 Task: Add an event  with title  Second Coffee Meeting with a Client, date '2023/10/17' to 2023/10/19  & Select Event type as  Collective. Add location for the event as  654 Sheikh Zayed Grand Mosque, Abu Dhabi, UAE and add a description: The employee will receive specific and constructive feedback regarding their performance, highlighting areas of strength and areas that require improvement. The feedback will be based on objective criteria and performance metrics.Create an event link  http-secondcoffeemeetingwithaclientcom & Select the event color as  Bright Yellow. , logged in from the account softage.6@softage.netand send the event invitation to softage.10@softage.net and softage.4@softage.net
Action: Mouse moved to (89, 0)
Screenshot: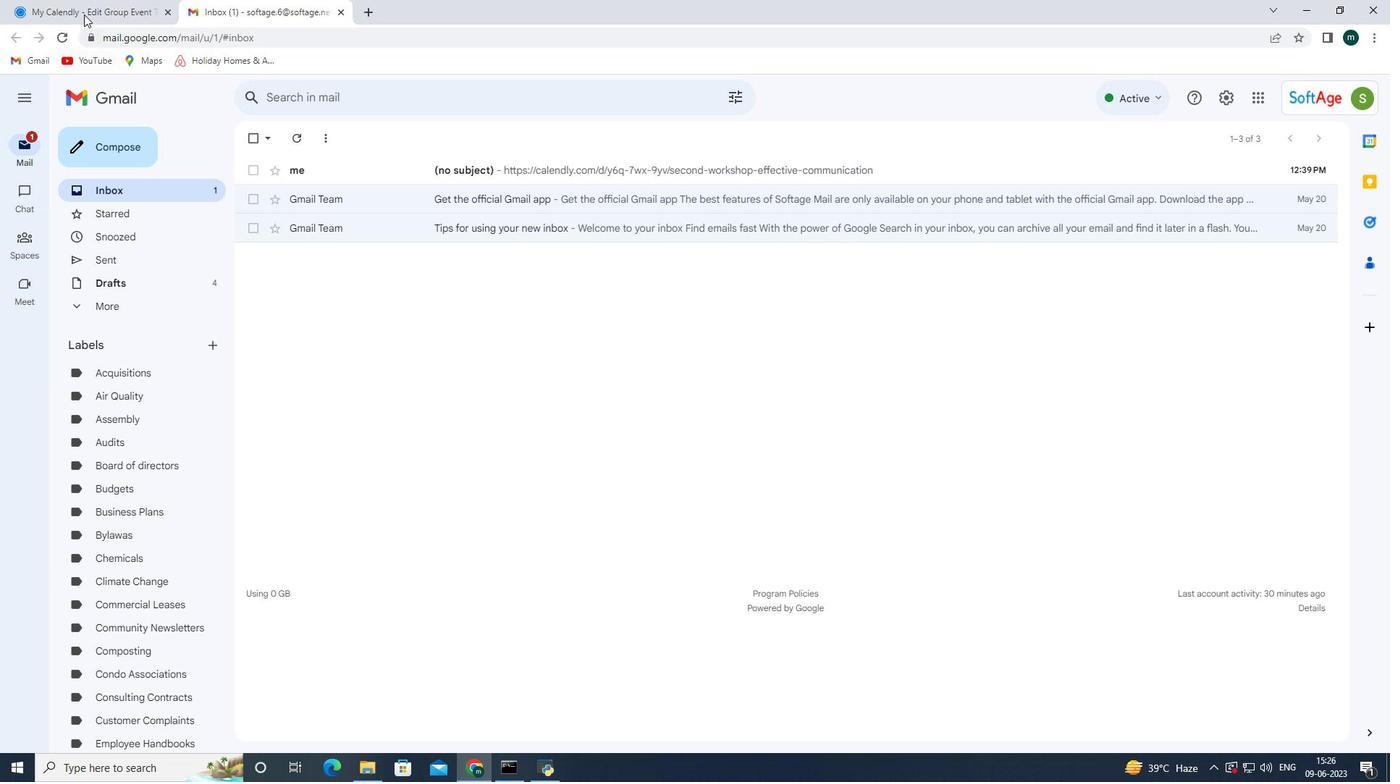 
Action: Mouse pressed left at (89, 0)
Screenshot: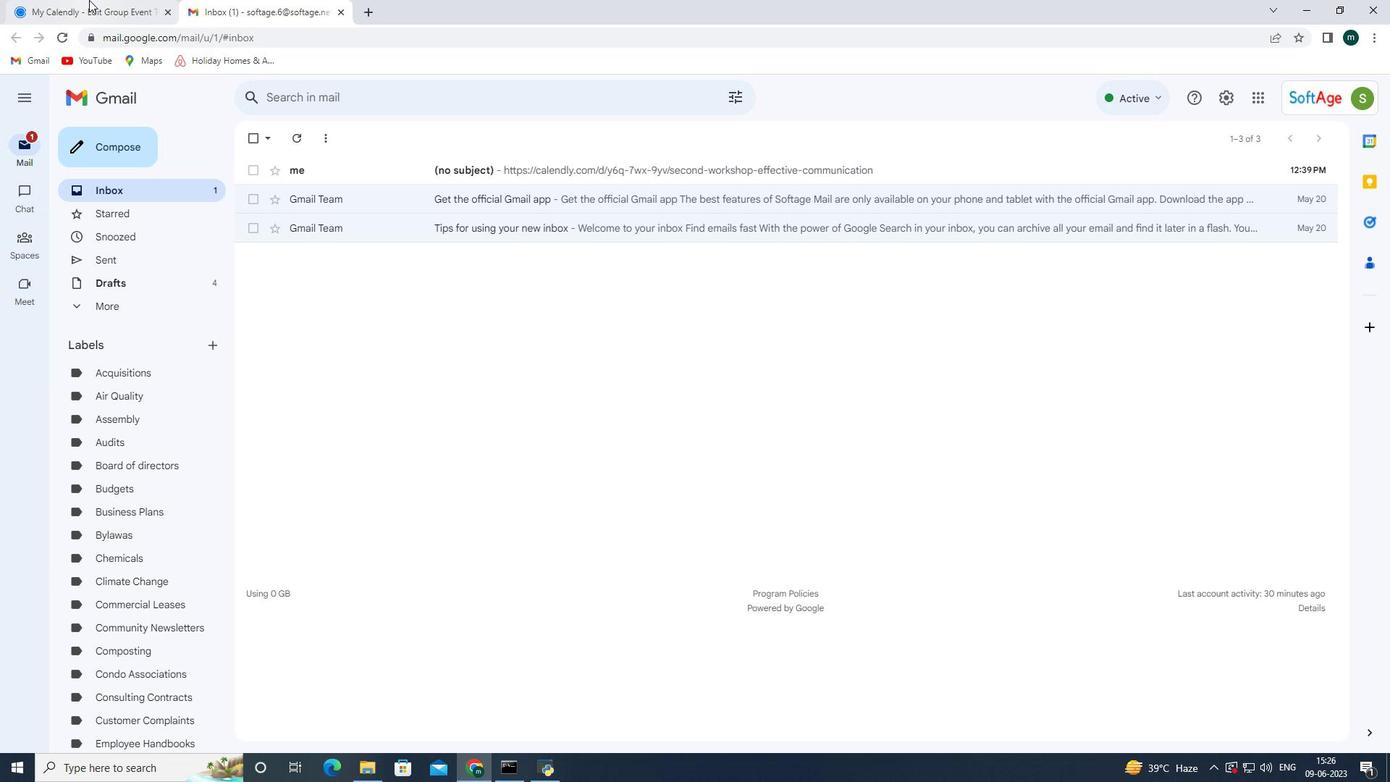 
Action: Mouse moved to (338, 98)
Screenshot: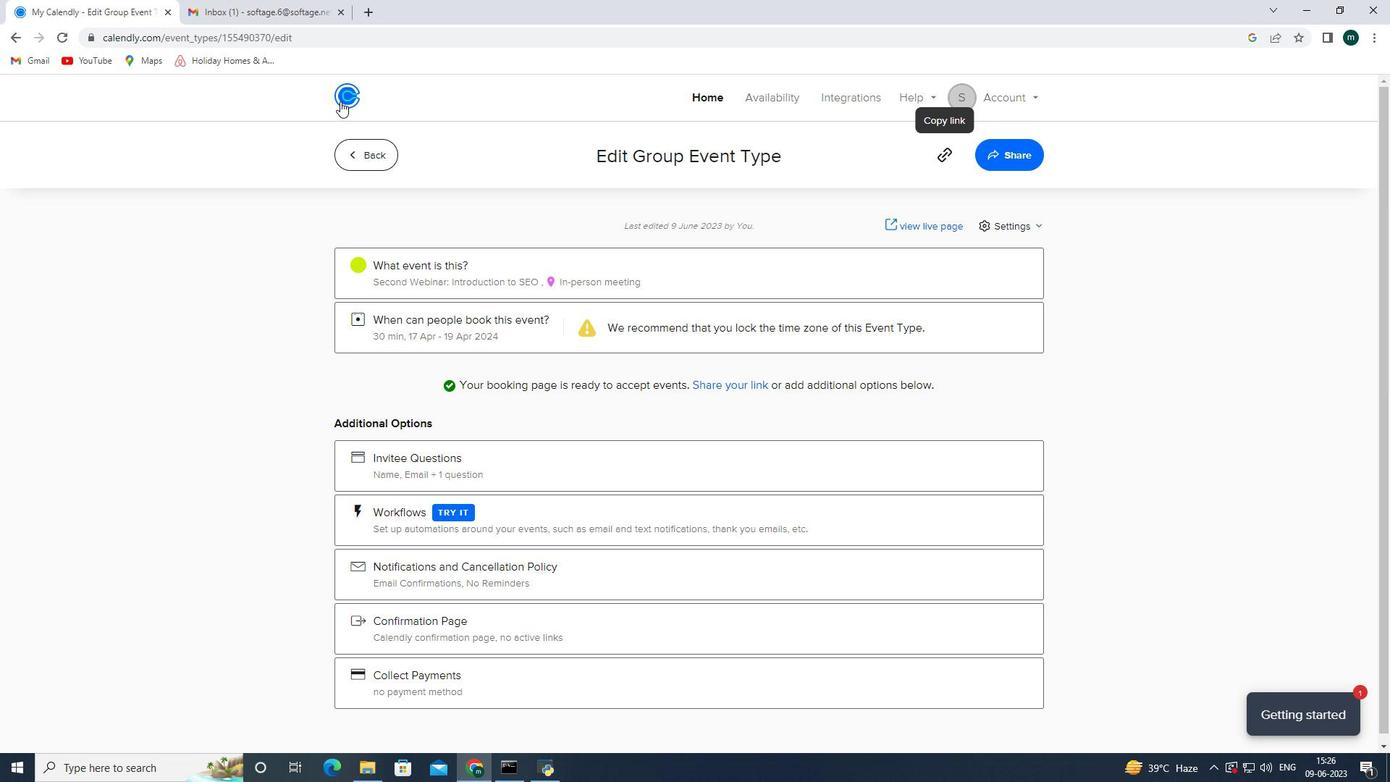 
Action: Mouse pressed left at (338, 98)
Screenshot: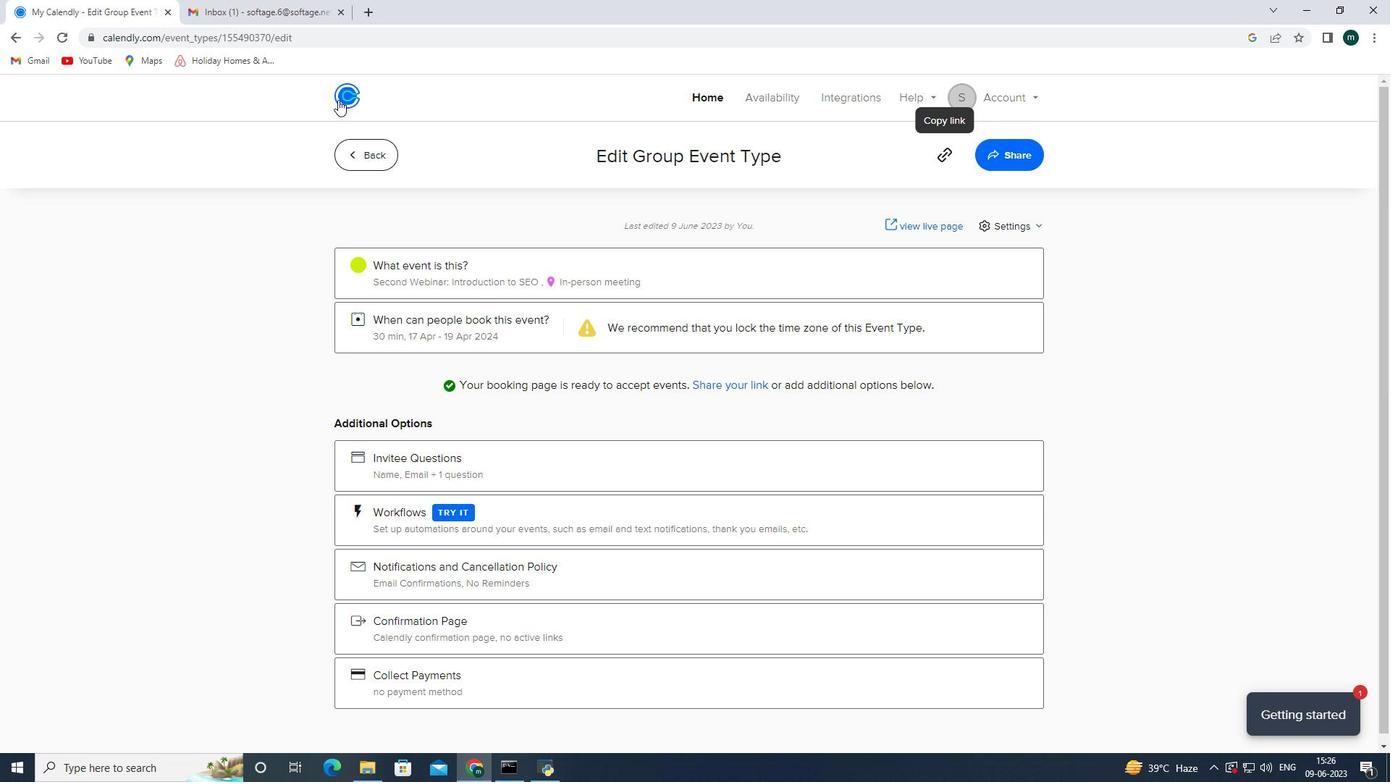 
Action: Mouse moved to (992, 170)
Screenshot: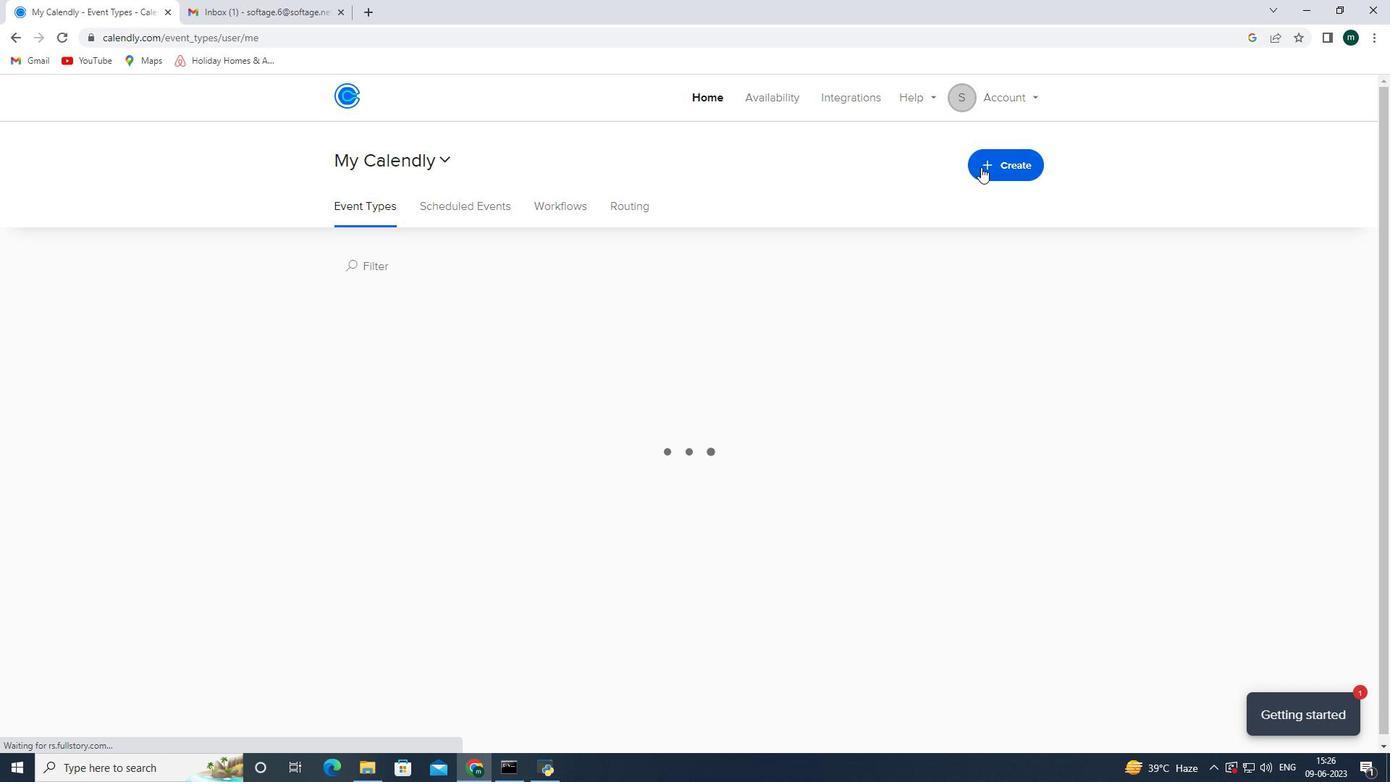 
Action: Mouse pressed left at (992, 170)
Screenshot: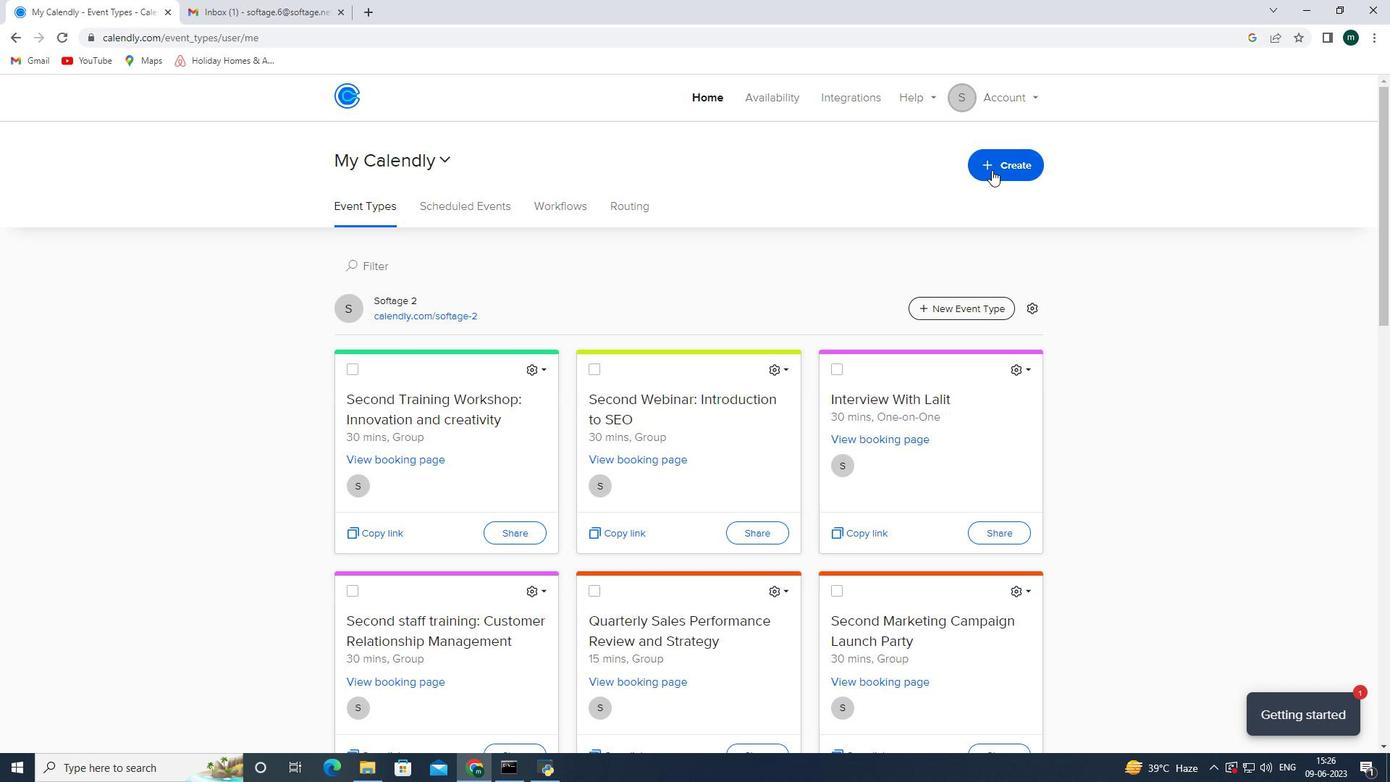 
Action: Mouse moved to (892, 224)
Screenshot: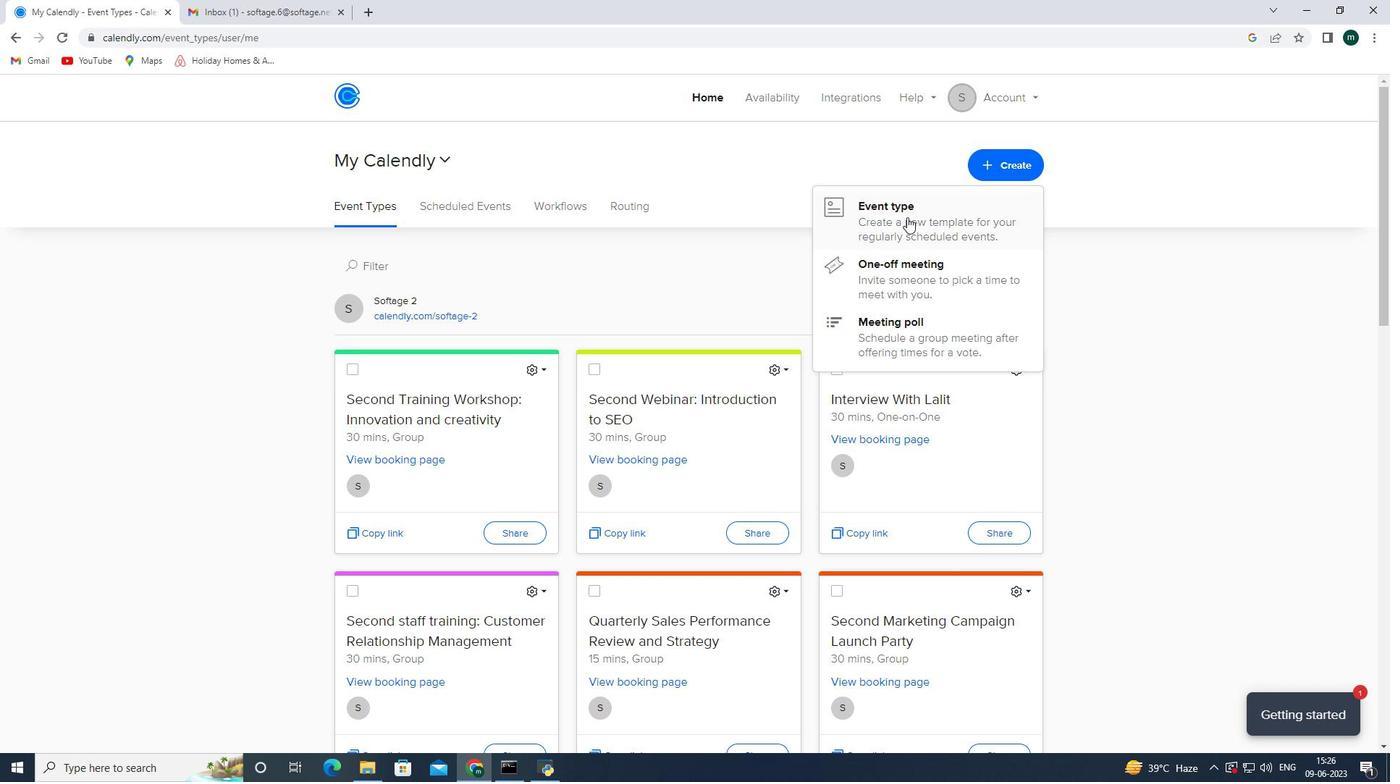 
Action: Mouse pressed left at (892, 224)
Screenshot: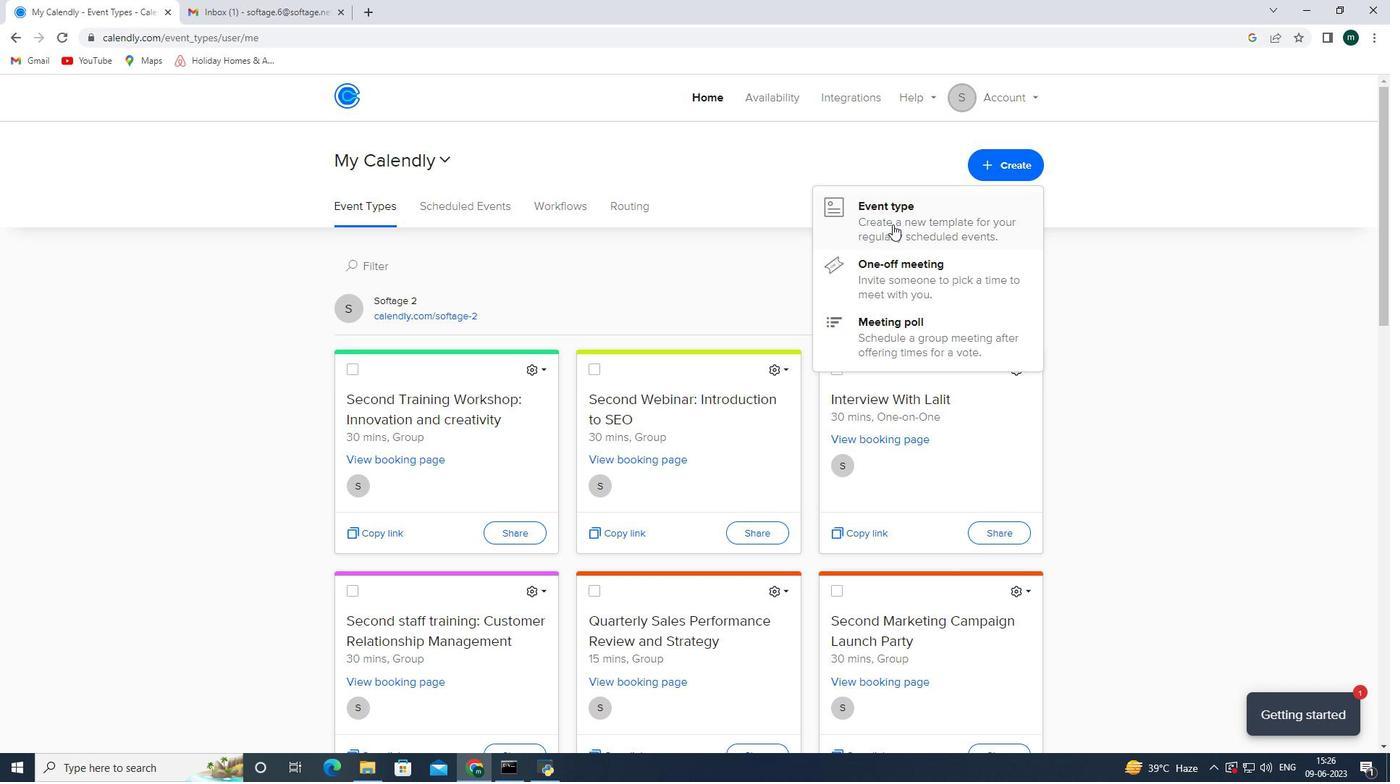 
Action: Mouse moved to (657, 435)
Screenshot: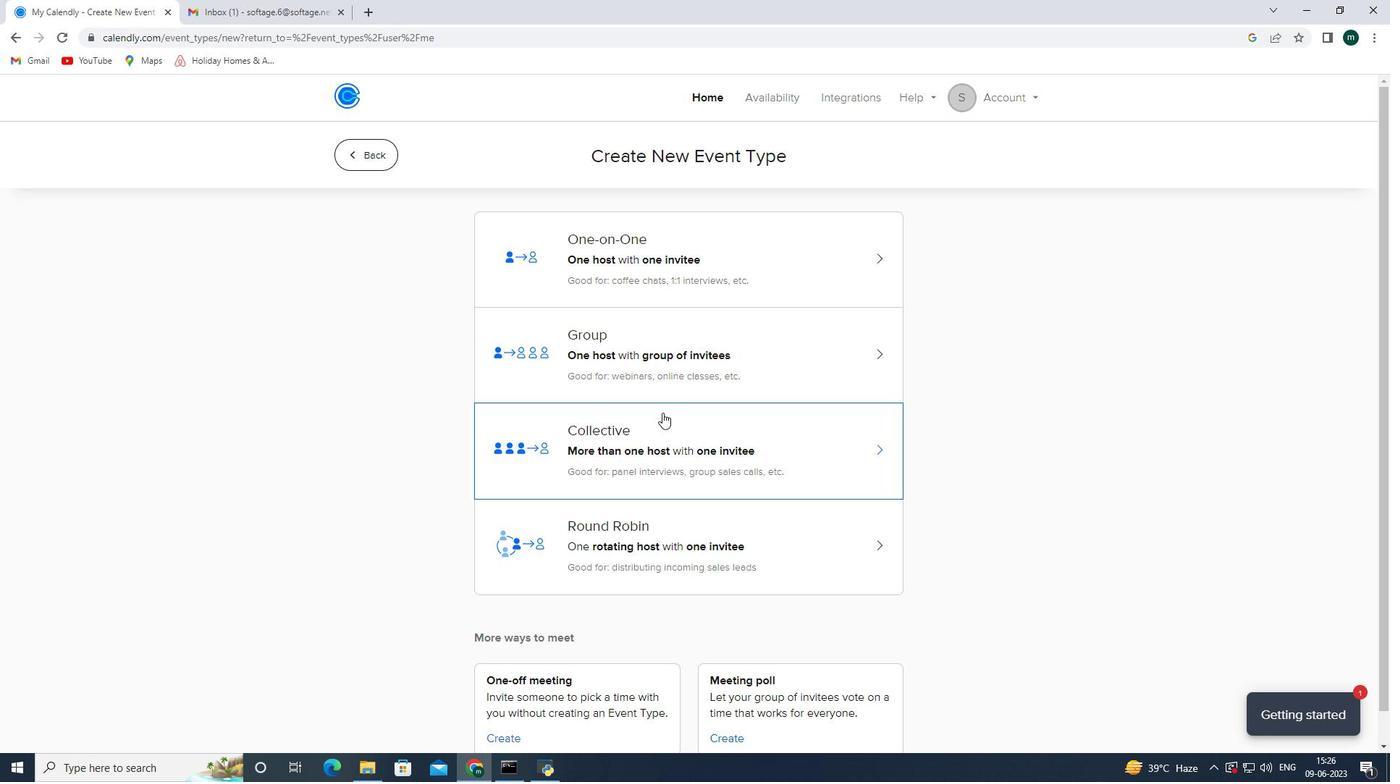 
Action: Mouse pressed left at (657, 435)
Screenshot: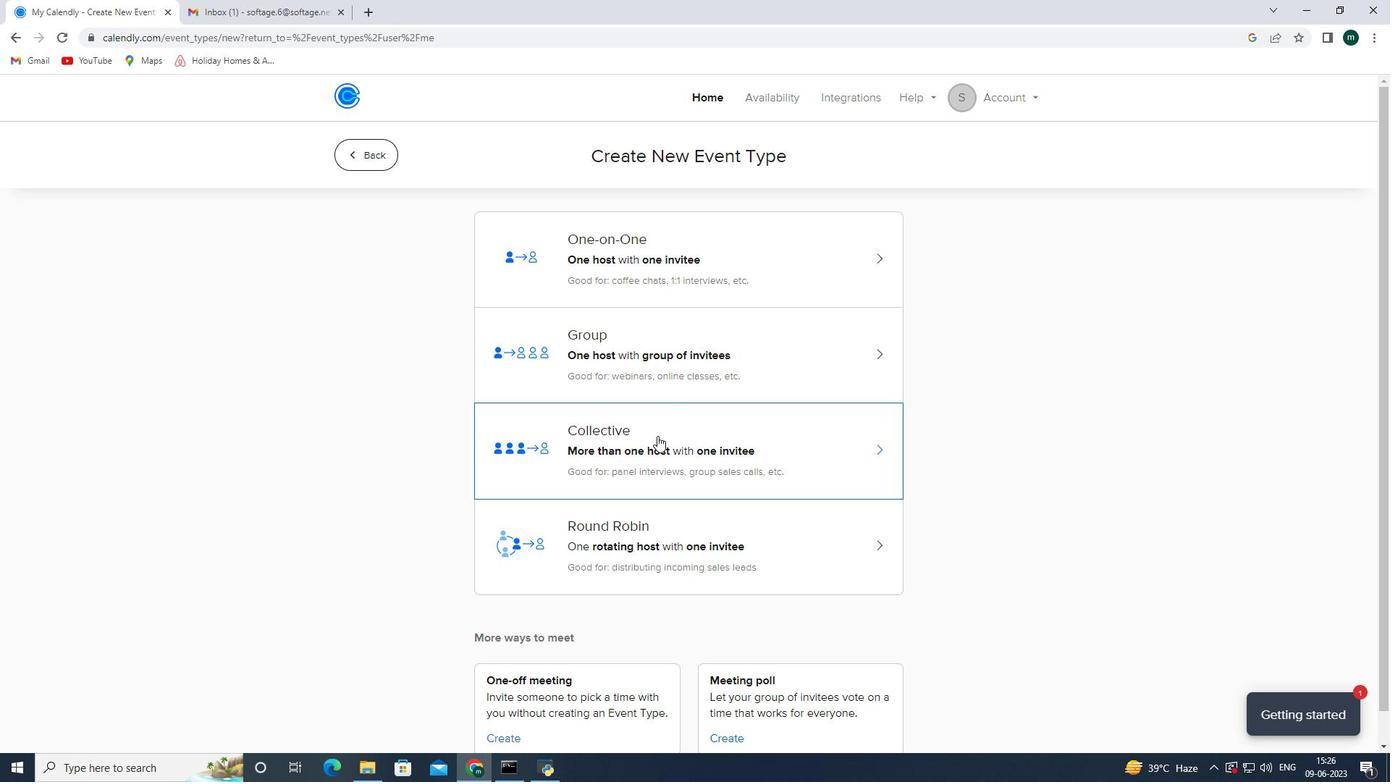 
Action: Mouse moved to (858, 333)
Screenshot: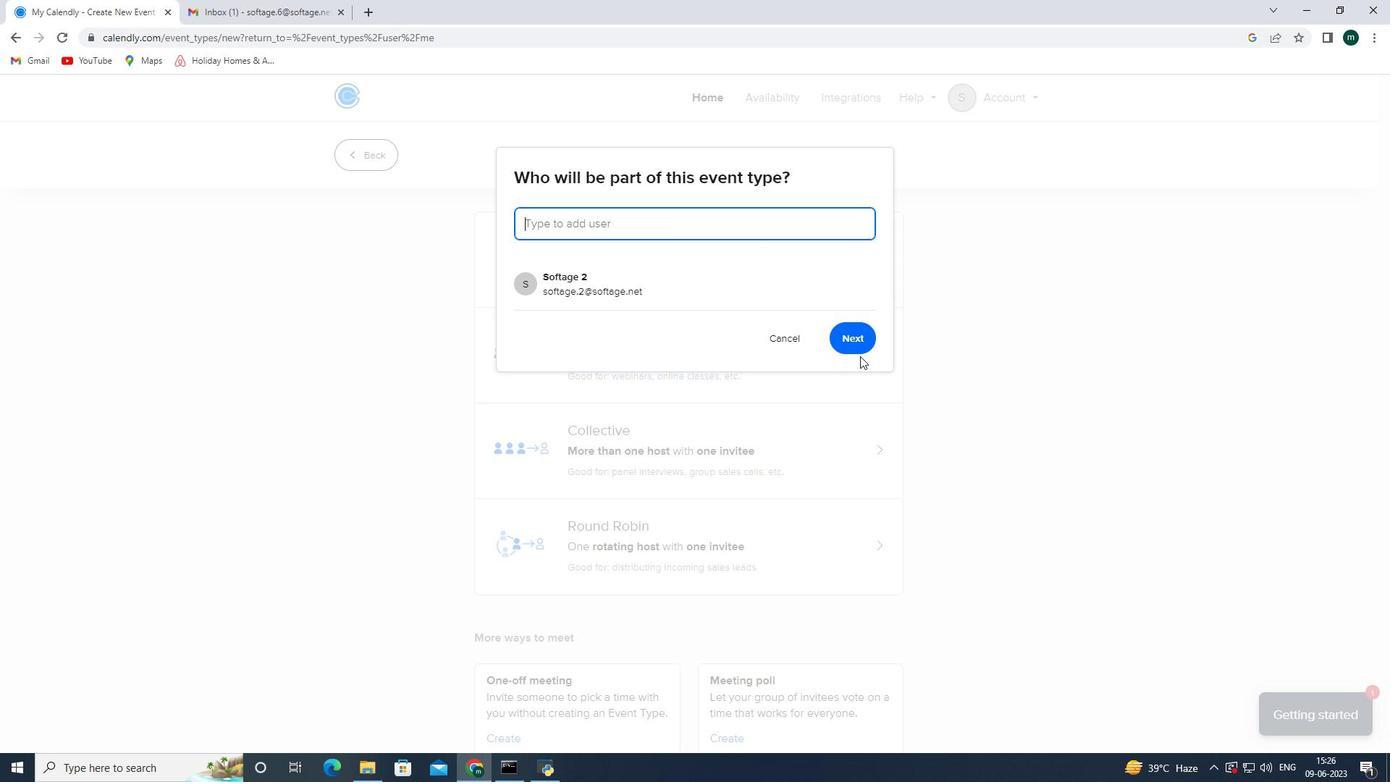 
Action: Mouse pressed left at (858, 333)
Screenshot: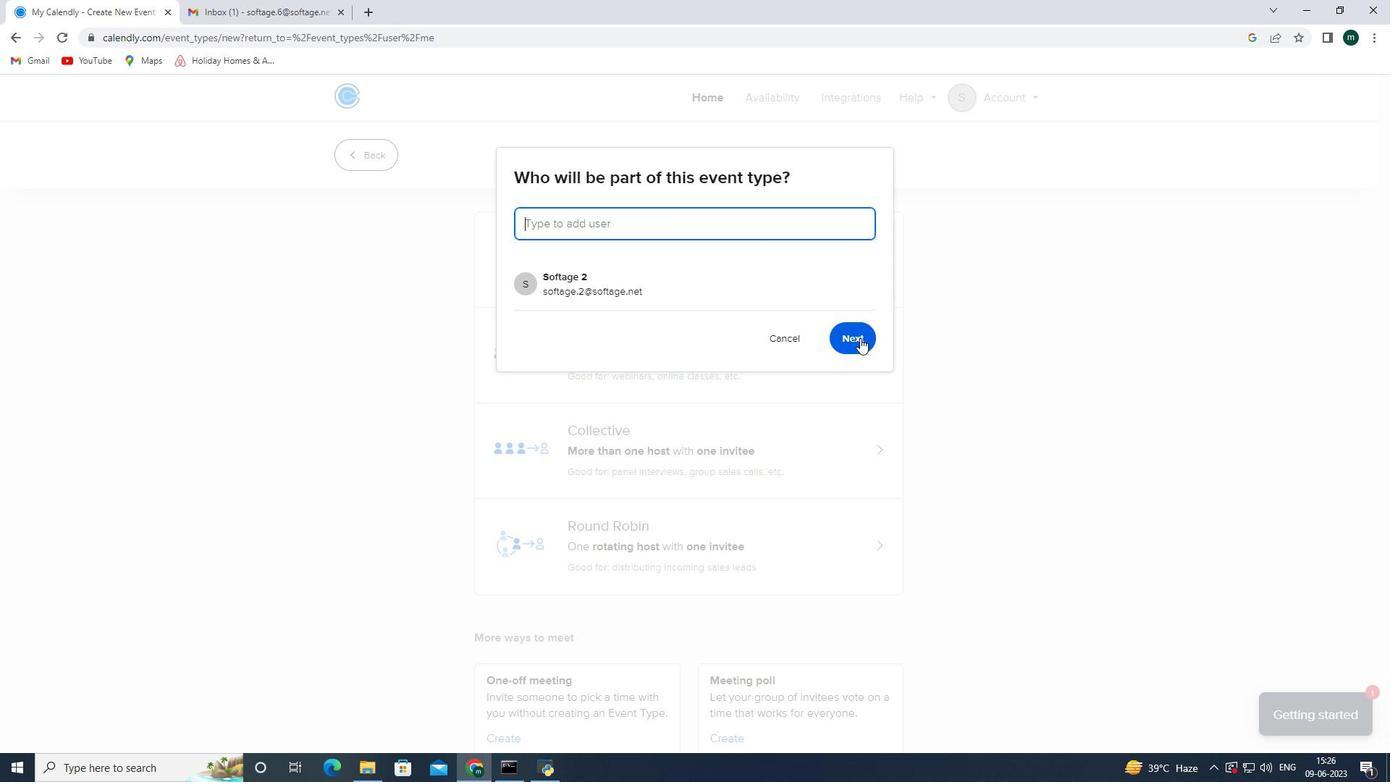
Action: Mouse moved to (578, 369)
Screenshot: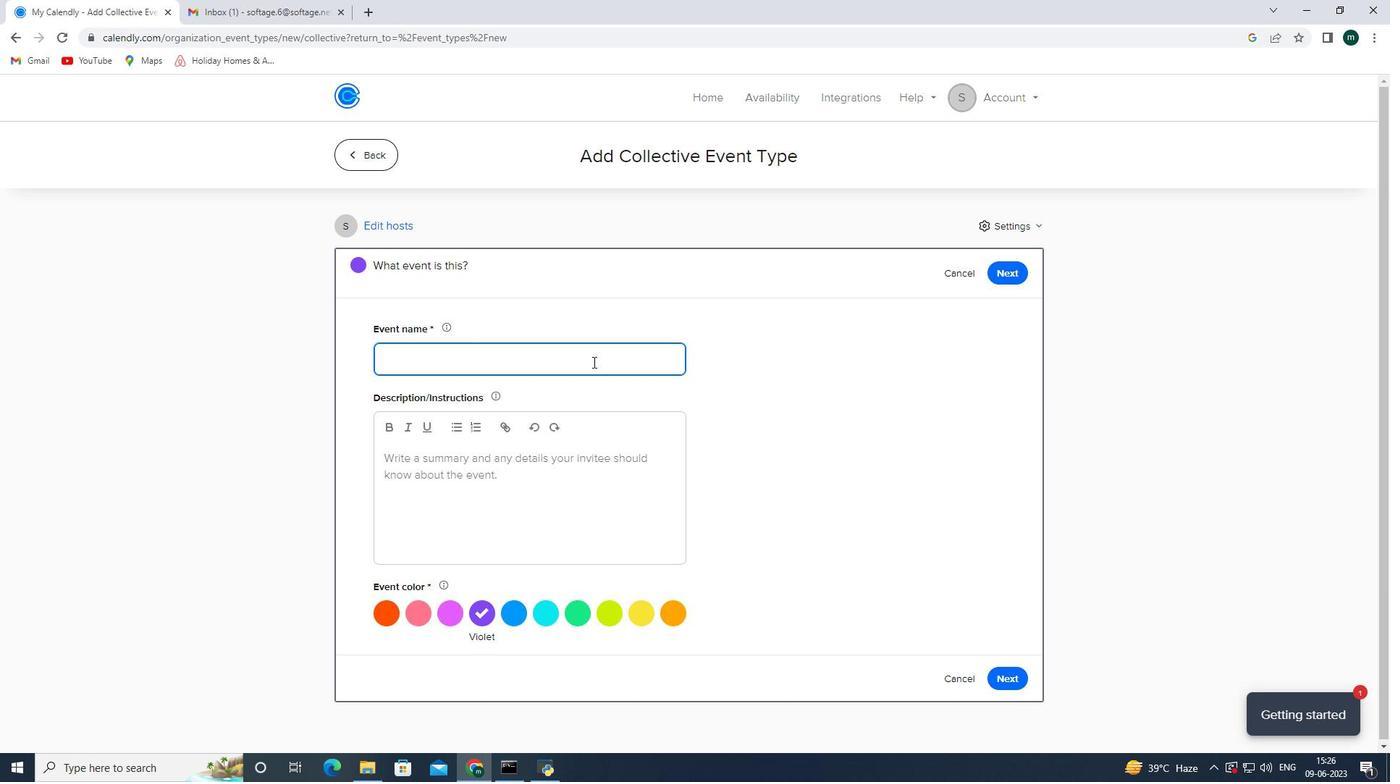 
Action: Mouse pressed left at (578, 369)
Screenshot: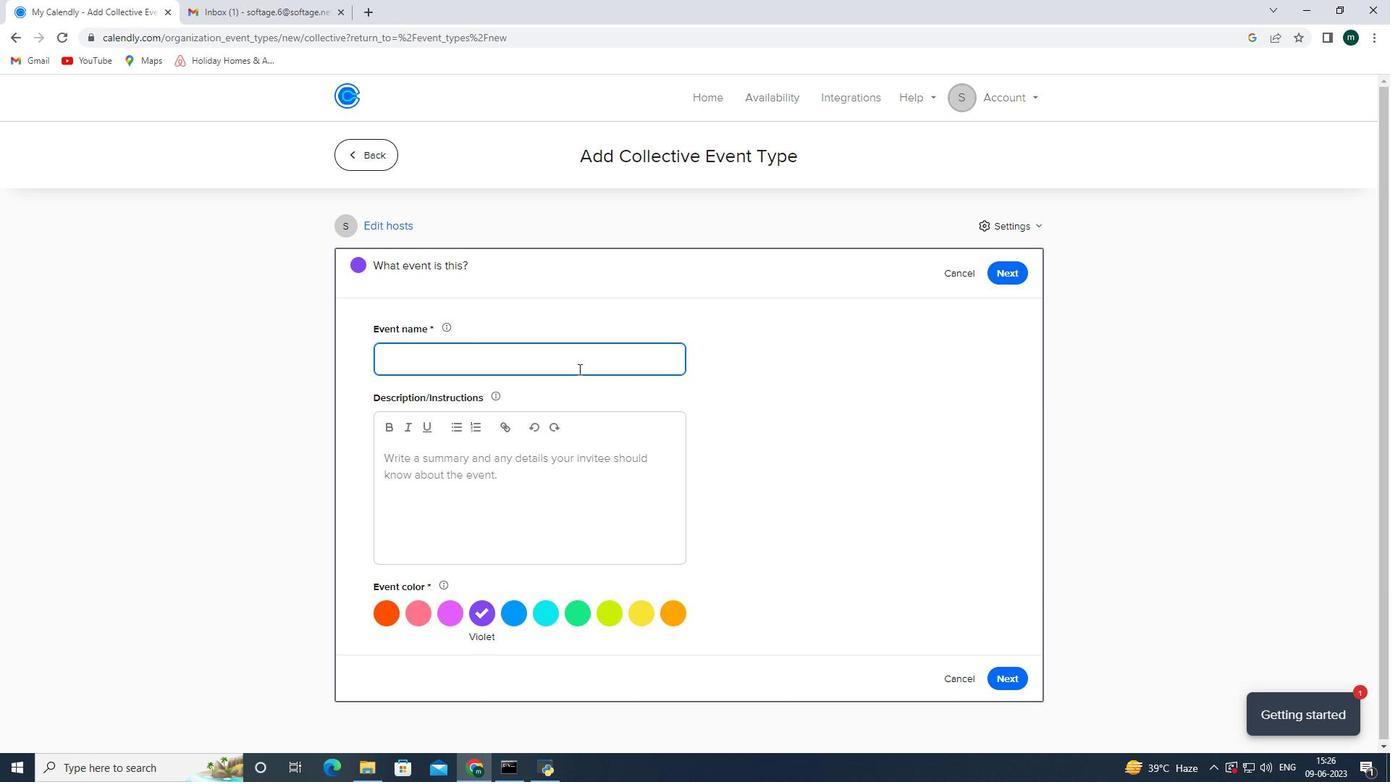 
Action: Key pressed <Key.shift><Key.shift><Key.shift><Key.shift><Key.shift><Key.shift><Key.shift><Key.shift><Key.shift>Second<Key.space><Key.shift>Coffe<Key.space>meeti<Key.backspace><Key.backspace><Key.backspace><Key.backspace><Key.backspace><Key.backspace>e<Key.space><Key.shift><Key.shift><Key.shift><Key.shift><Key.shift><Key.shift>Meeting<Key.space>with<Key.space>a<Key.space><Key.shift><Key.shift><Key.shift><Key.shift>Client<Key.space><Key.tab><Key.tab>
Screenshot: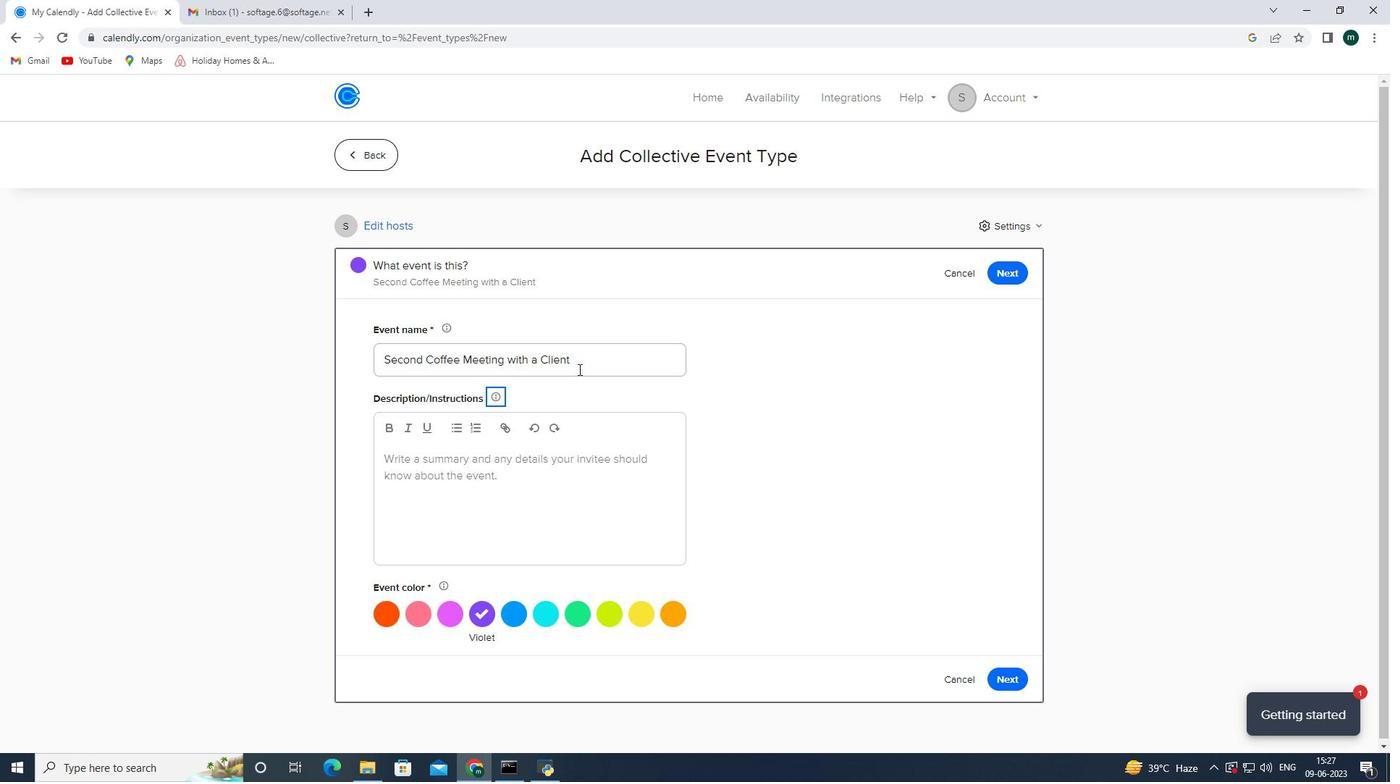 
Action: Mouse moved to (535, 467)
Screenshot: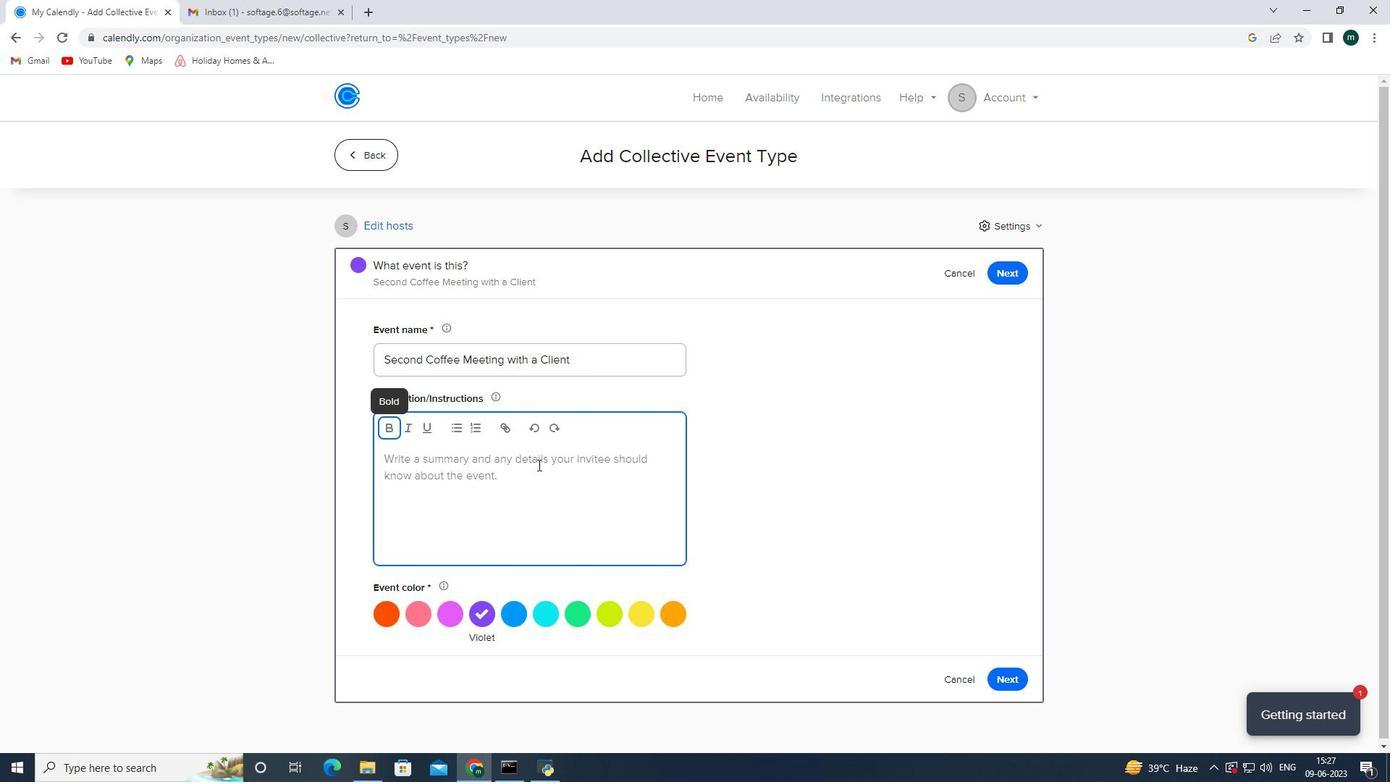 
Action: Mouse pressed left at (535, 467)
Screenshot: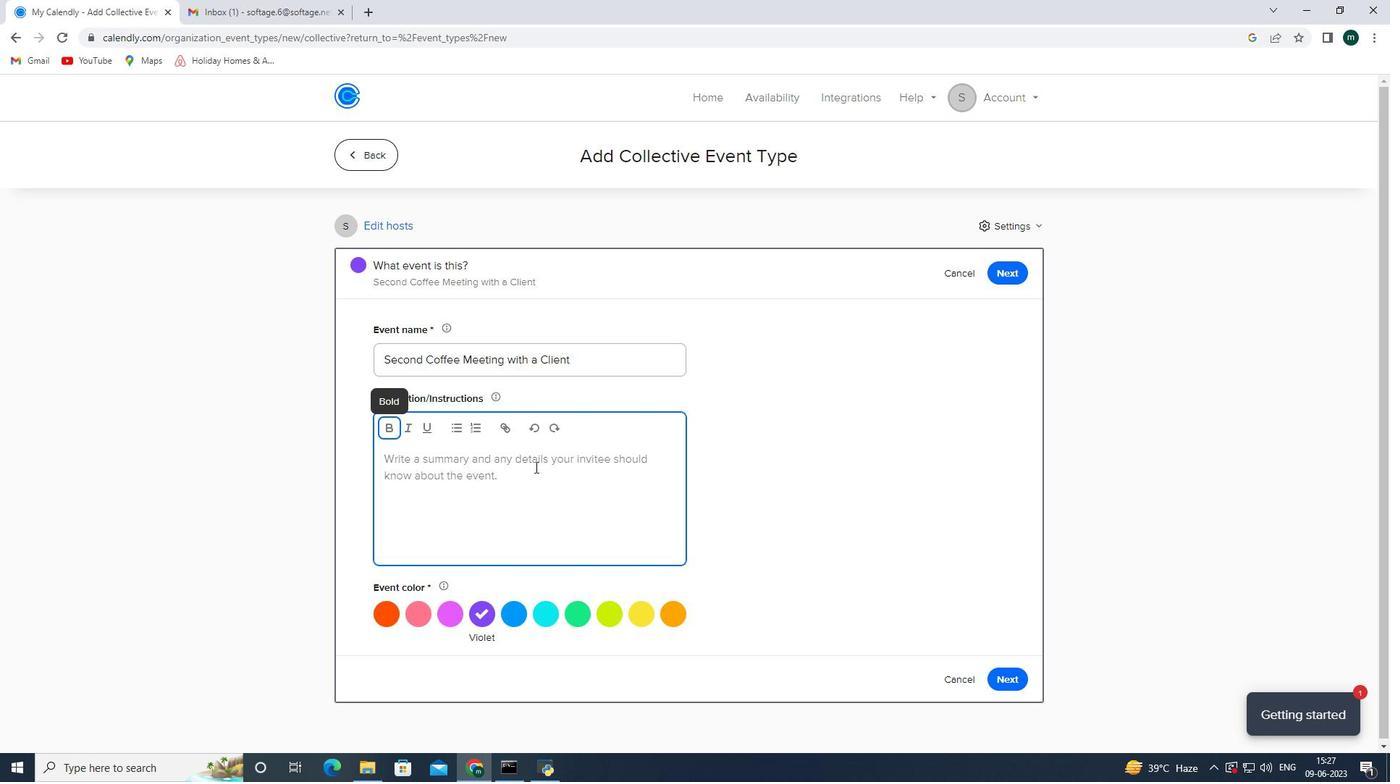 
Action: Key pressed <Key.shift><Key.shift><Key.shift><Key.shift><Key.shift><Key.shift><Key.shift><Key.shift><Key.shift>The<Key.space>employee<Key.space>will<Key.space>receive<Key.space>specific<Key.space>and<Key.space>constru<Key.backspace>i<Key.backspace>uctive<Key.space>feed<Key.space><Key.backspace>back<Key.space>regarding<Key.space>their<Key.space>performance,<Key.space>highlighting<Key.space><Key.shift>A<Key.backspace>area<Key.space>of<Key.space><Key.shift>strenth<Key.backspace><Key.backspace>gth<Key.space>and<Key.space>area<Key.space><Key.backspace>s<Key.space>that<Key.space>require<Key.space>improvement.<Key.space><Key.shift>The<Key.space>feedback<Key.space>will<Key.space>be<Key.space>based<Key.space>onobjective<Key.space><Key.backspace><Key.backspace><Key.backspace><Key.backspace><Key.backspace><Key.backspace><Key.backspace><Key.backspace><Key.backspace><Key.backspace><Key.backspace><Key.backspace>on<Key.space><Key.shift><Key.shift><Key.shift><Key.shift><Key.shift><Key.shift><Key.shift><Key.shift><Key.shift><Key.shift><Key.shift><Key.shift><Key.shift><Key.shift><Key.shift><Key.shift><Key.shift><Key.shift><Key.shift><Key.shift><Key.shift><Key.shift><Key.shift><Key.shift><Key.shift><Key.shift><Key.shift><Key.shift><Key.shift><Key.shift><Key.shift><Key.shift><Key.shift><Key.shift><Key.shift><Key.shift><Key.shift><Key.shift><Key.shift><Key.shift><Key.shift><Key.shift><Key.shift><Key.shift><Key.shift><Key.shift><Key.shift><Key.shift><Key.shift><Key.shift>objective<Key.space>criteria<Key.space>and<Key.space>performs<Key.backspace>ance<Key.space>metrics
Screenshot: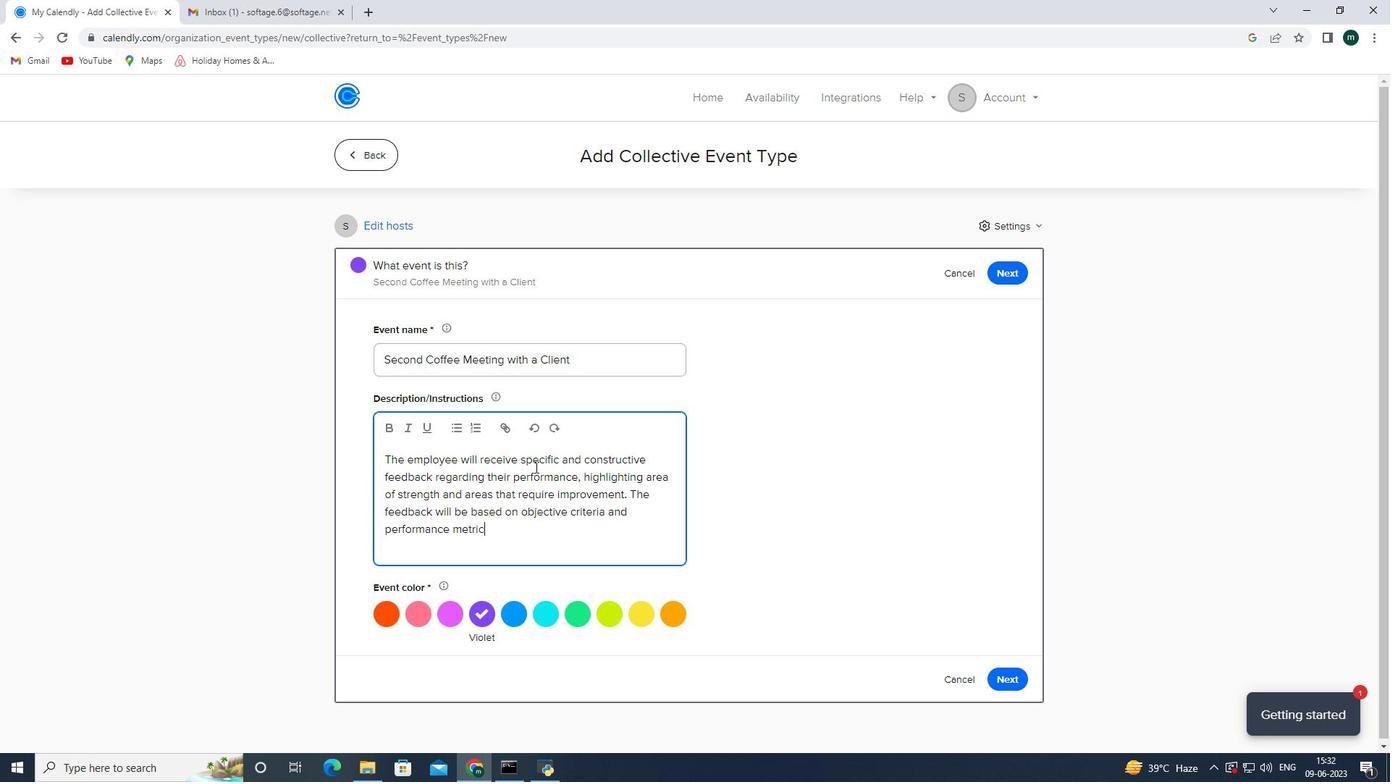 
Action: Mouse moved to (632, 619)
Screenshot: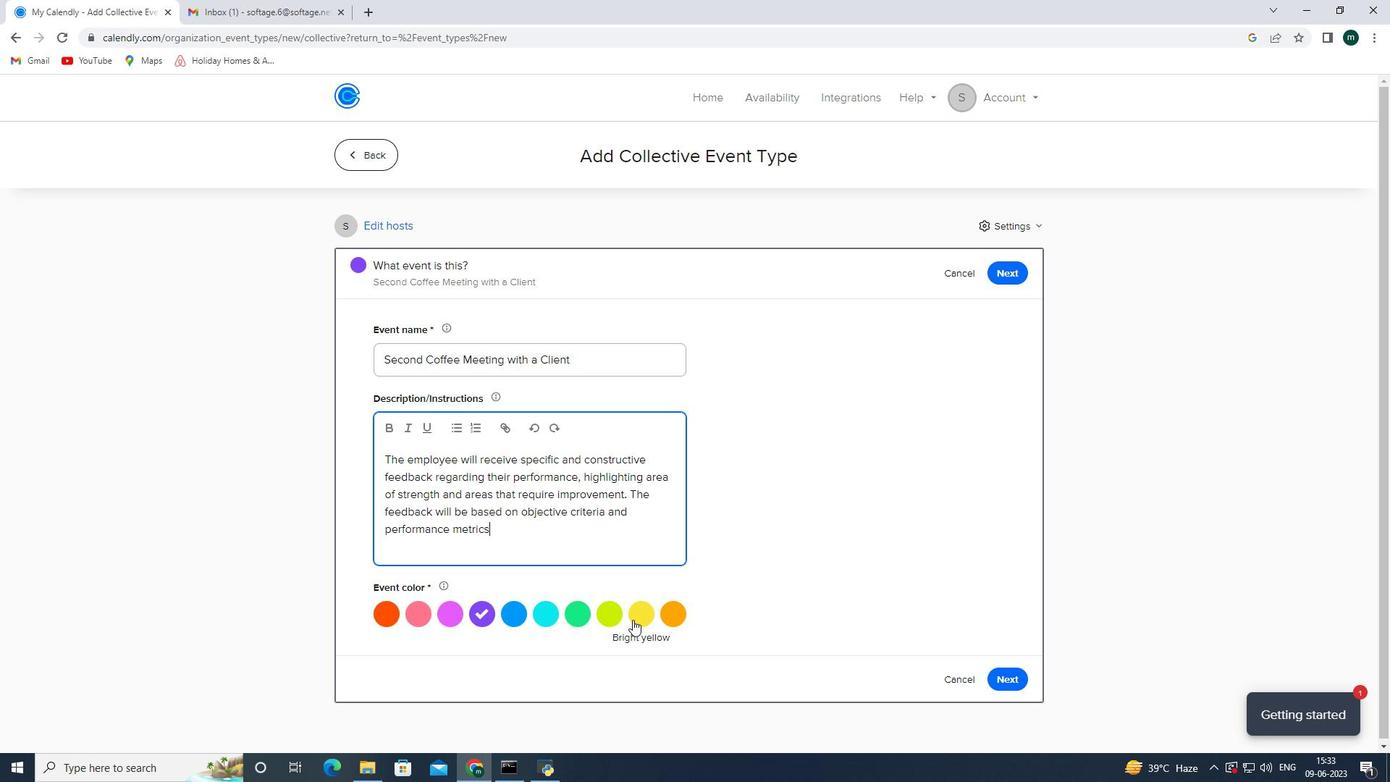 
Action: Mouse pressed left at (632, 619)
Screenshot: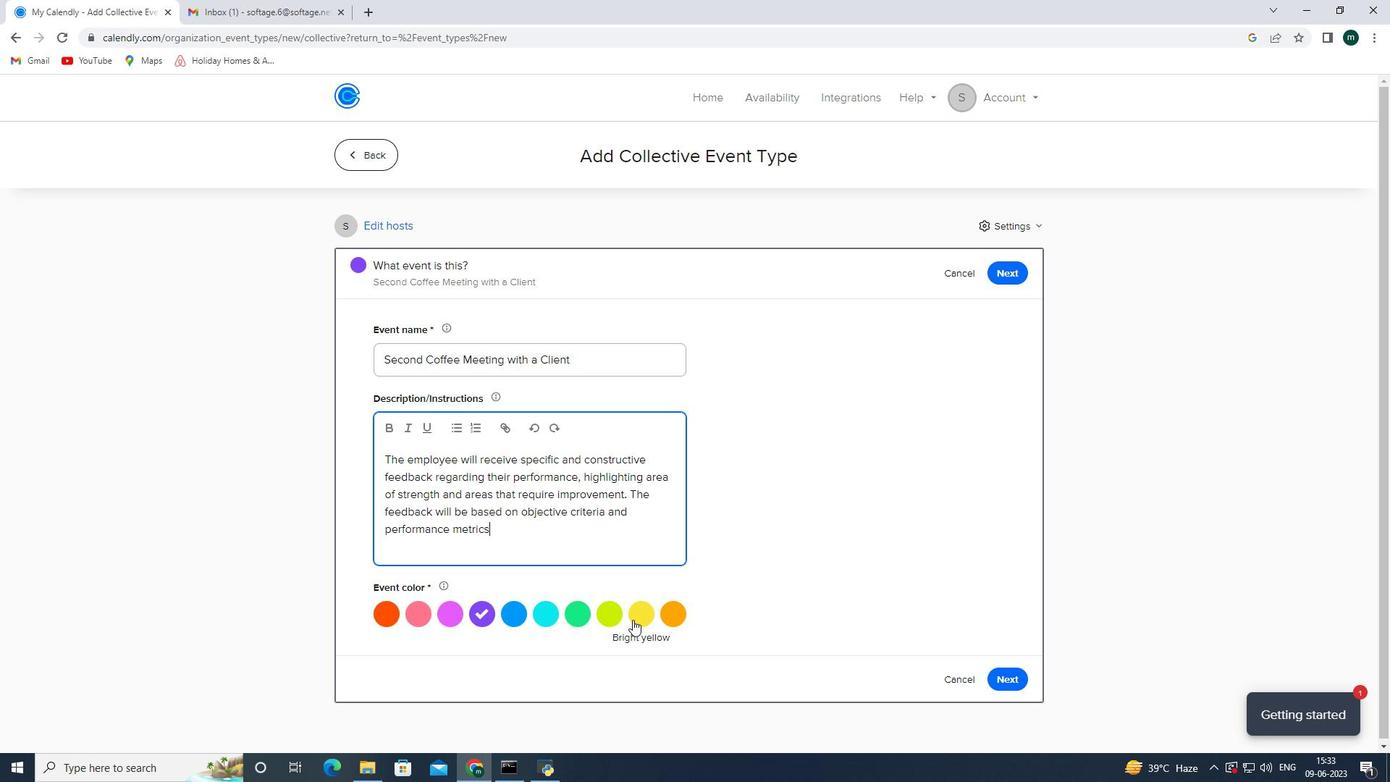 
Action: Mouse moved to (999, 677)
Screenshot: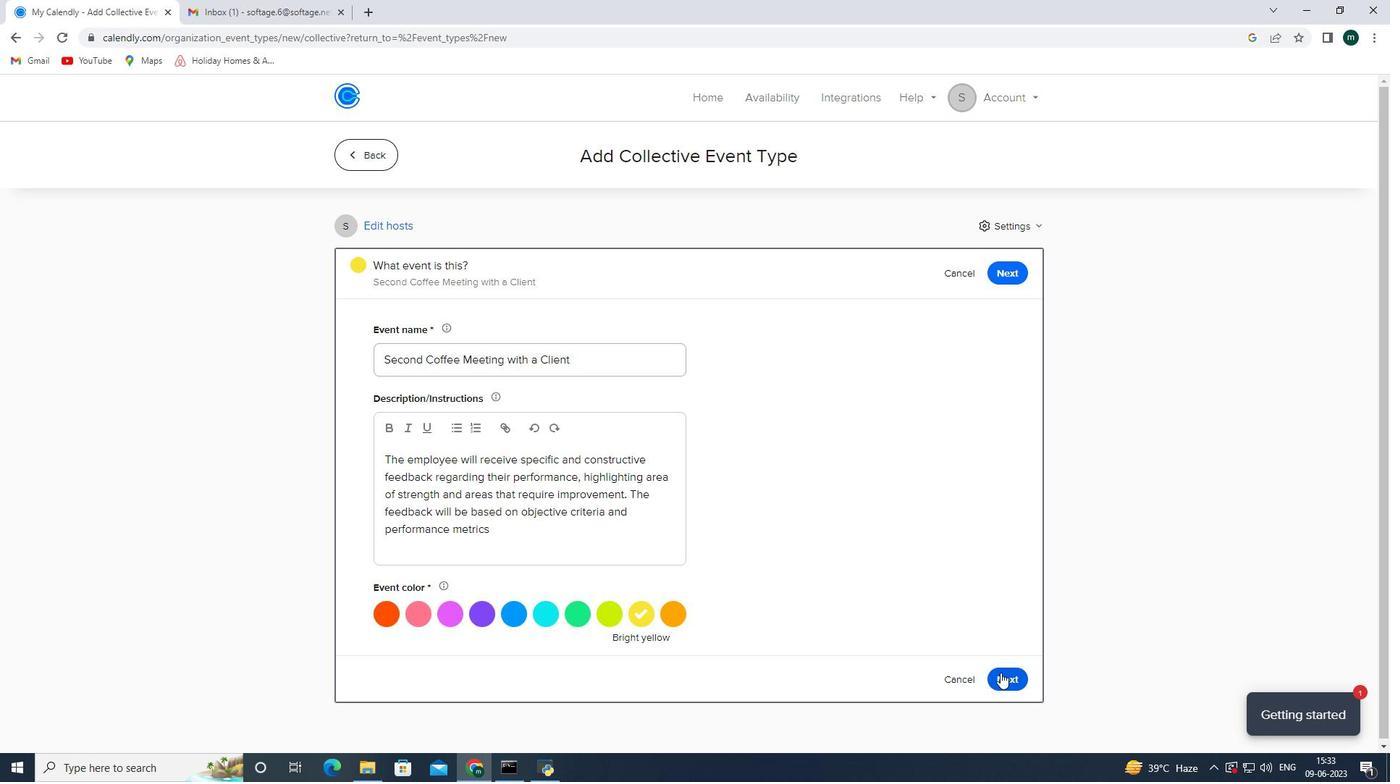 
Action: Mouse pressed left at (999, 677)
Screenshot: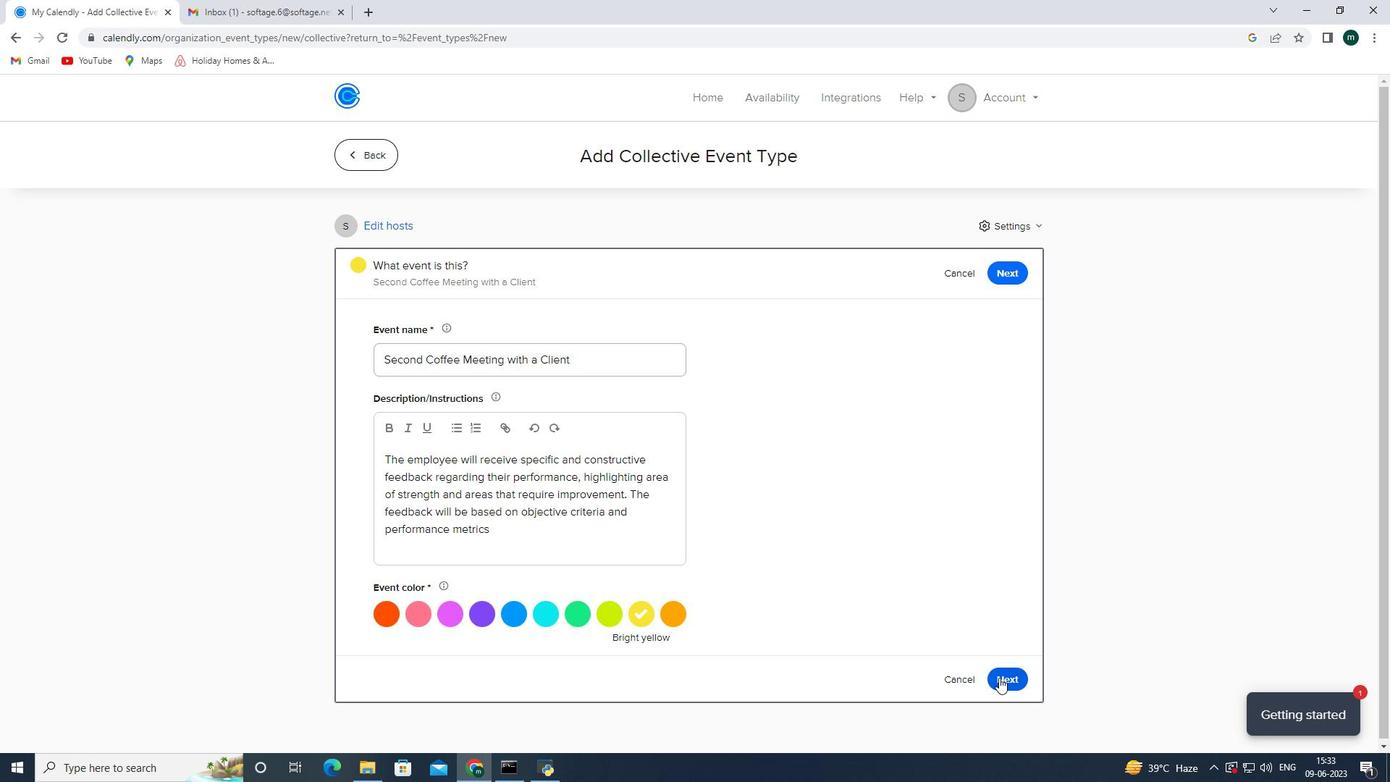 
Action: Mouse moved to (488, 450)
Screenshot: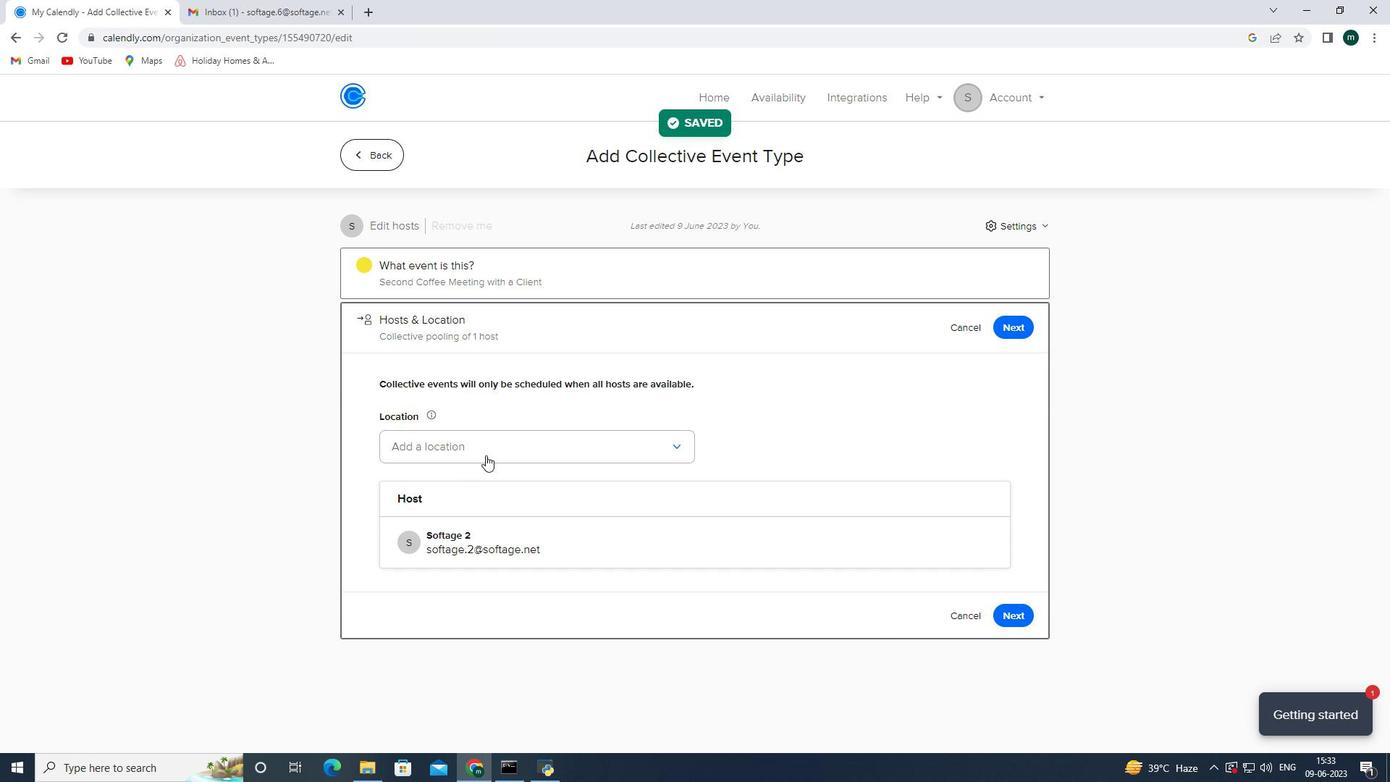 
Action: Mouse pressed left at (488, 450)
Screenshot: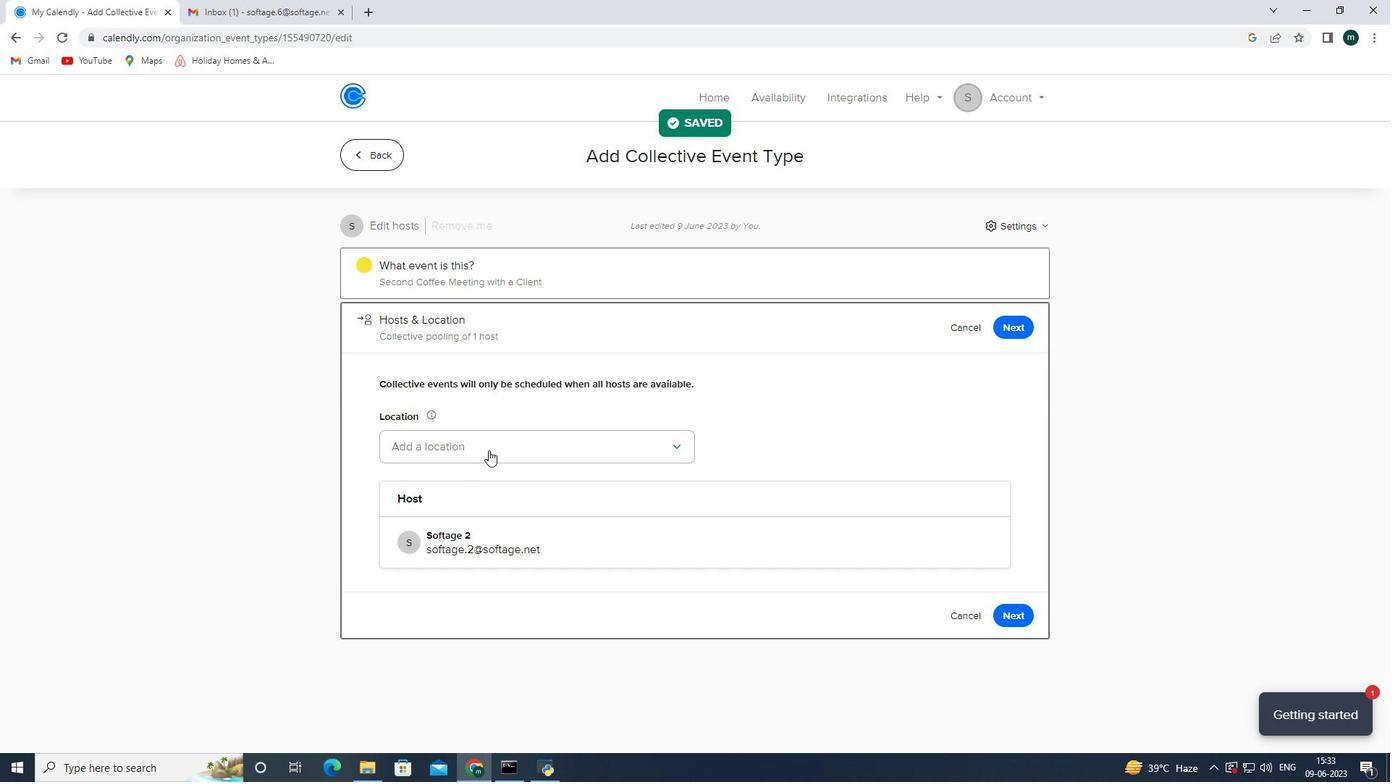 
Action: Mouse moved to (484, 488)
Screenshot: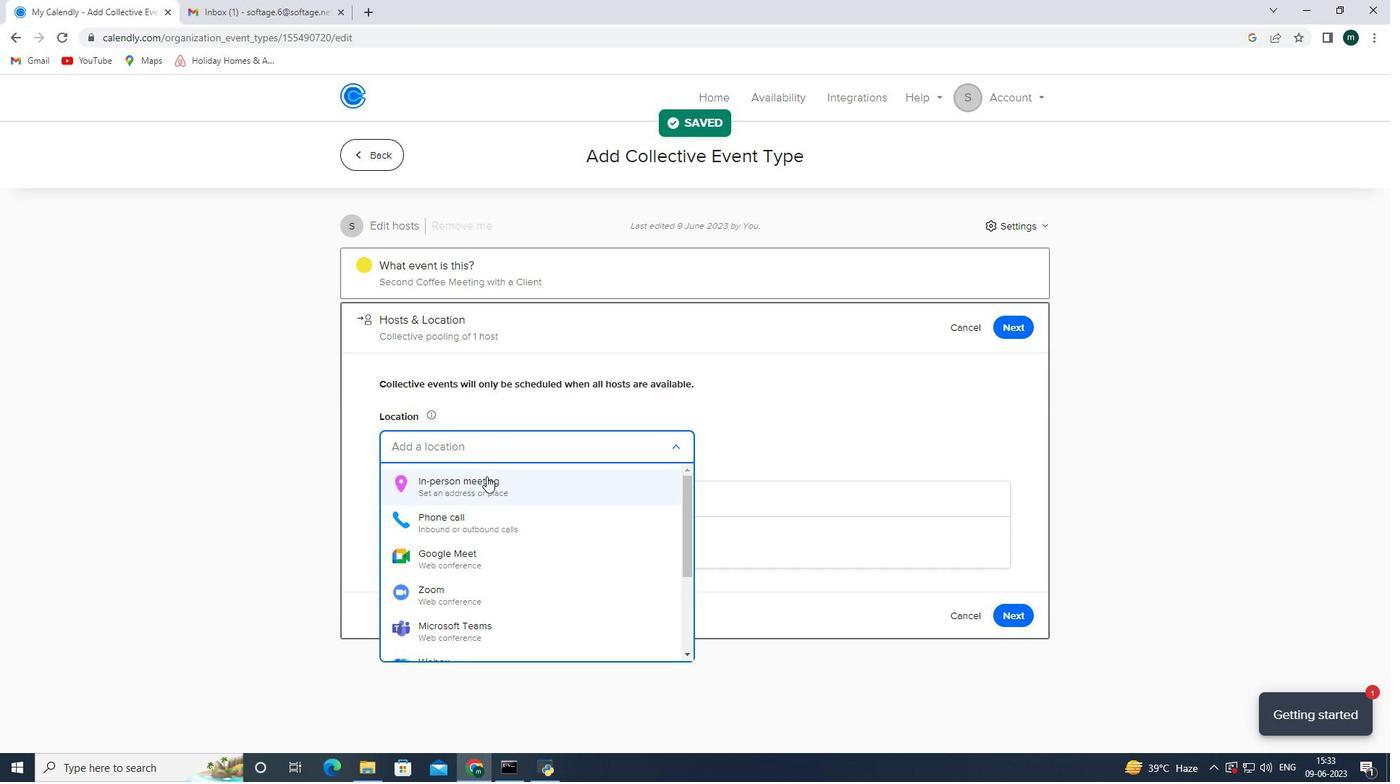
Action: Mouse pressed left at (484, 488)
Screenshot: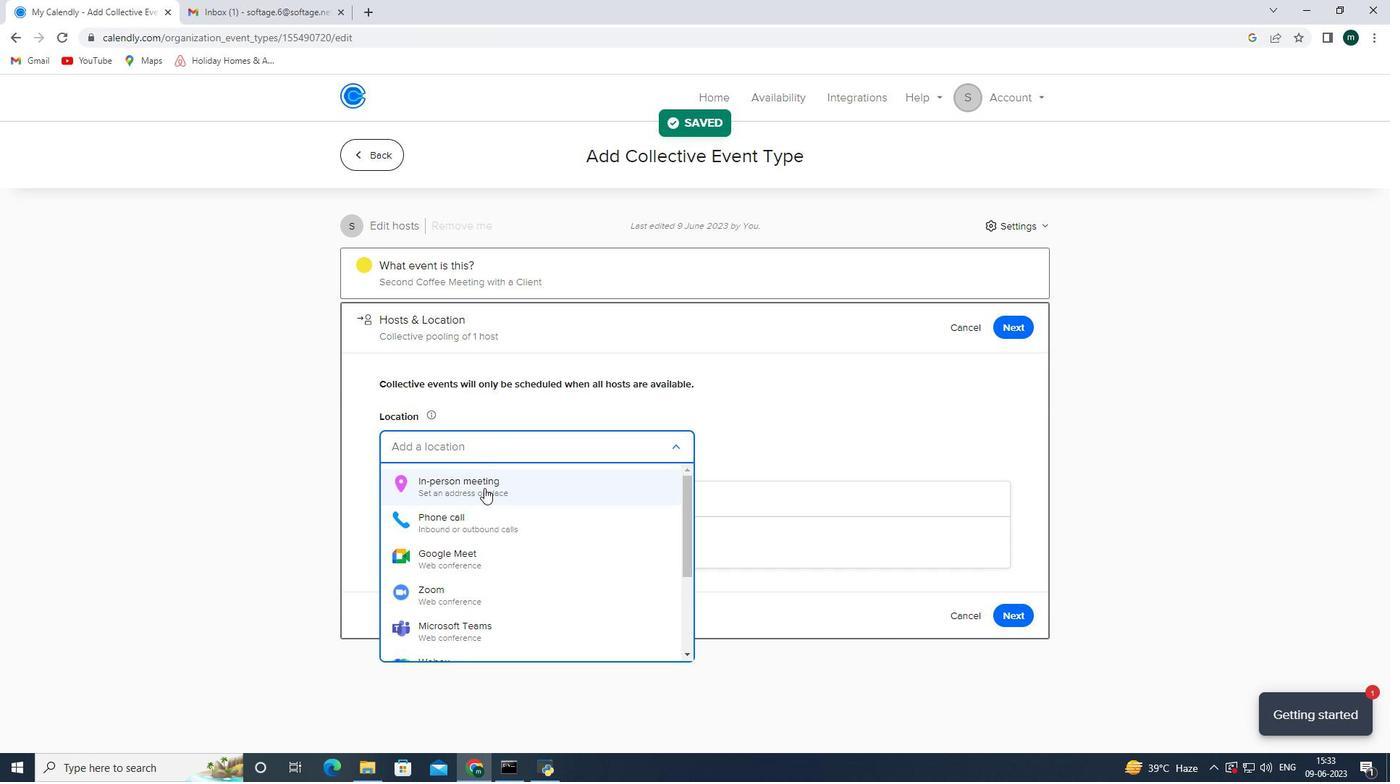 
Action: Mouse moved to (669, 262)
Screenshot: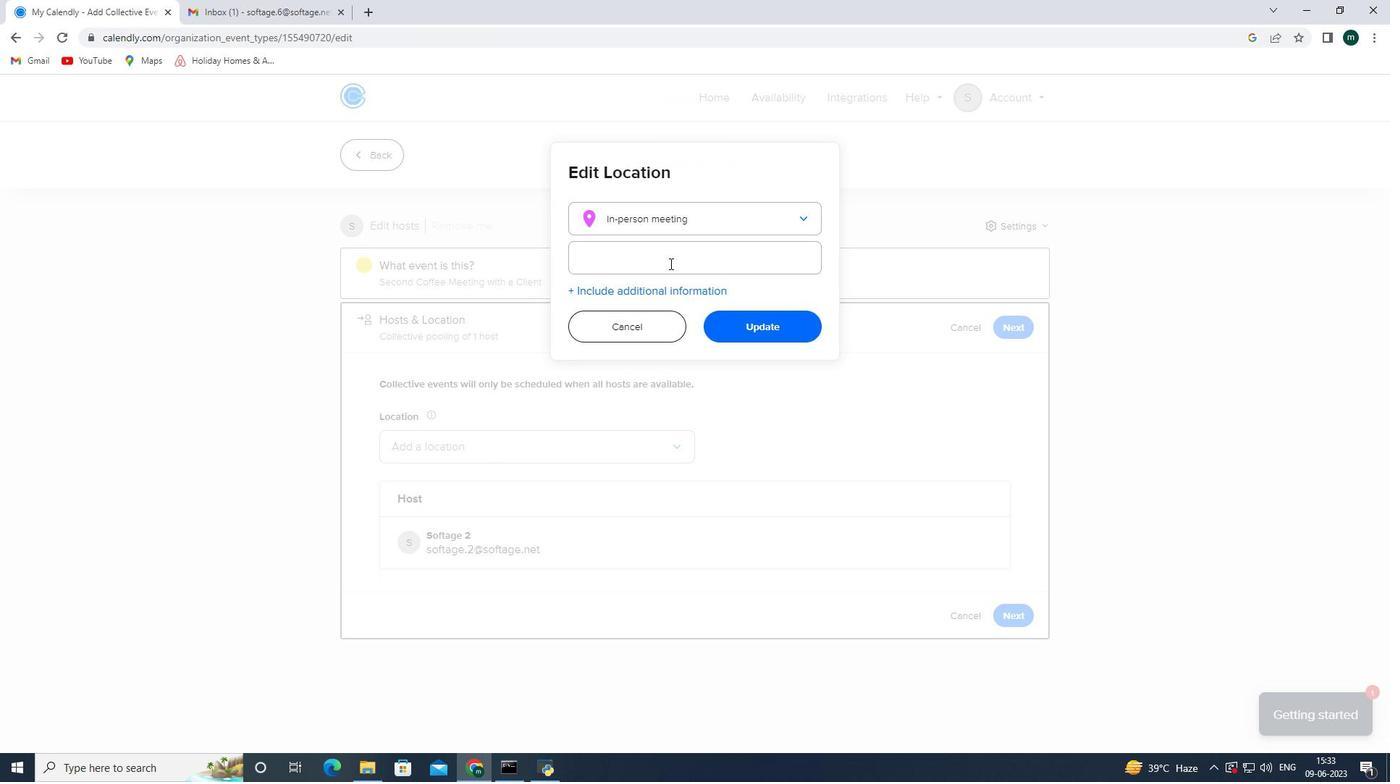 
Action: Mouse pressed left at (669, 262)
Screenshot: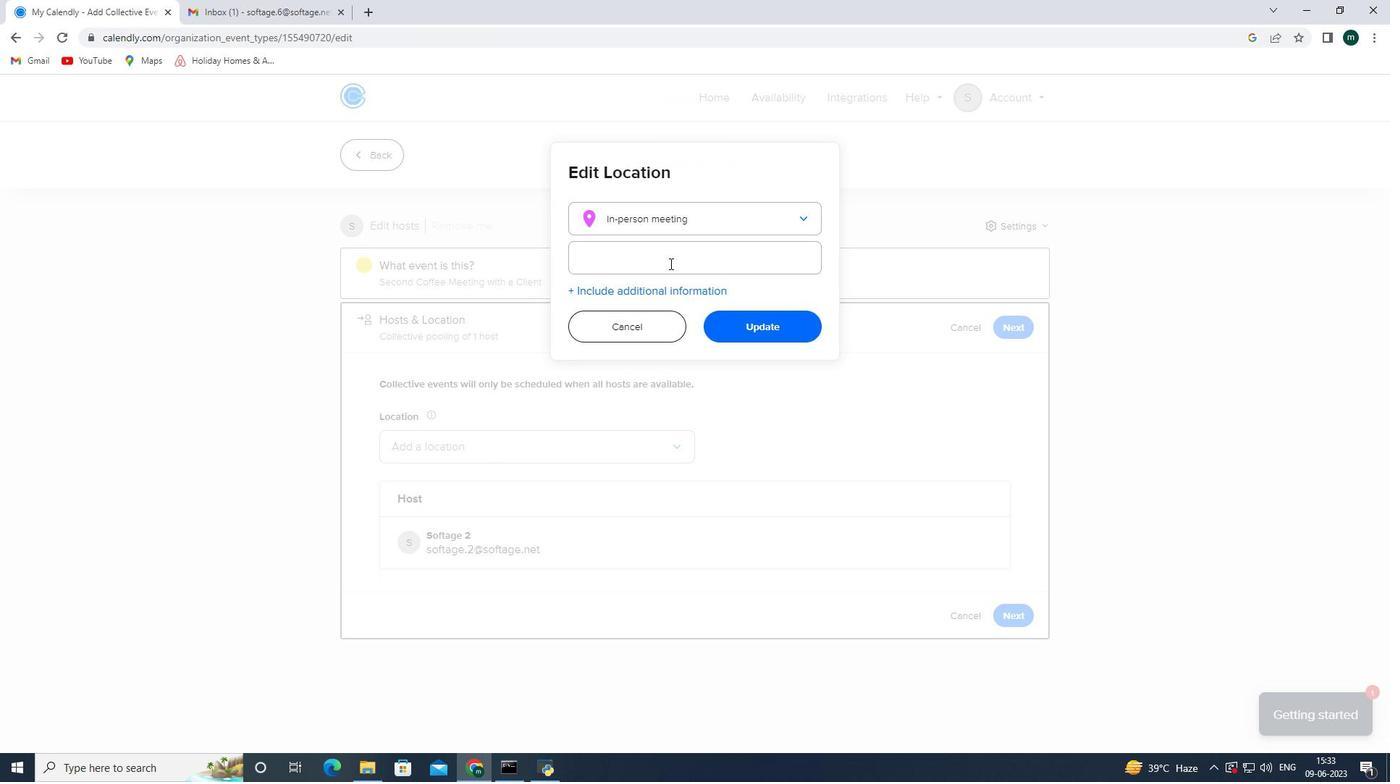 
Action: Key pressed <Key.shift><Key.shift><Key.shift><Key.shift><Key.shift><Key.shift><Key.shift><Key.shift><Key.shift><Key.shift><Key.shift><Key.shift><Key.shift><Key.shift><Key.shift><Key.shift><Key.shift><Key.shift><Key.shift><Key.shift><Key.shift><Key.shift><Key.shift><Key.shift><Key.shift><Key.shift><Key.shift><Key.shift><Key.shift><Key.shift><Key.shift><Key.shift><Key.shift><Key.shift><Key.shift><Key.shift><Key.shift><Key.shift><Key.shift><Key.shift>654<Key.space><Key.shift><Key.shift><Key.shift><Key.shift><Key.shift><Key.shift><Key.shift><Key.shift><Key.shift><Key.shift><Key.shift><Key.shift><Key.shift><Key.shift><Key.shift><Key.shift><Key.shift><Key.shift><Key.shift><Key.shift><Key.shift><Key.shift><Key.shift><Key.shift><Key.shift>Sheikh<Key.space>zayed<Key.space><Key.shift><Key.shift><Key.shift><Key.shift>Grand<Key.space><Key.shift>Mosque,<Key.space><Key.shift><Key.shift><Key.shift>B<Key.backspace><Key.shift><Key.shift><Key.shift><Key.shift><Key.shift><Key.shift><Key.shift><Key.shift><Key.shift><Key.shift>Abu<Key.space><Key.shift><Key.shift><Key.shift><Key.shift><Key.shift><Key.shift><Key.shift><Key.shift><Key.shift><Key.shift>Dhabi<Key.shift><<Key.space><Key.space><Key.backspace><Key.backspace><Key.backspace><Key.space><Key.backspace>,<Key.space><Key.shift><Key.shift><Key.shift><Key.shift><Key.shift><Key.shift><Key.shift><Key.shift><Key.shift><Key.shift><Key.shift><Key.shift><Key.shift><Key.shift><Key.shift><Key.shift><Key.shift><Key.shift><Key.shift><Key.shift><Key.shift><Key.shift><Key.shift><Key.shift><Key.shift><Key.shift><Key.shift><Key.shift><Key.shift><Key.shift><Key.shift><Key.shift><Key.shift><Key.shift><Key.shift><Key.shift><Key.shift><Key.shift><Key.shift><Key.shift><Key.shift><Key.shift><Key.shift><Key.shift><Key.shift><Key.shift><Key.shift><Key.shift><Key.shift><Key.shift>UAE<Key.space>
Screenshot: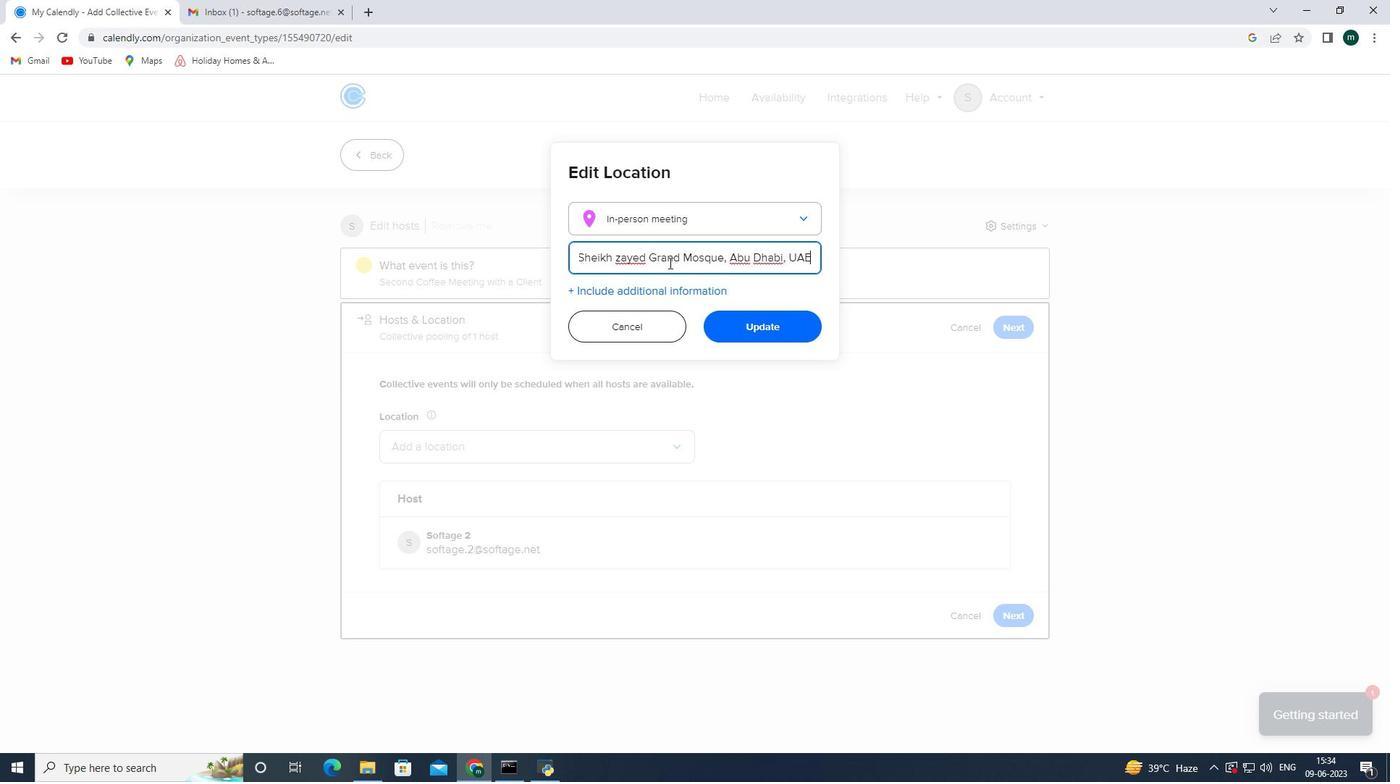 
Action: Mouse moved to (749, 319)
Screenshot: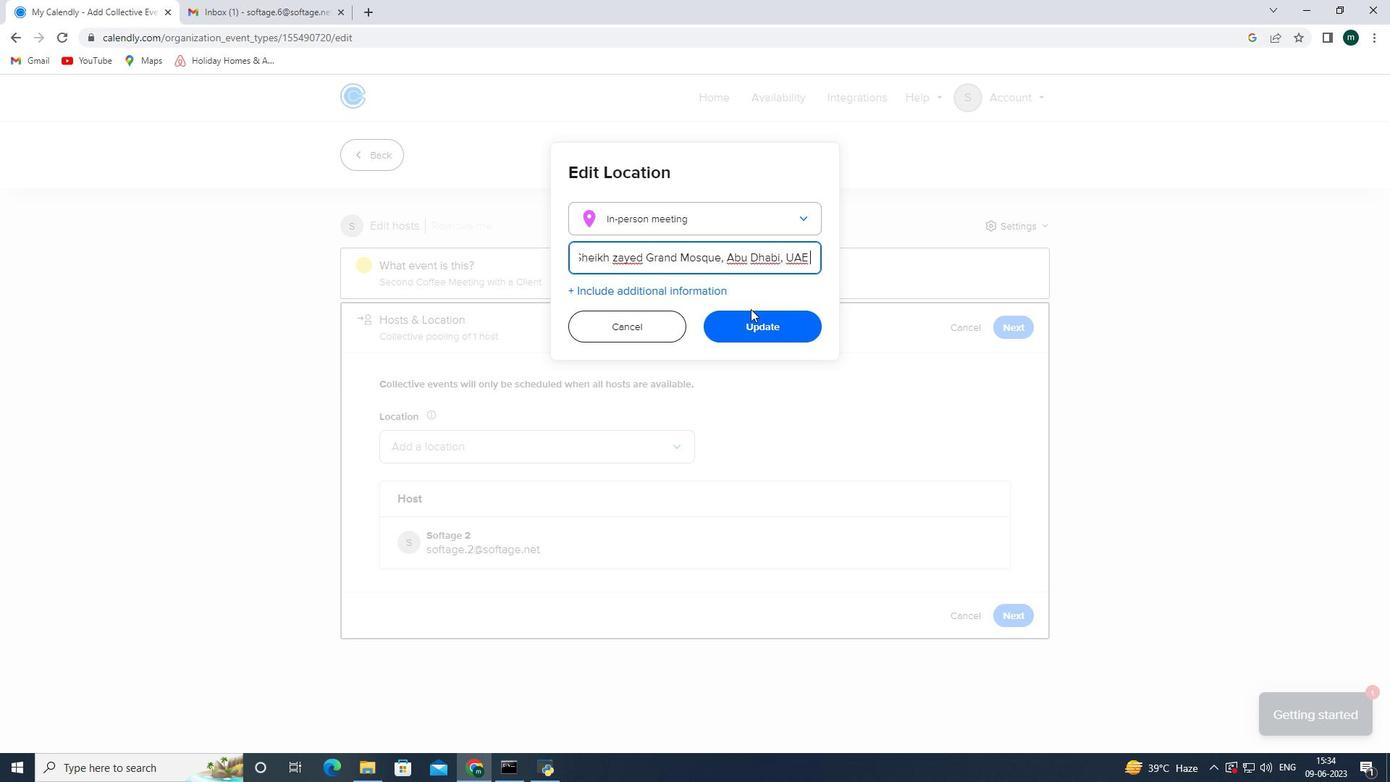 
Action: Mouse pressed left at (749, 319)
Screenshot: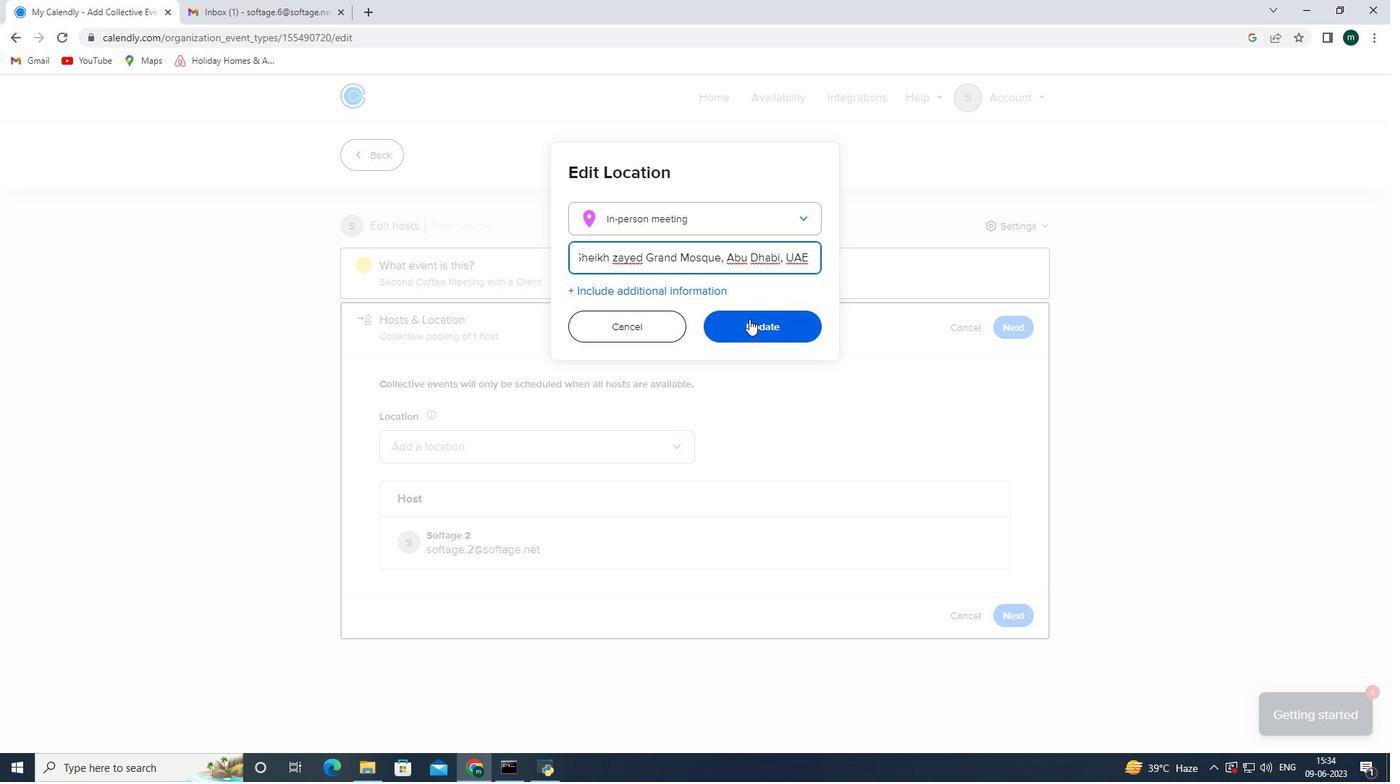 
Action: Mouse moved to (1005, 619)
Screenshot: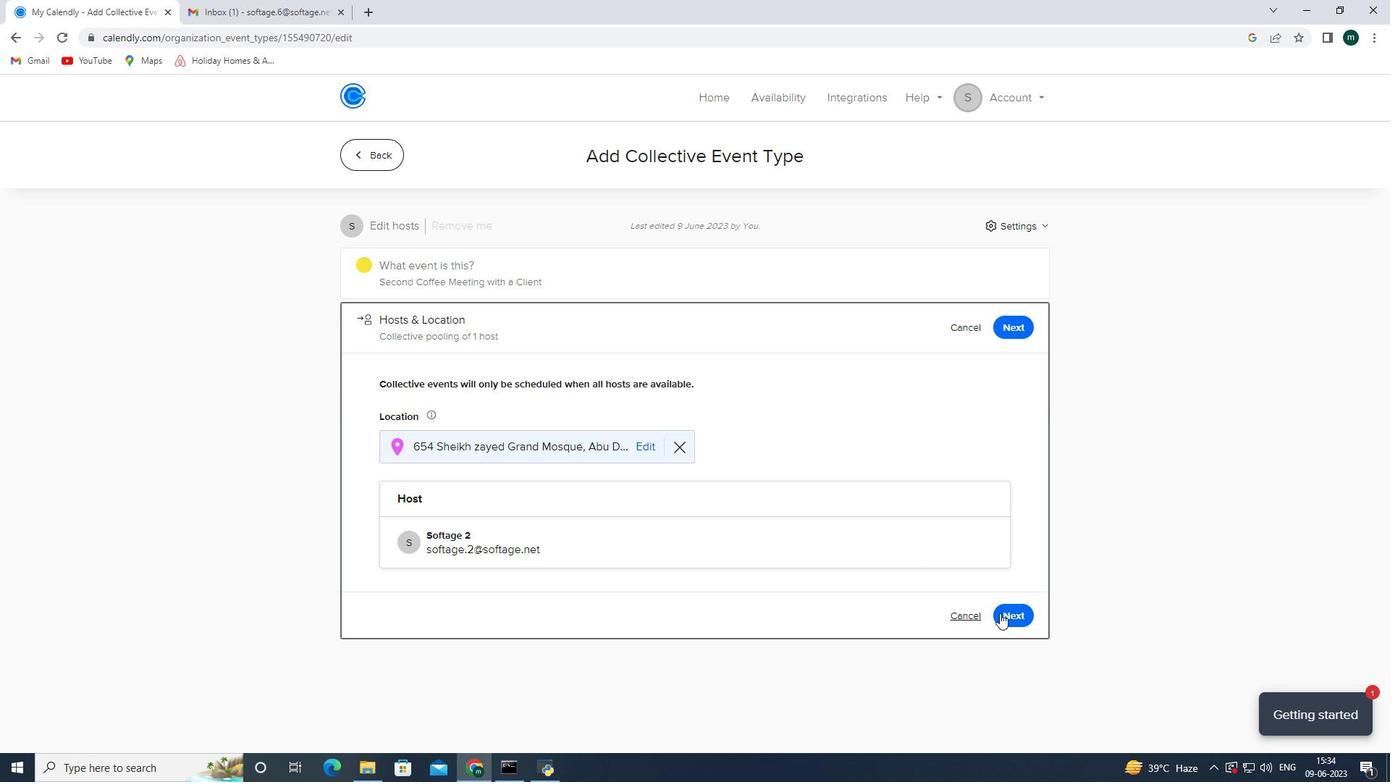 
Action: Mouse pressed left at (1005, 619)
Screenshot: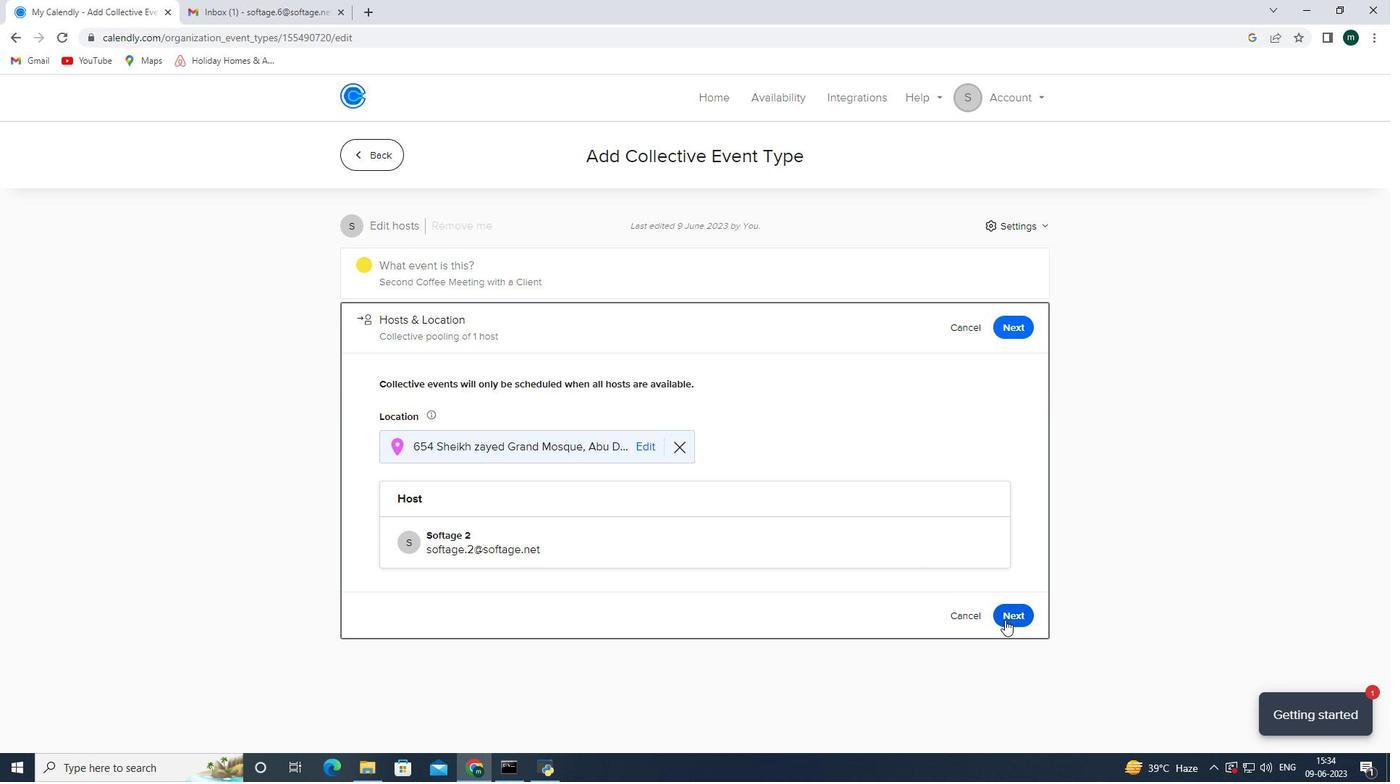 
Action: Mouse moved to (420, 543)
Screenshot: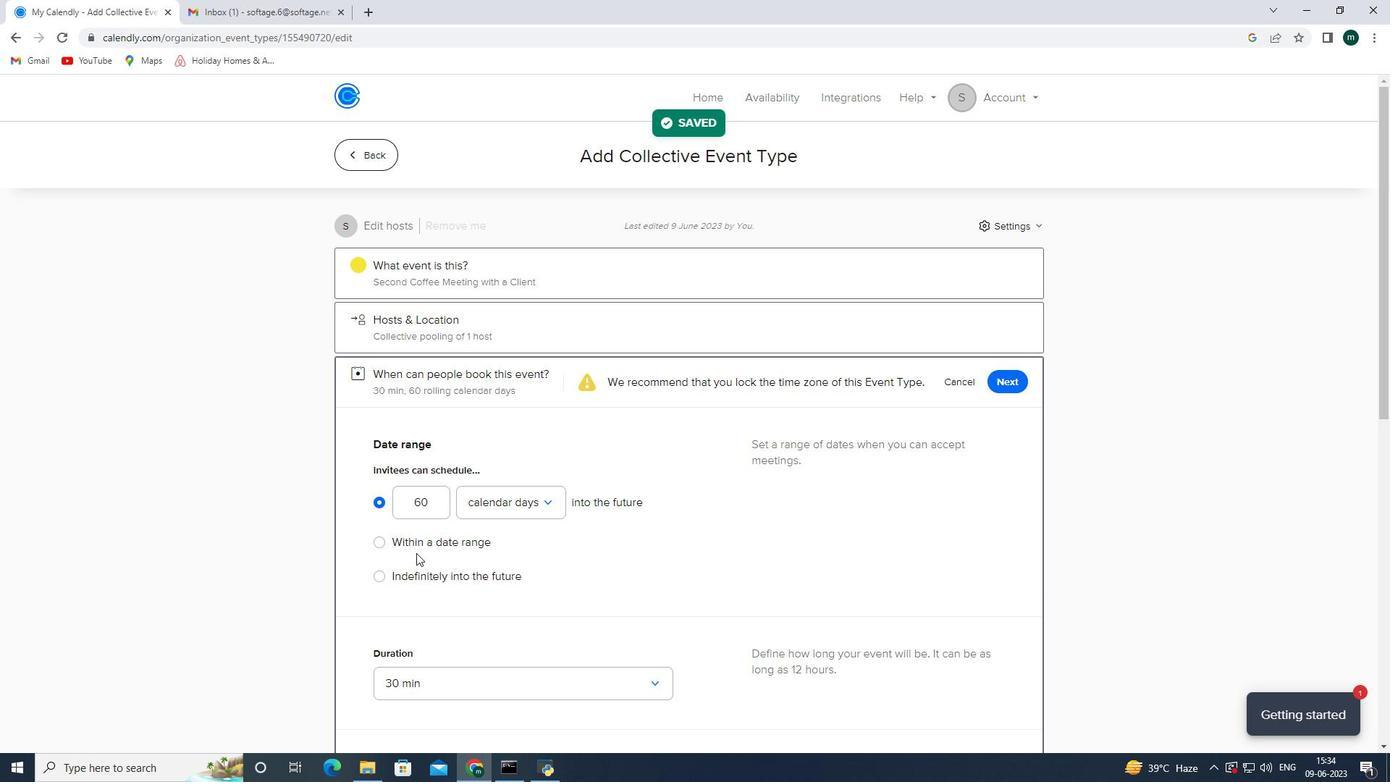
Action: Mouse pressed left at (420, 543)
Screenshot: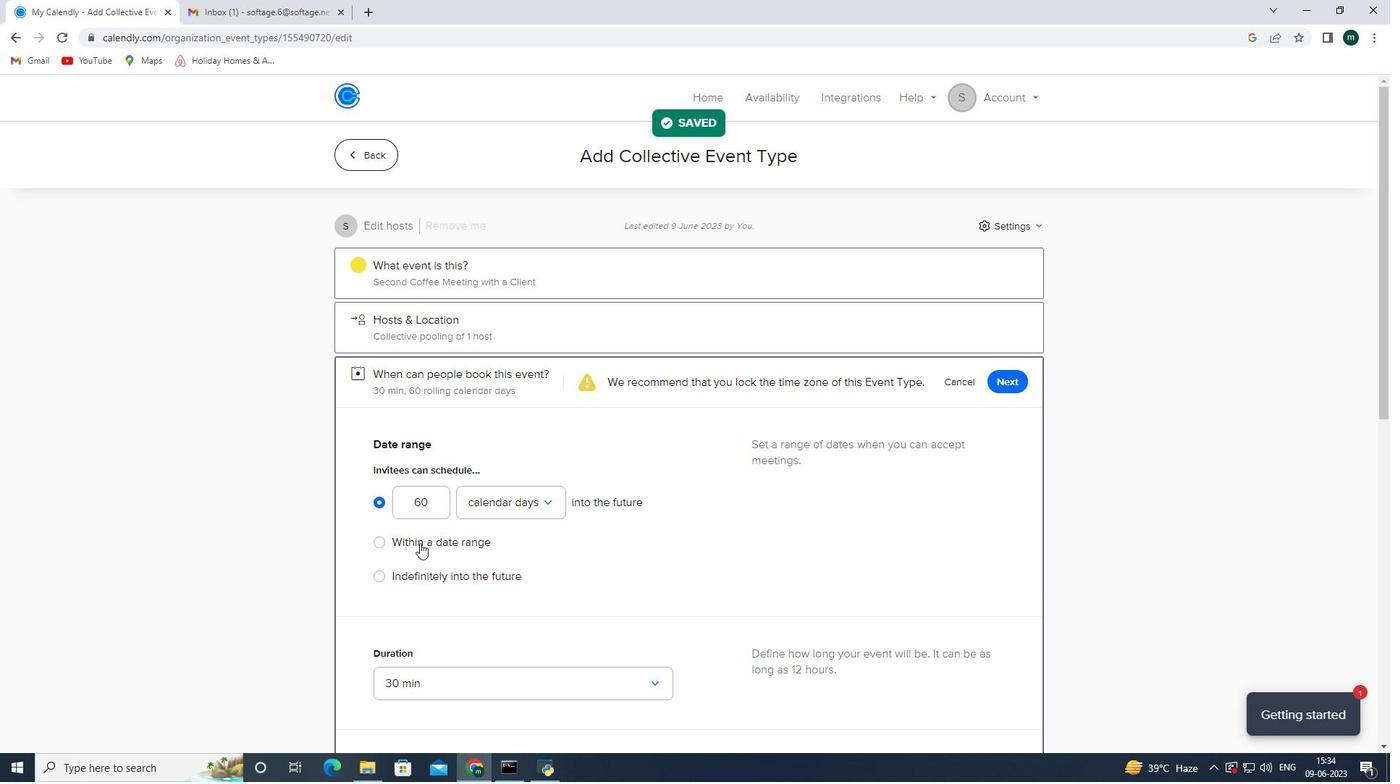 
Action: Mouse moved to (600, 554)
Screenshot: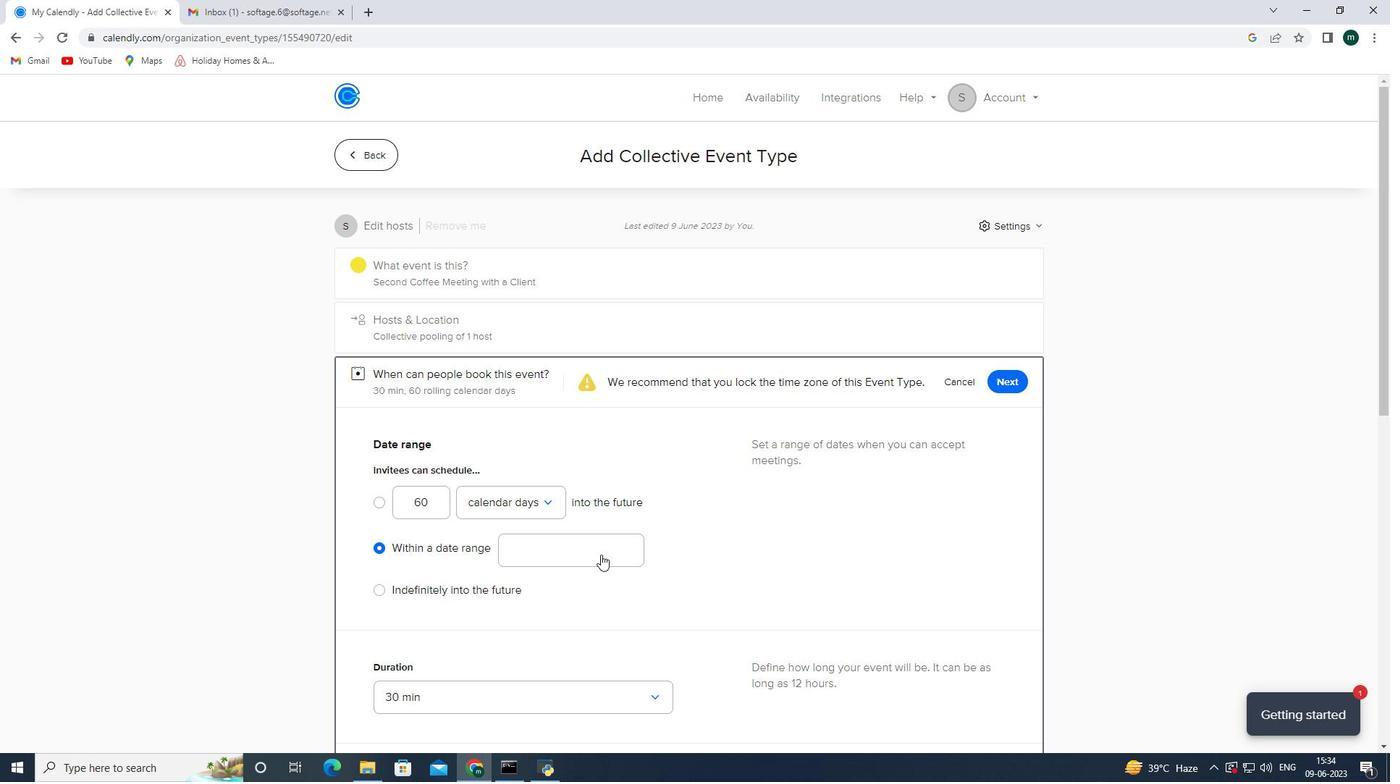
Action: Mouse pressed left at (600, 554)
Screenshot: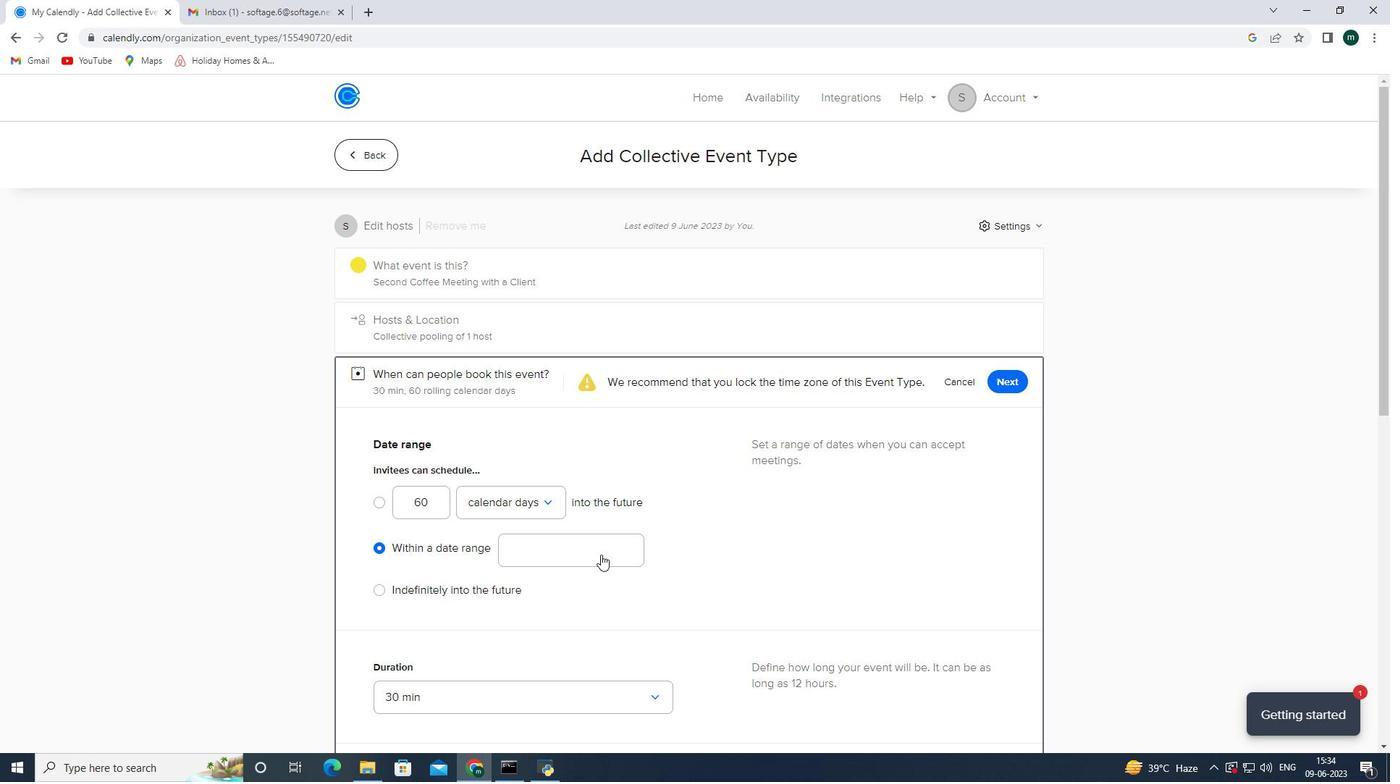 
Action: Mouse moved to (622, 278)
Screenshot: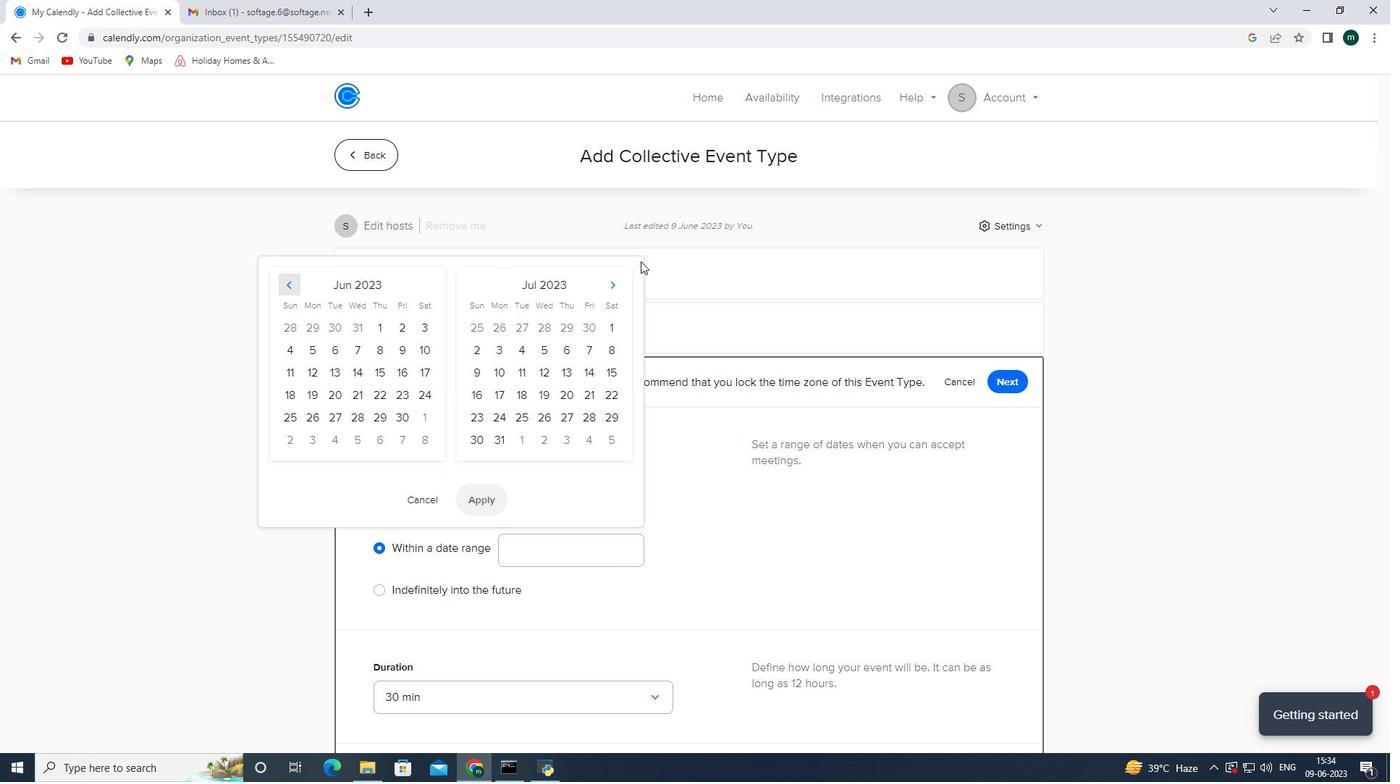 
Action: Mouse pressed left at (622, 278)
Screenshot: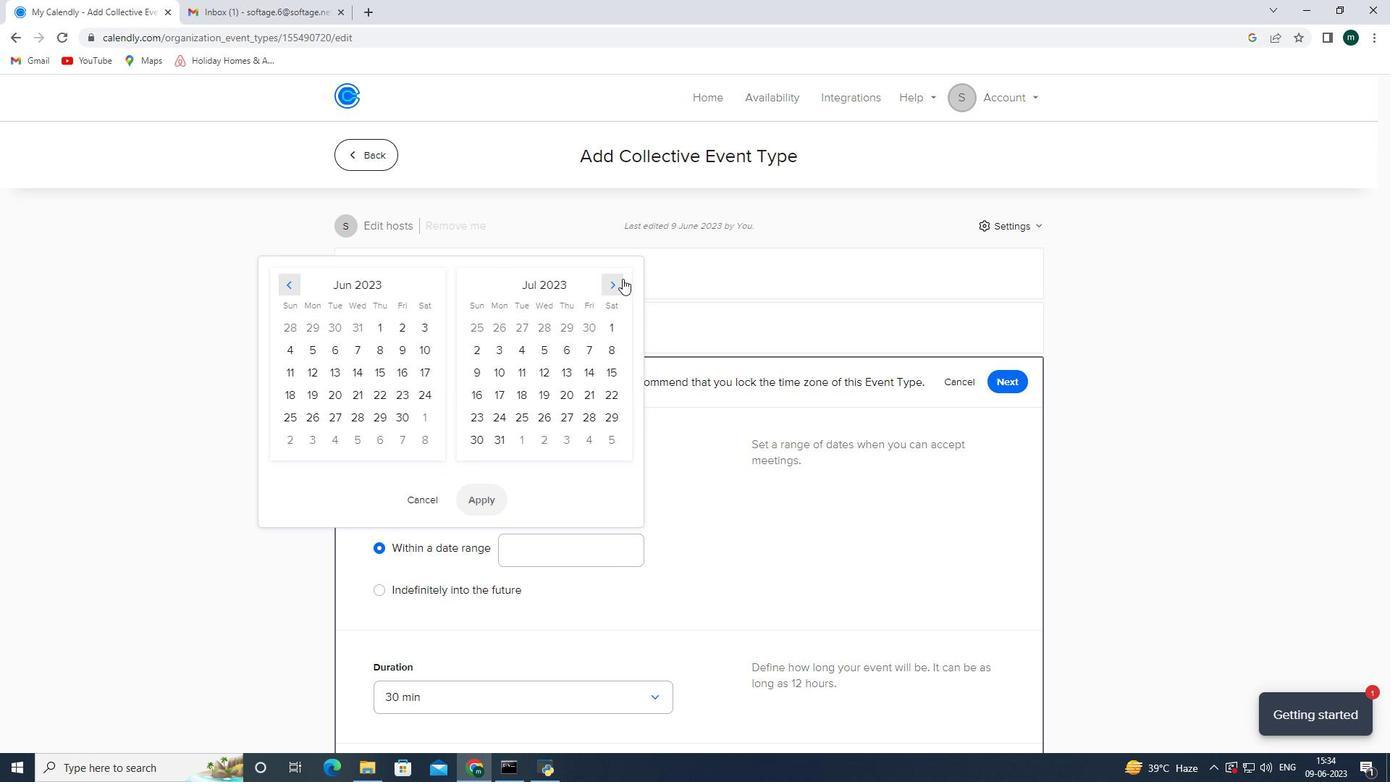 
Action: Mouse pressed left at (622, 278)
Screenshot: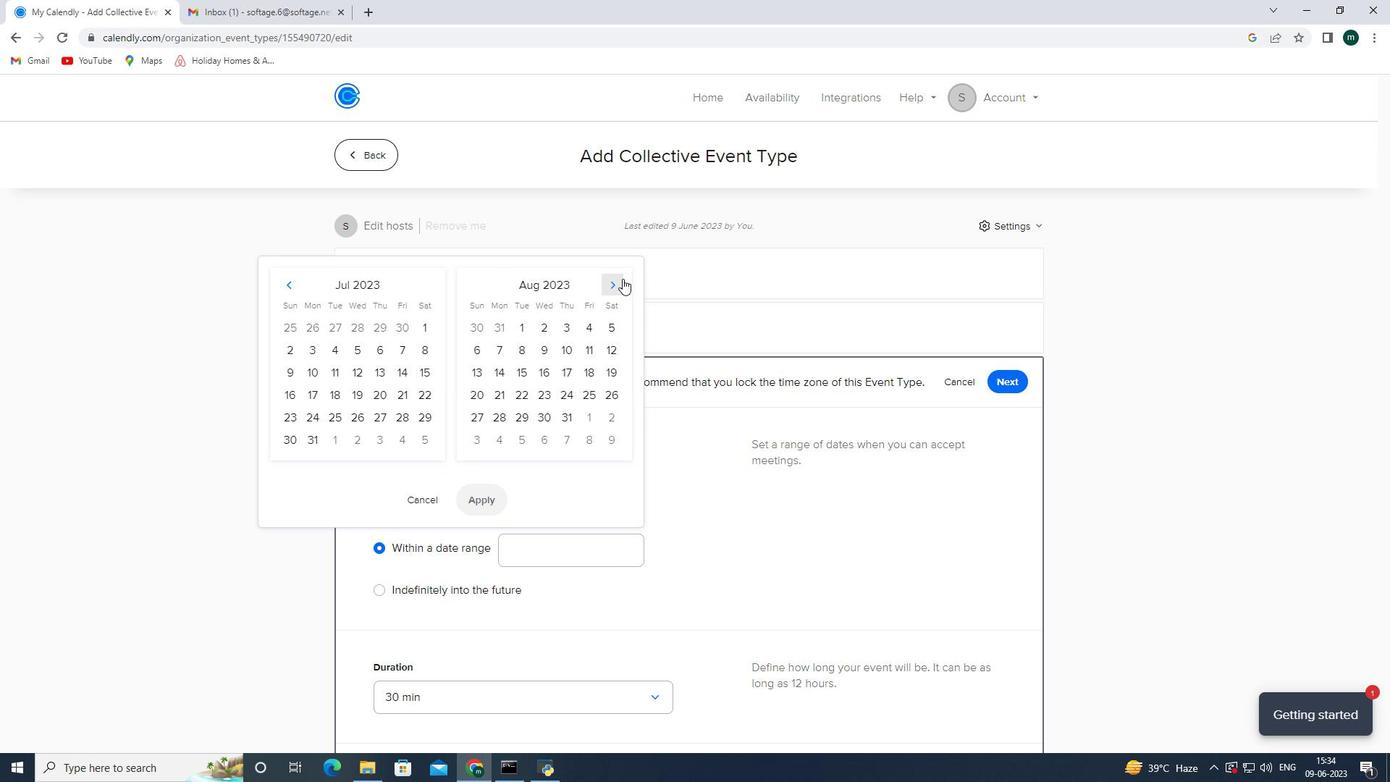 
Action: Mouse pressed left at (622, 278)
Screenshot: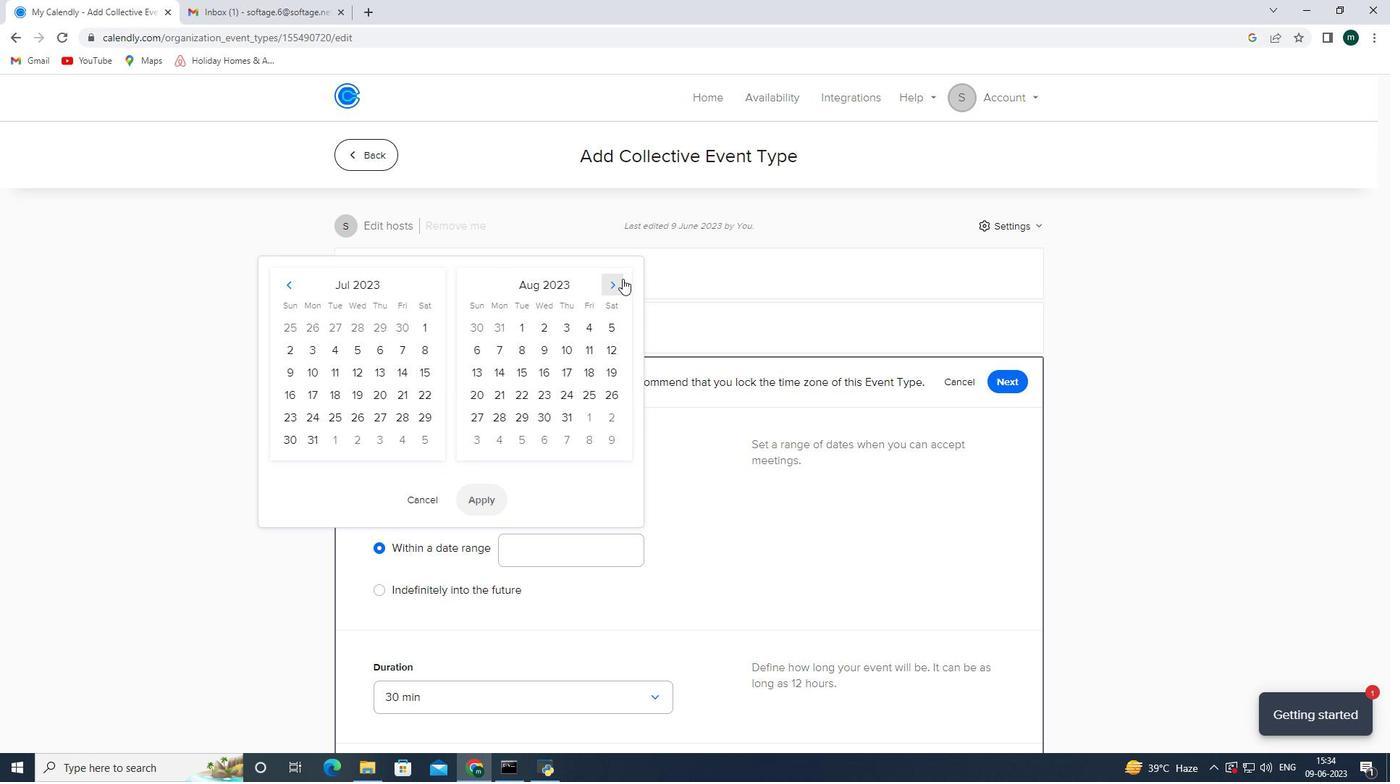 
Action: Mouse pressed left at (622, 278)
Screenshot: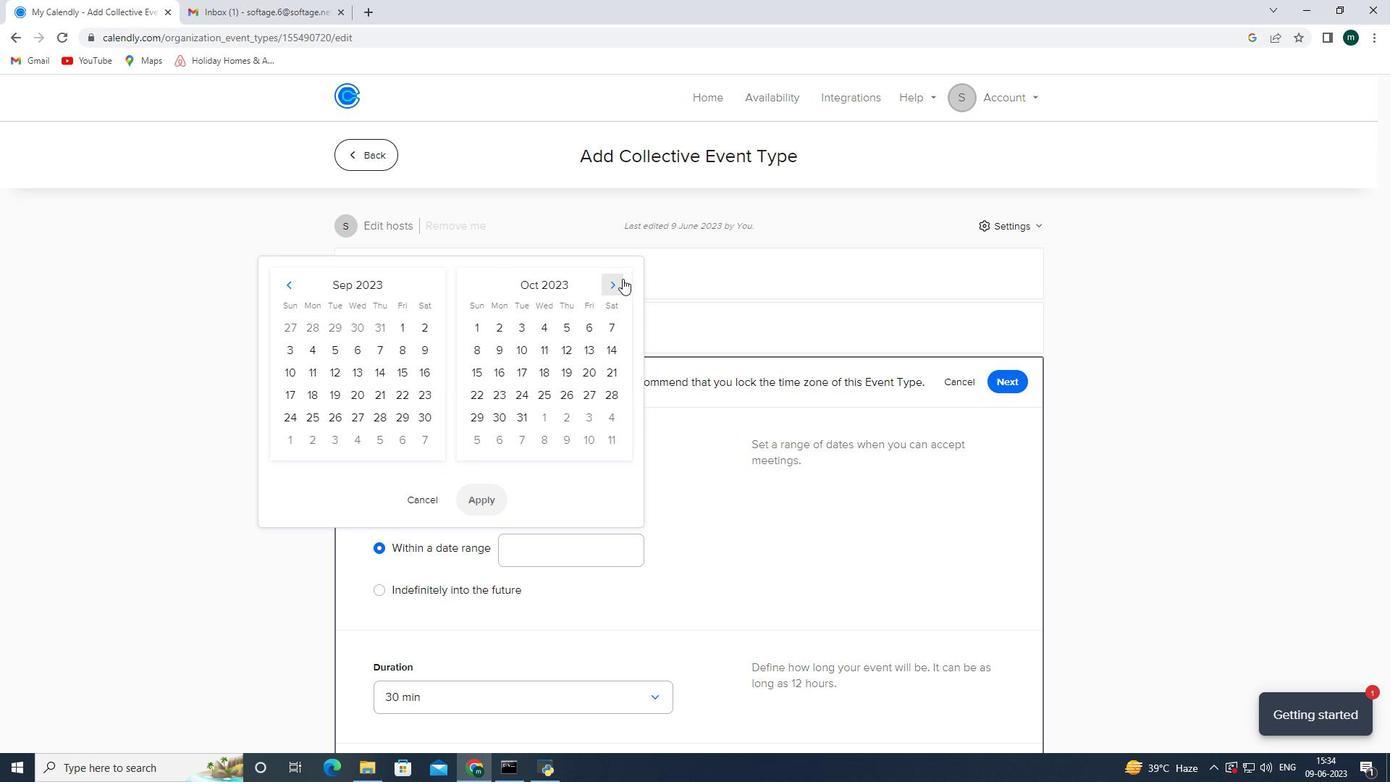 
Action: Mouse moved to (338, 377)
Screenshot: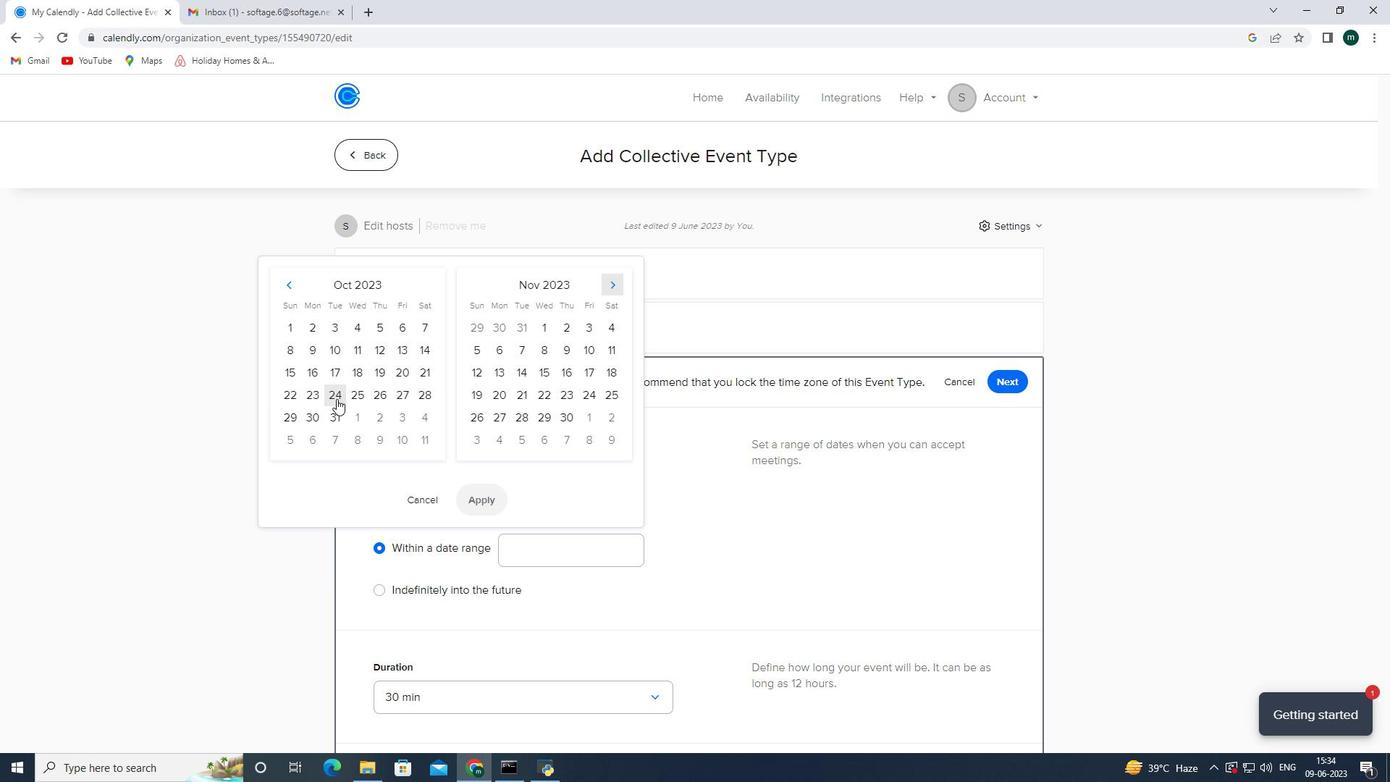 
Action: Mouse pressed left at (338, 377)
Screenshot: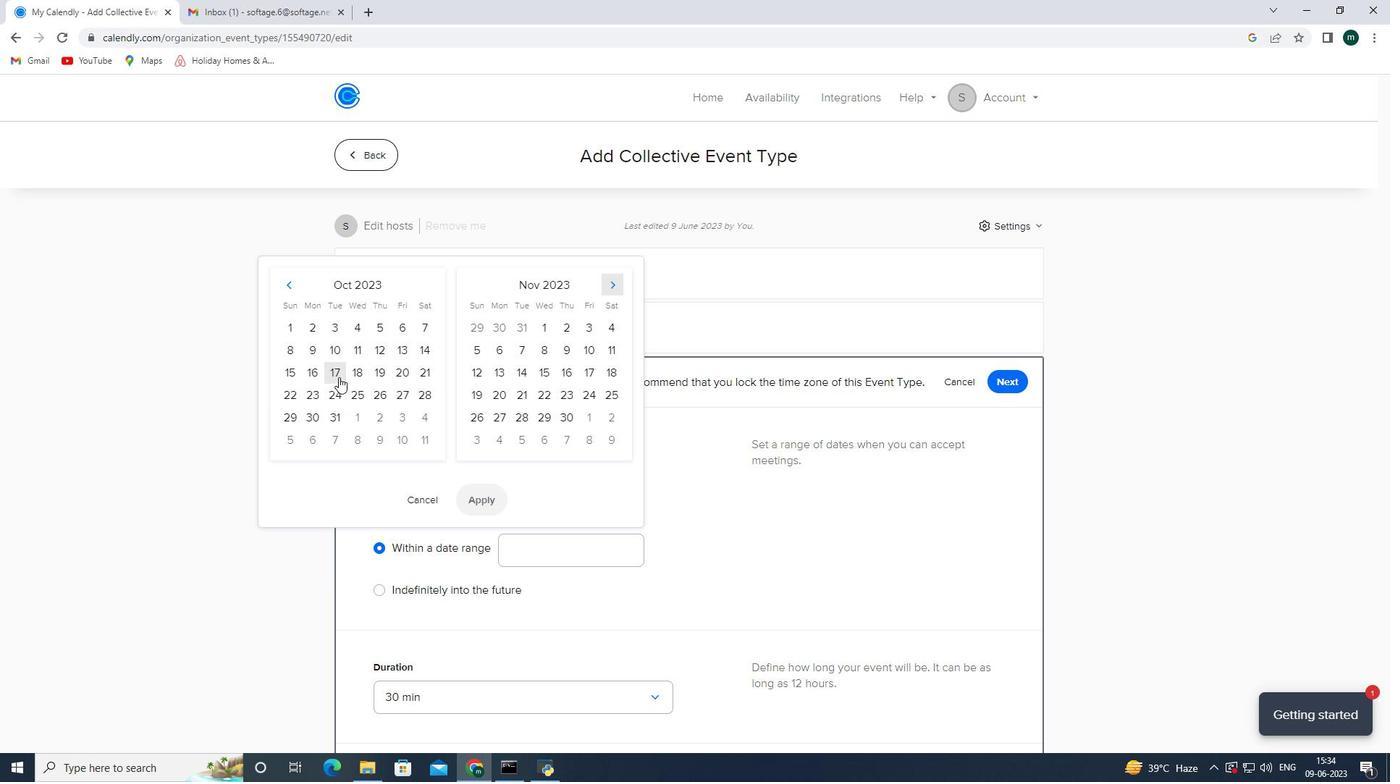 
Action: Mouse moved to (381, 374)
Screenshot: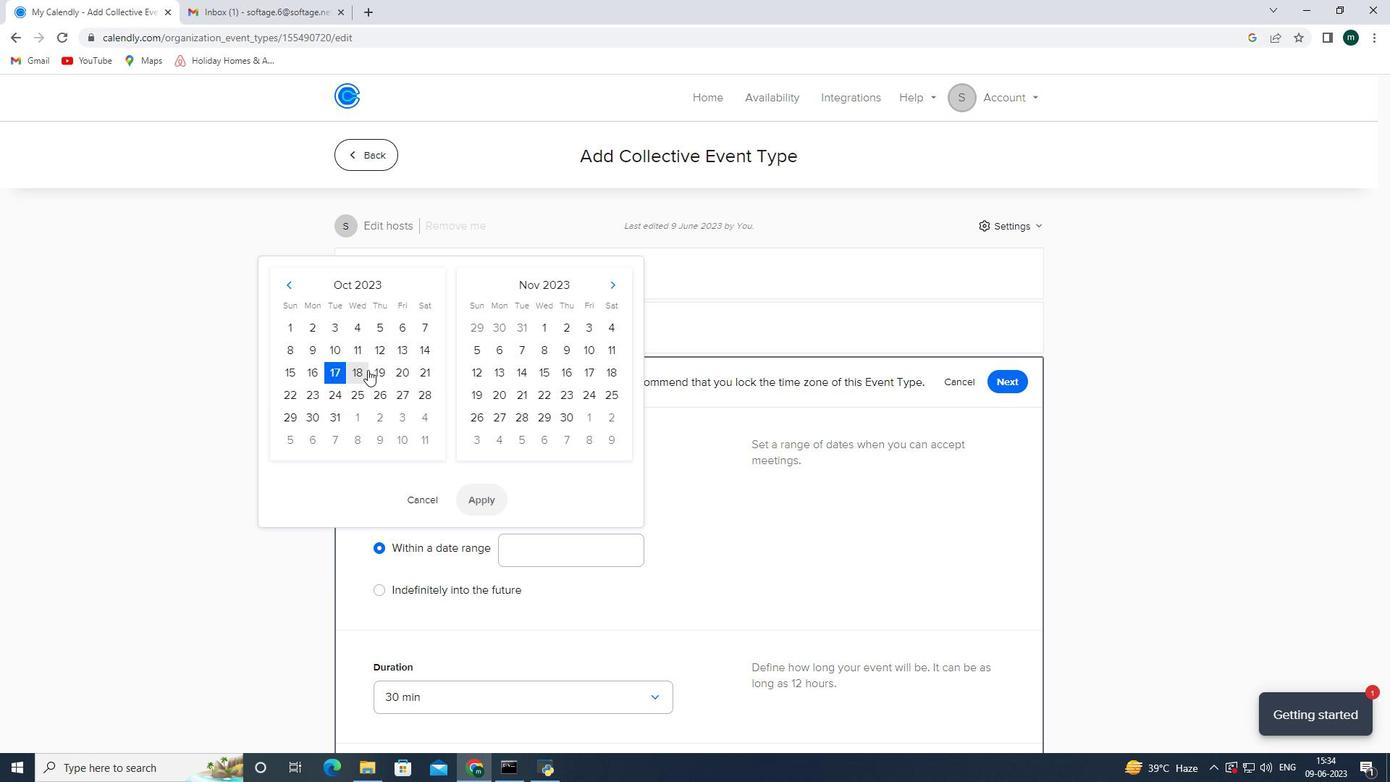 
Action: Mouse pressed left at (381, 374)
Screenshot: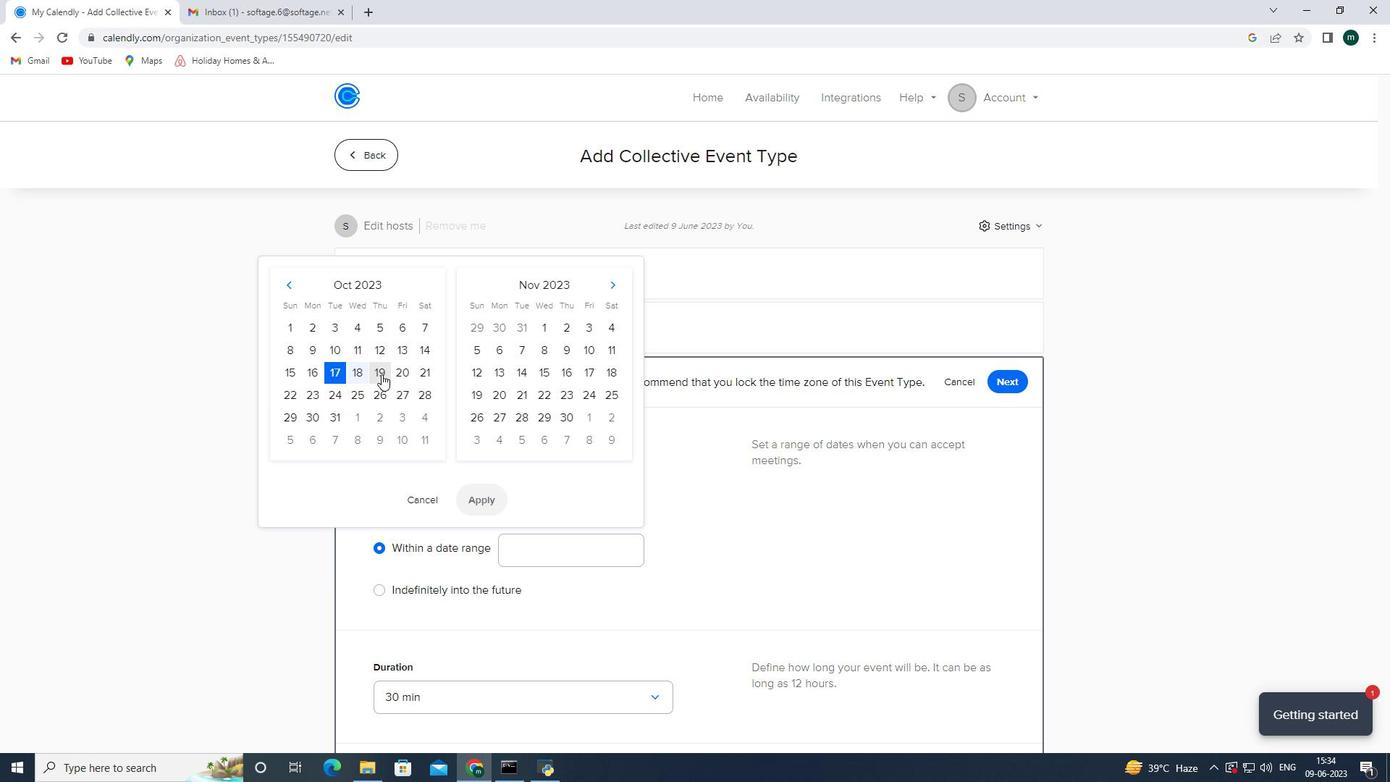 
Action: Mouse moved to (477, 500)
Screenshot: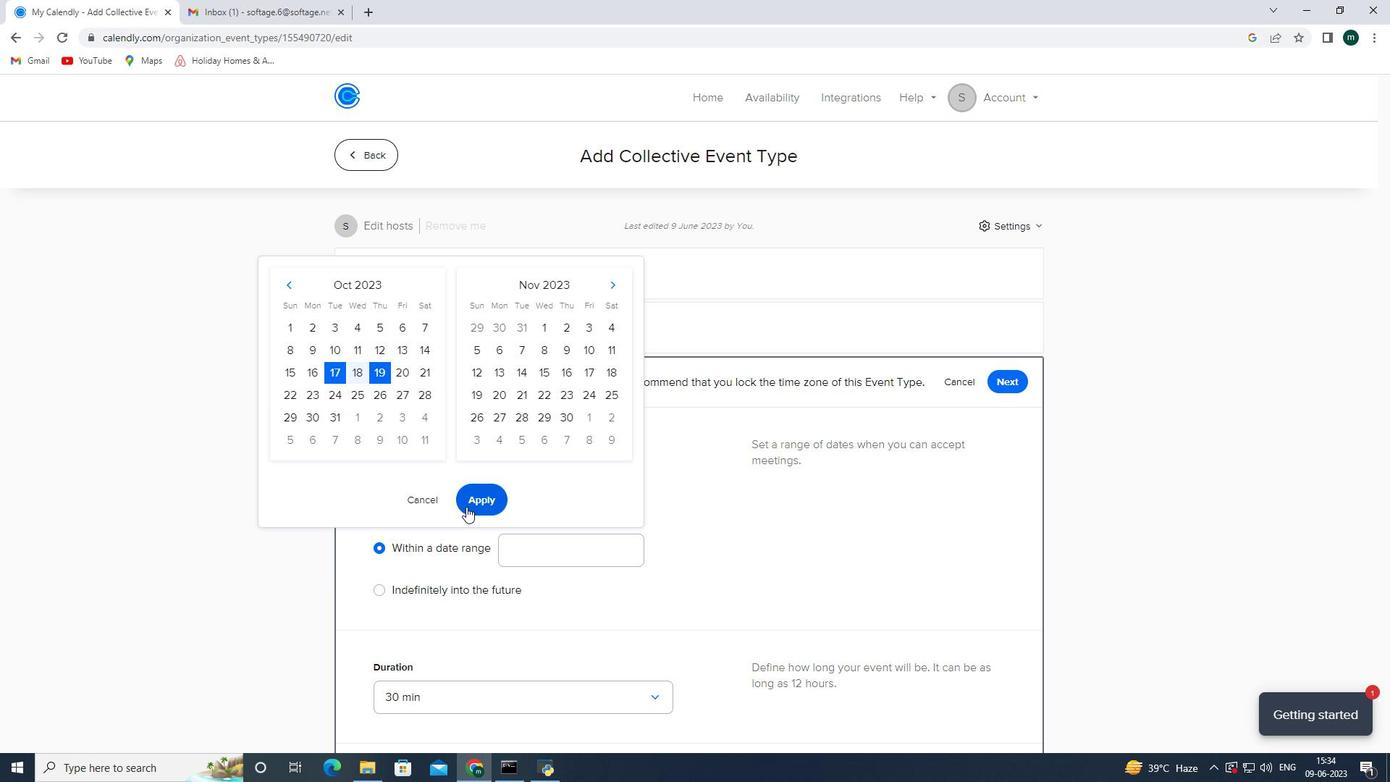 
Action: Mouse pressed left at (477, 500)
Screenshot: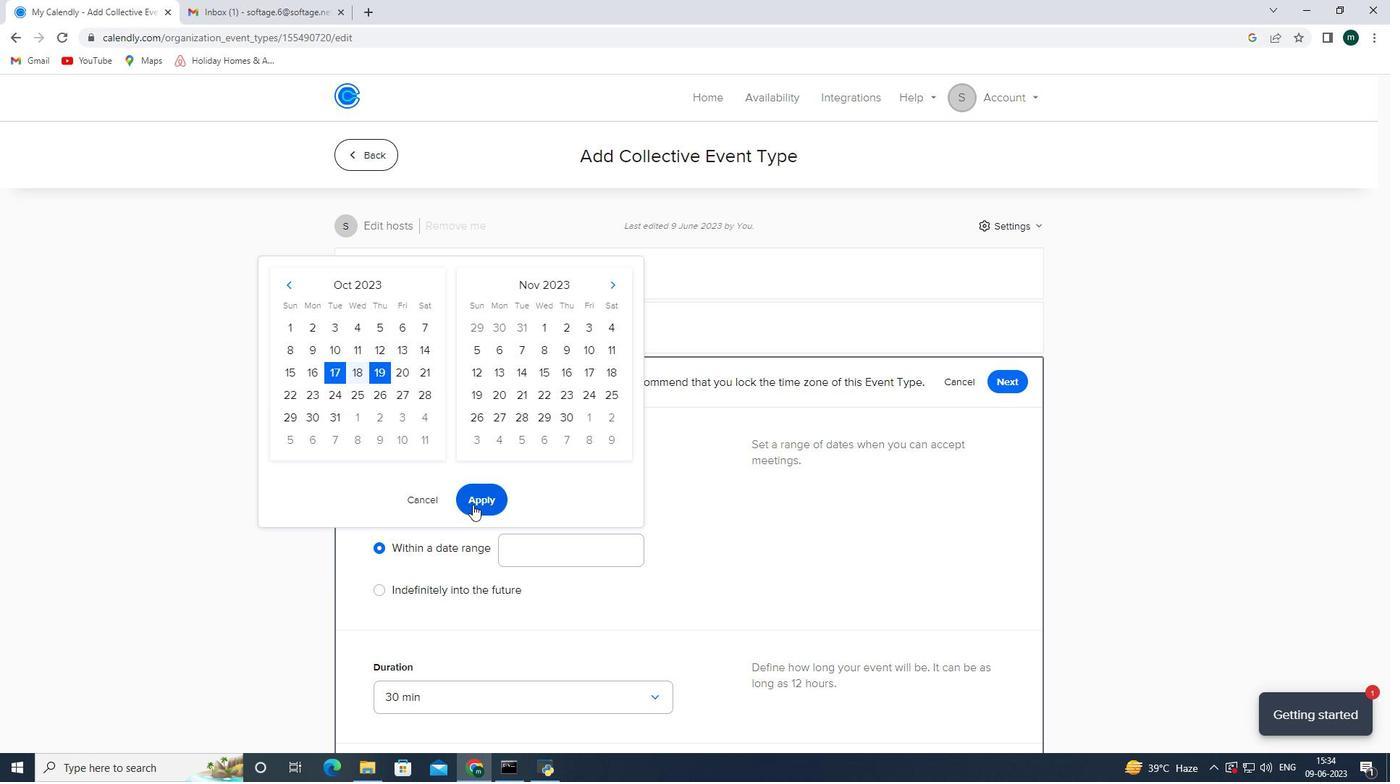 
Action: Mouse moved to (475, 500)
Screenshot: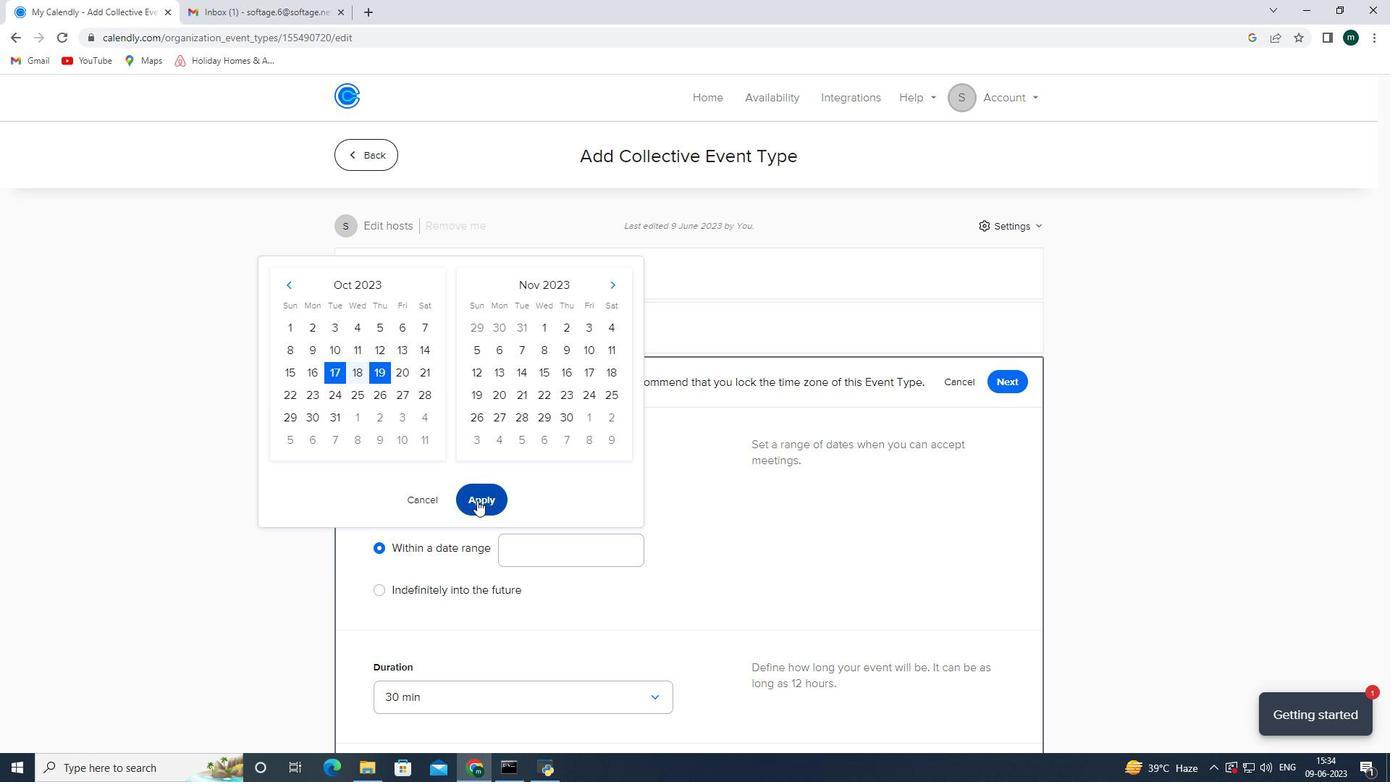 
Action: Mouse scrolled (475, 499) with delta (0, 0)
Screenshot: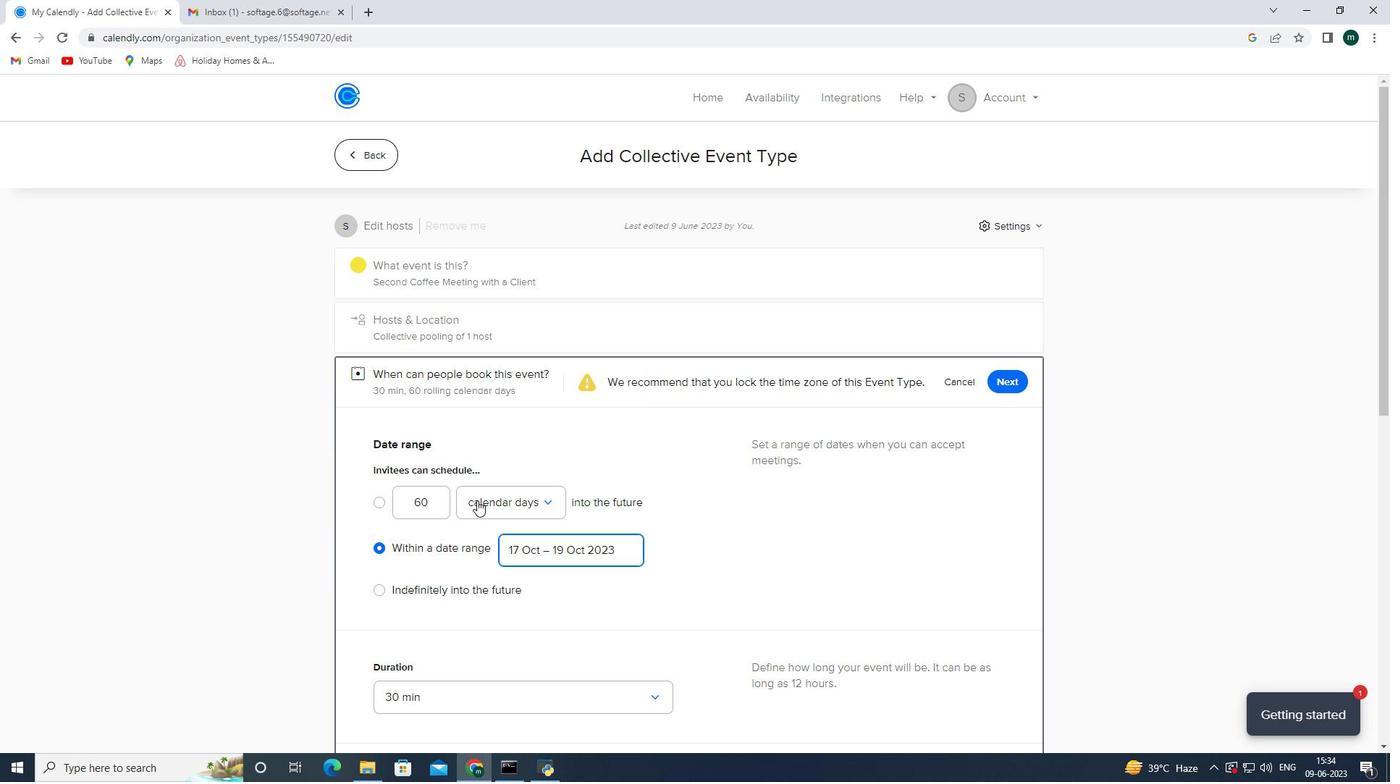 
Action: Mouse scrolled (475, 499) with delta (0, 0)
Screenshot: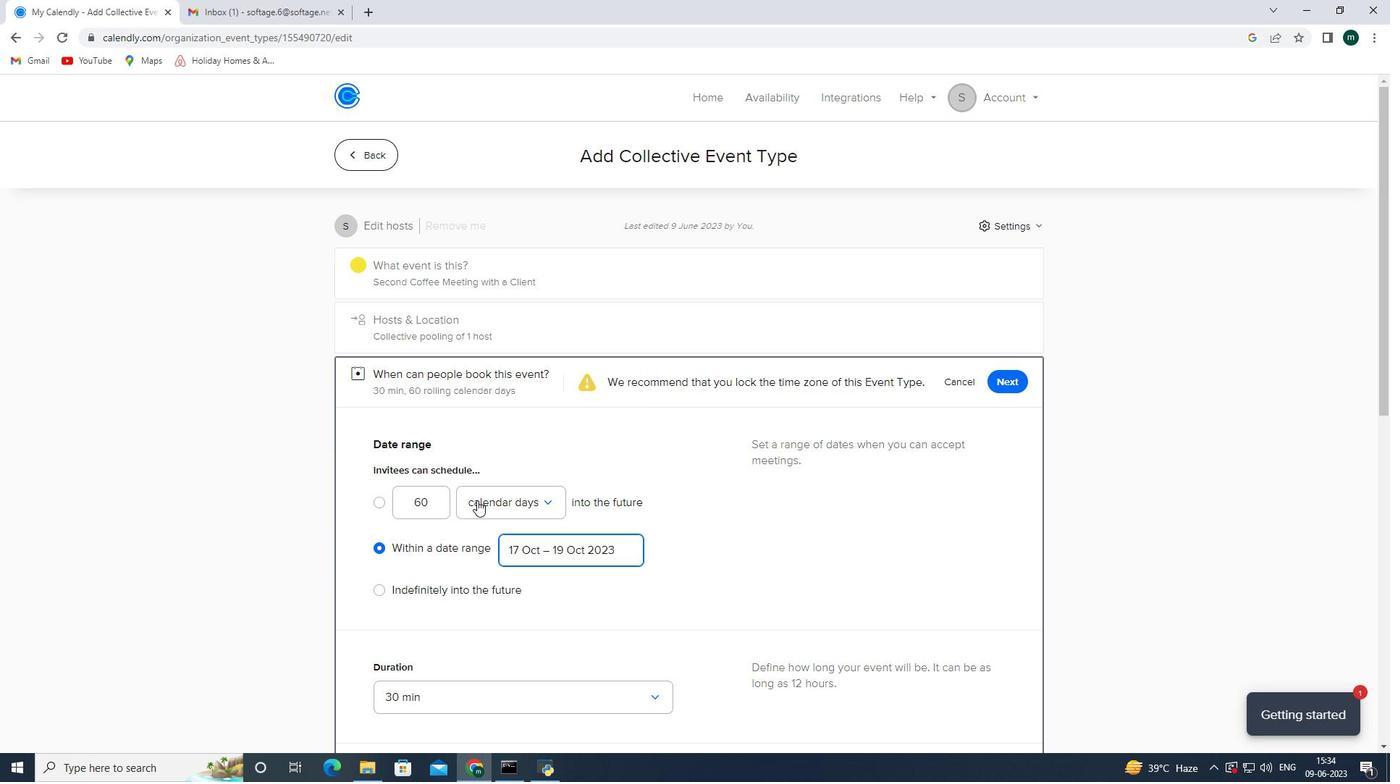 
Action: Mouse scrolled (475, 499) with delta (0, 0)
Screenshot: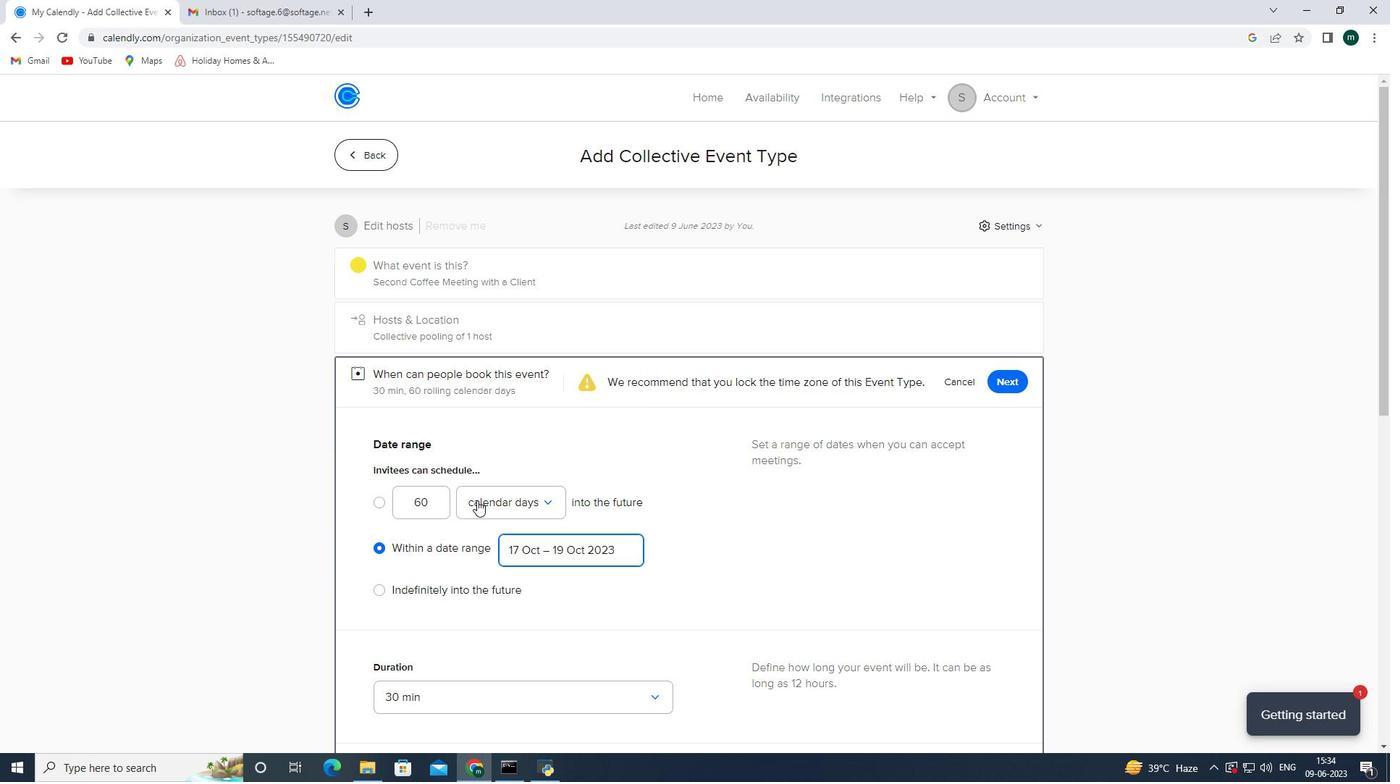
Action: Mouse scrolled (475, 499) with delta (0, 0)
Screenshot: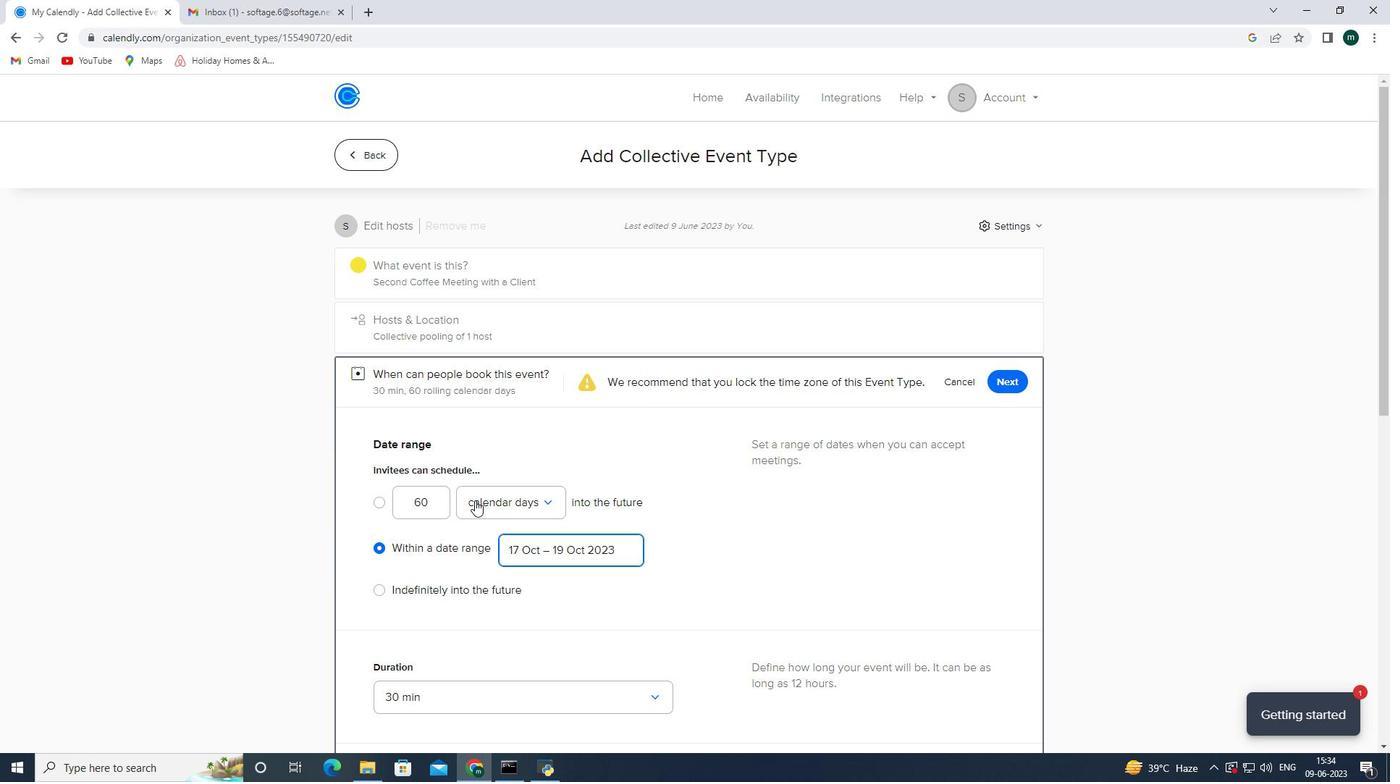 
Action: Mouse scrolled (475, 499) with delta (0, 0)
Screenshot: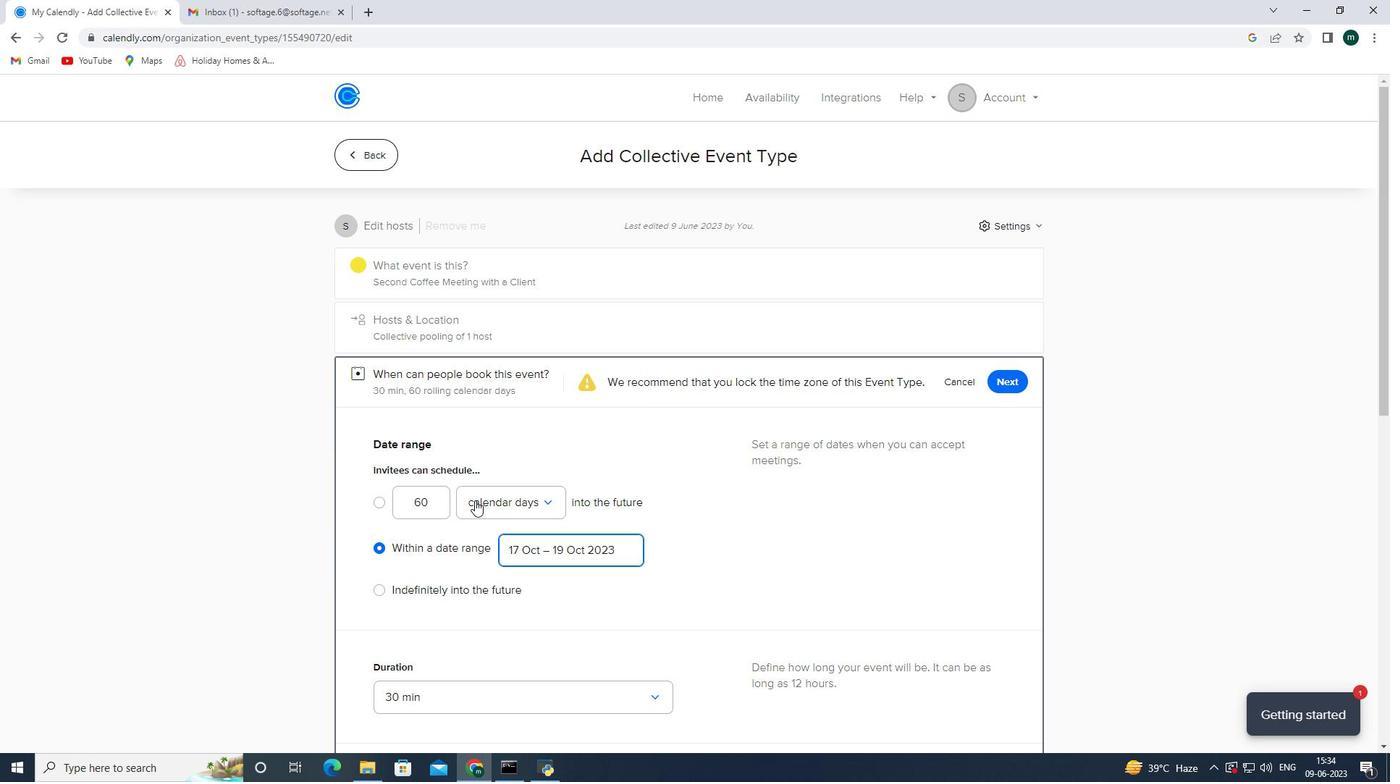 
Action: Mouse scrolled (475, 499) with delta (0, 0)
Screenshot: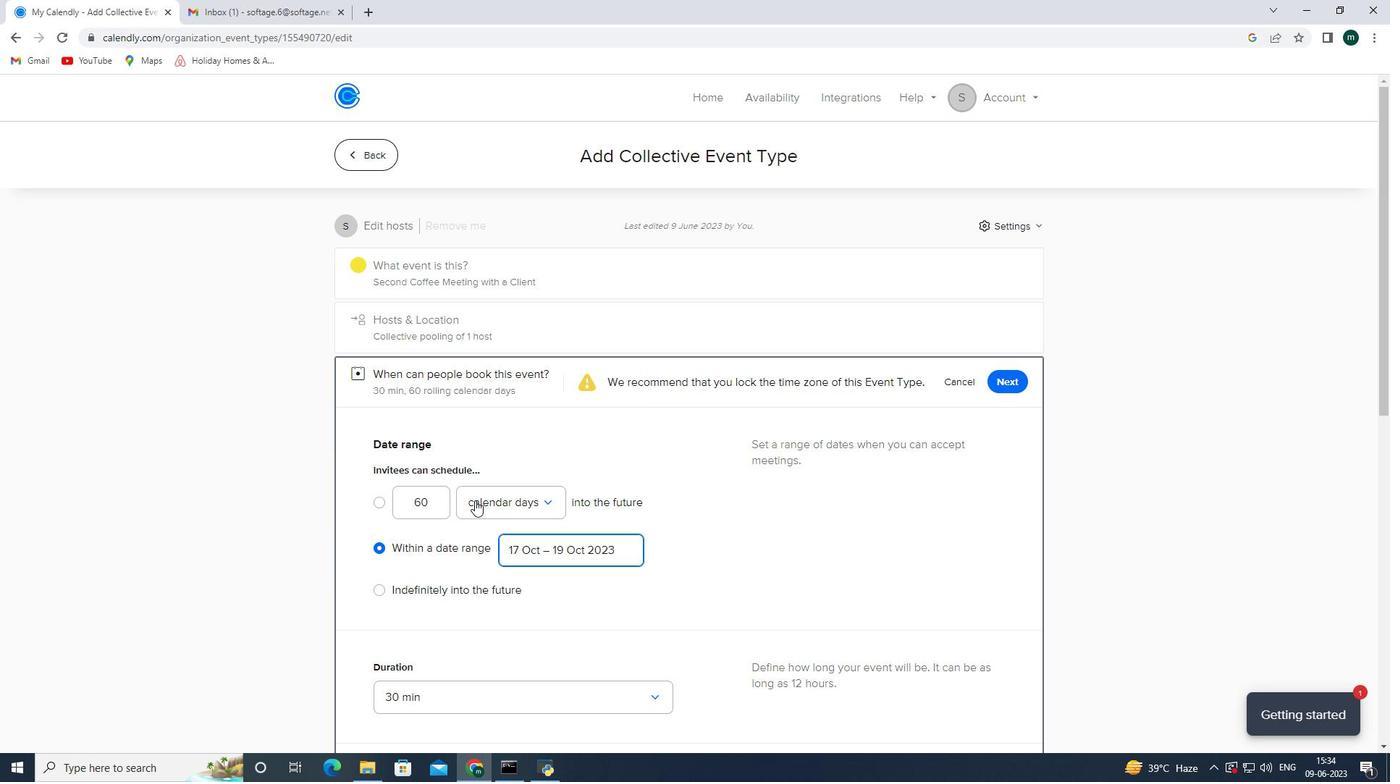 
Action: Mouse scrolled (475, 499) with delta (0, 0)
Screenshot: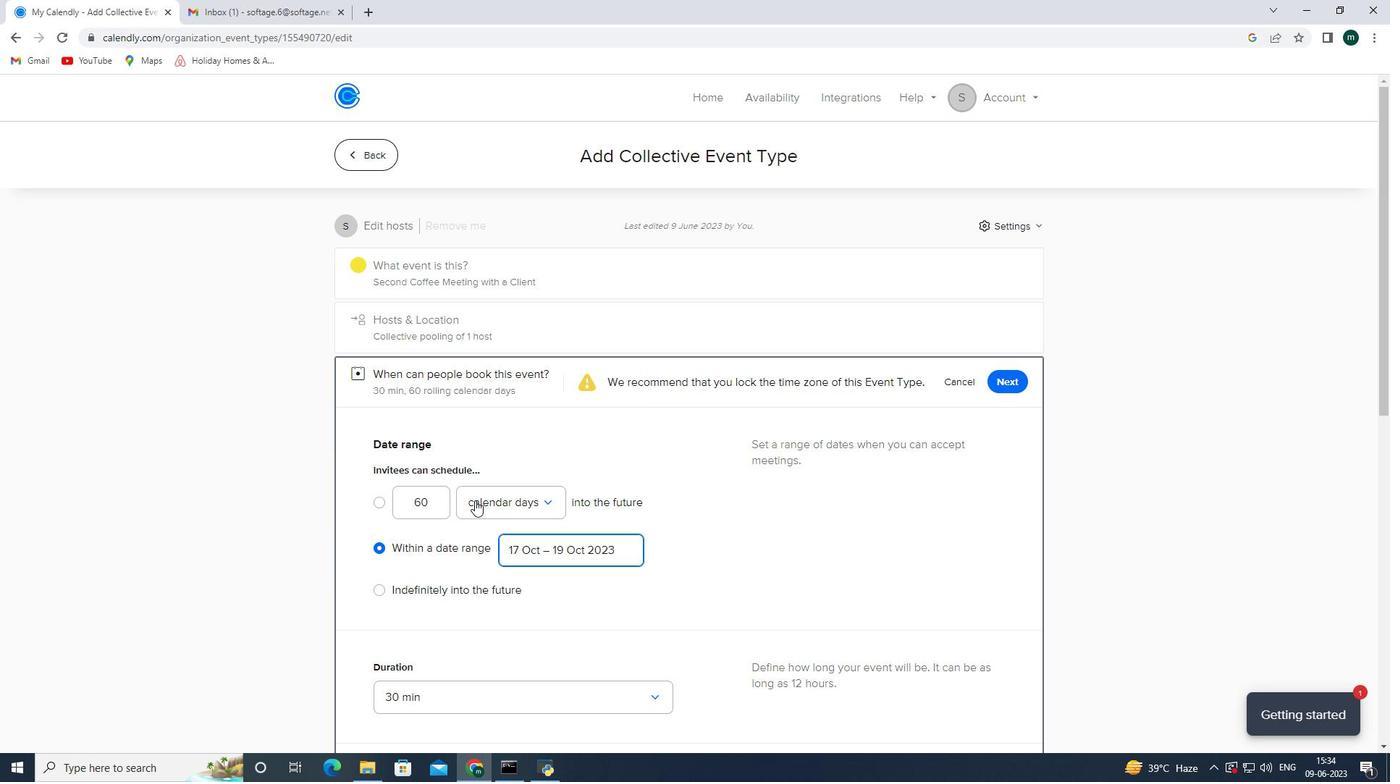 
Action: Mouse scrolled (475, 499) with delta (0, 0)
Screenshot: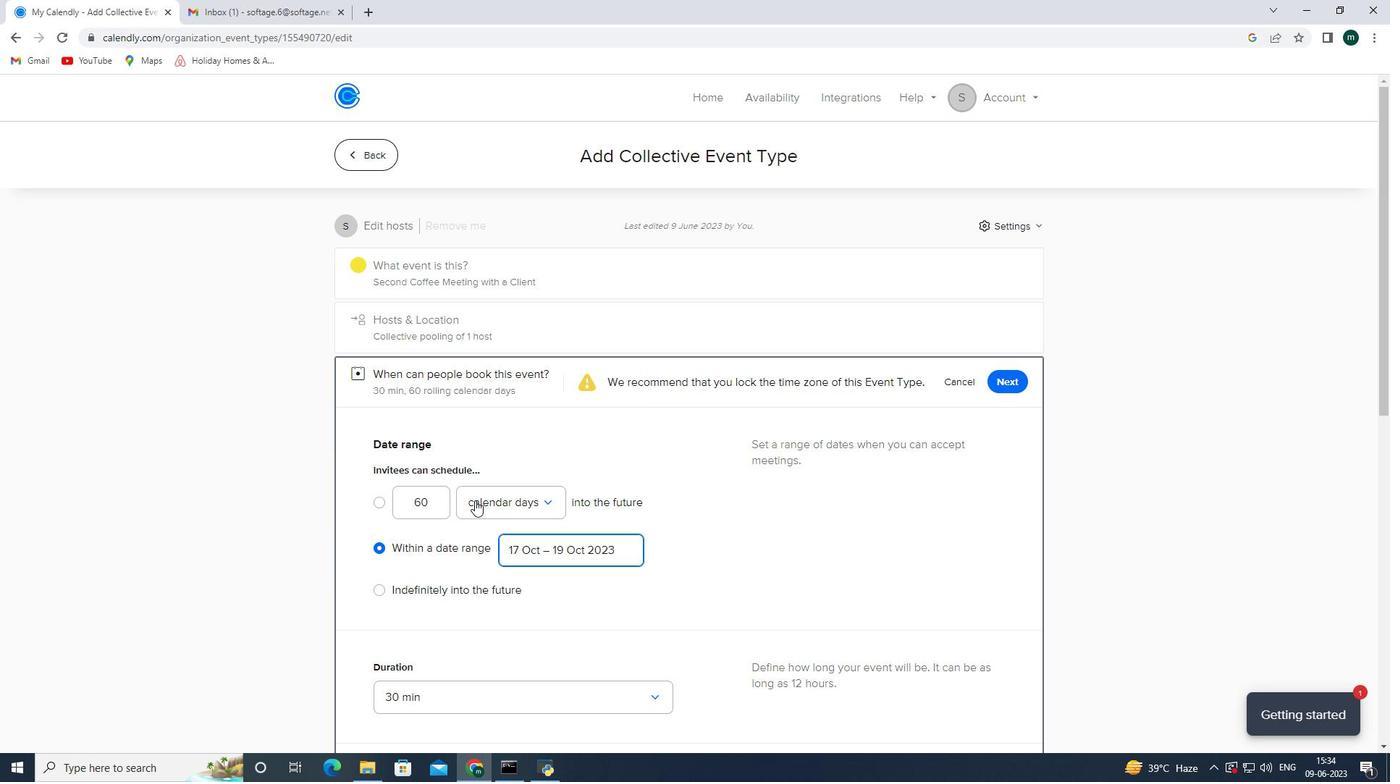 
Action: Mouse scrolled (475, 499) with delta (0, 0)
Screenshot: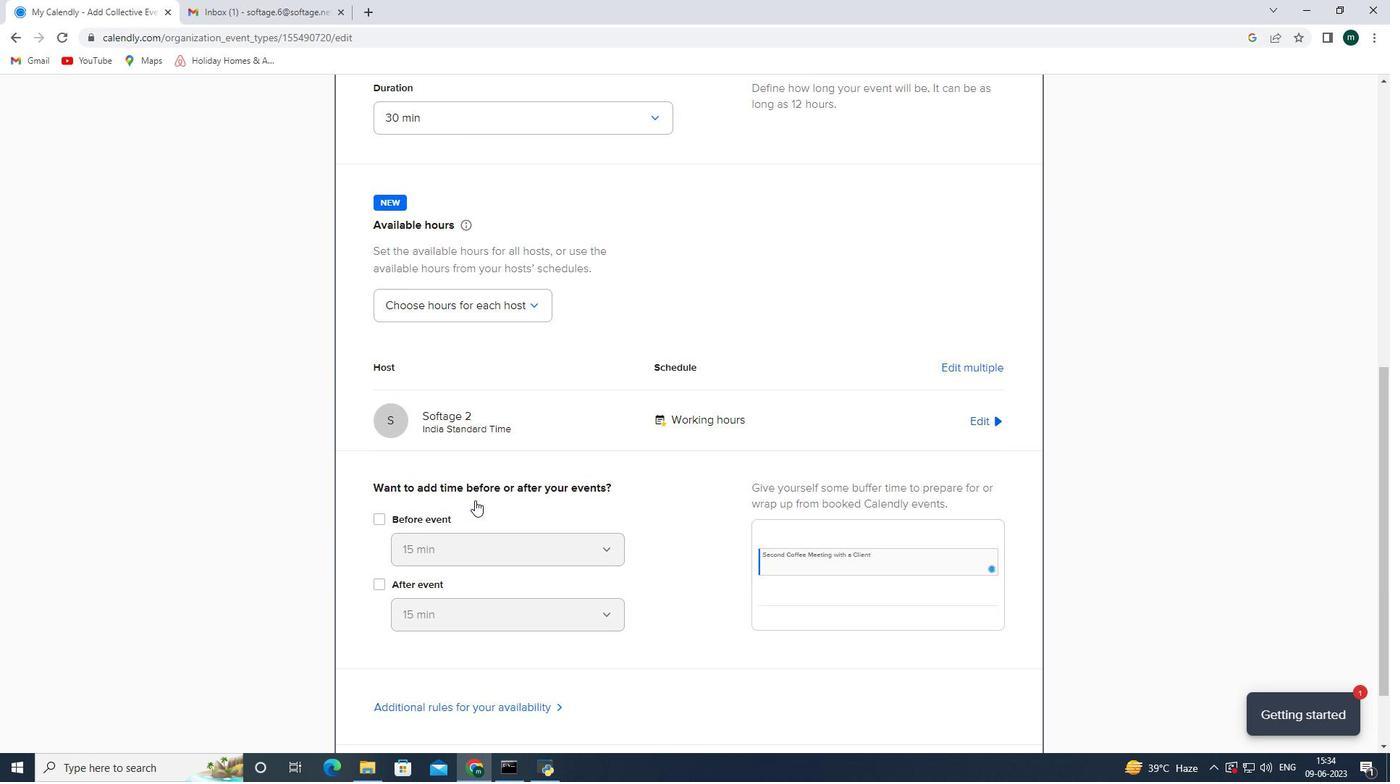 
Action: Mouse scrolled (475, 499) with delta (0, 0)
Screenshot: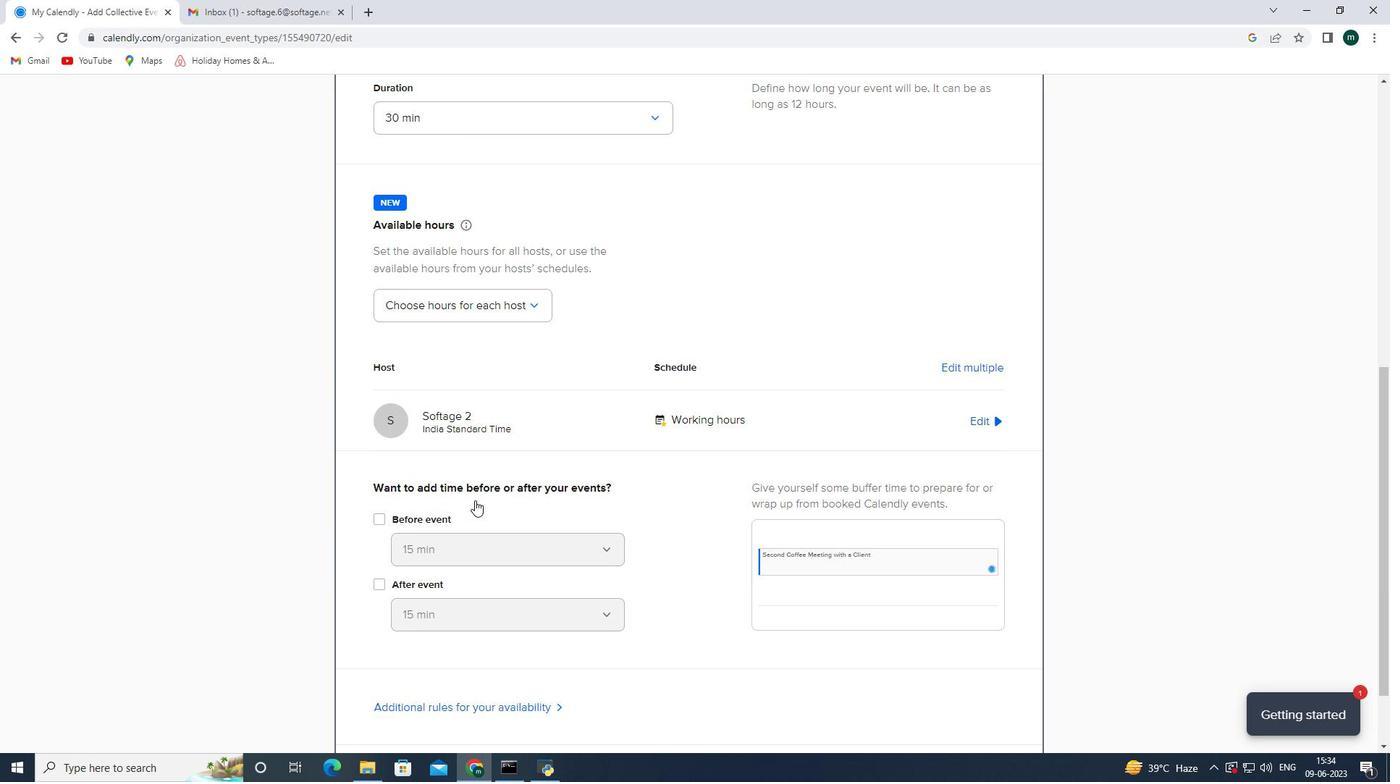 
Action: Mouse scrolled (475, 499) with delta (0, 0)
Screenshot: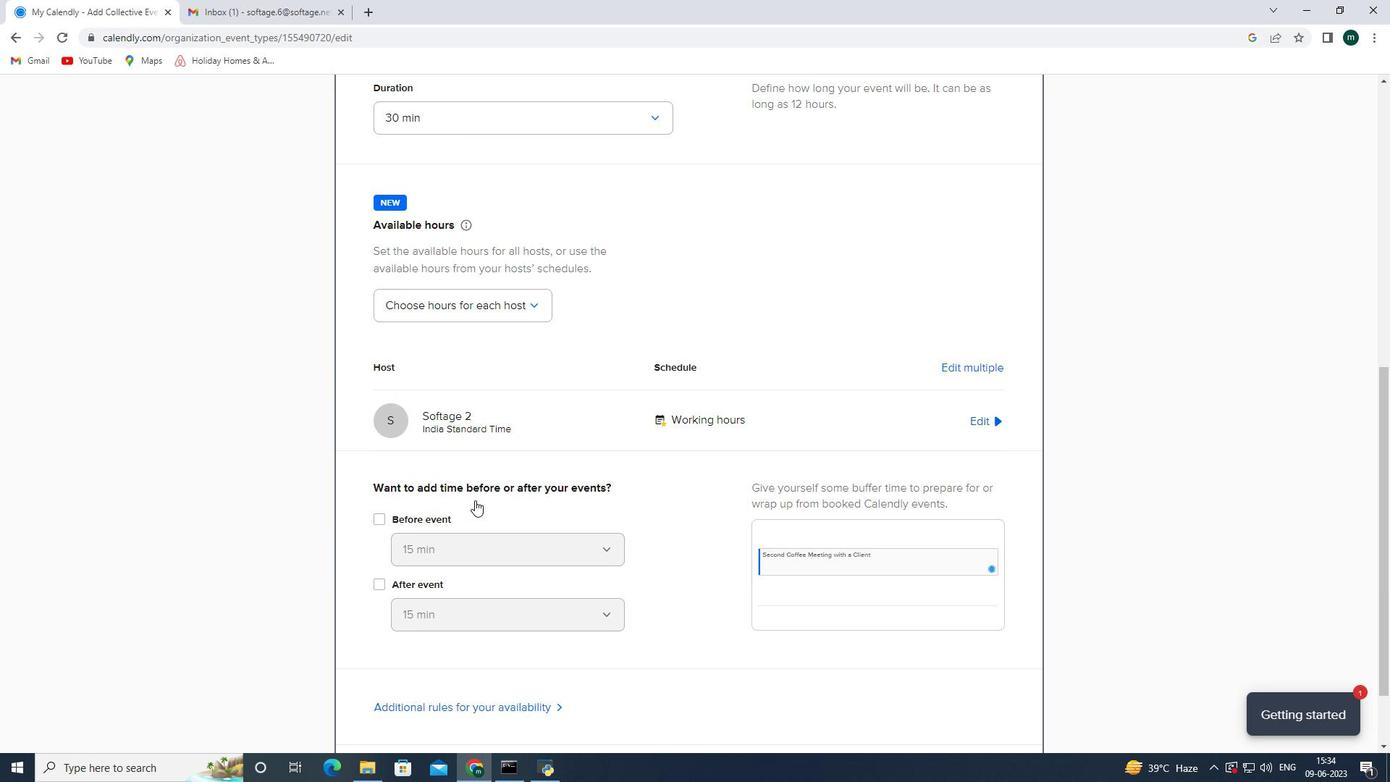 
Action: Mouse scrolled (475, 499) with delta (0, 0)
Screenshot: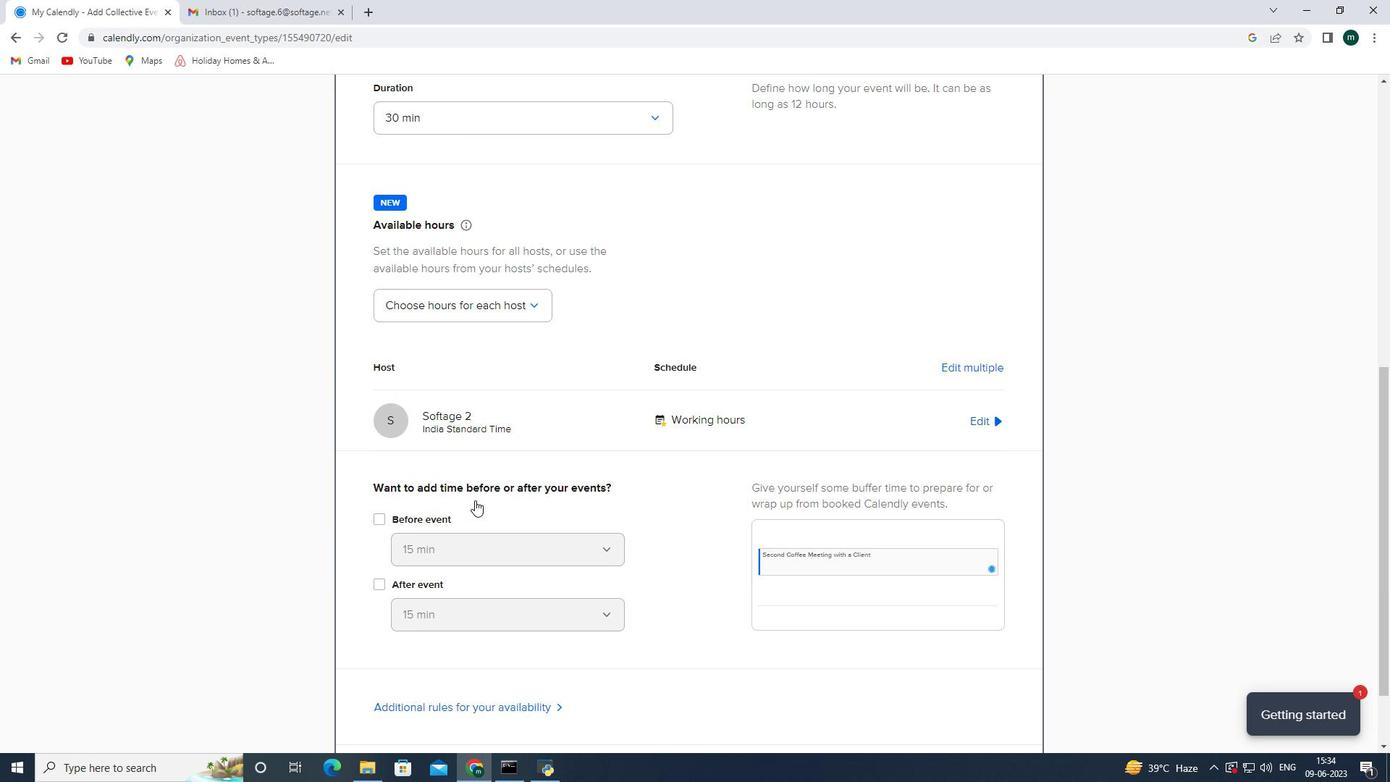 
Action: Mouse scrolled (475, 499) with delta (0, 0)
Screenshot: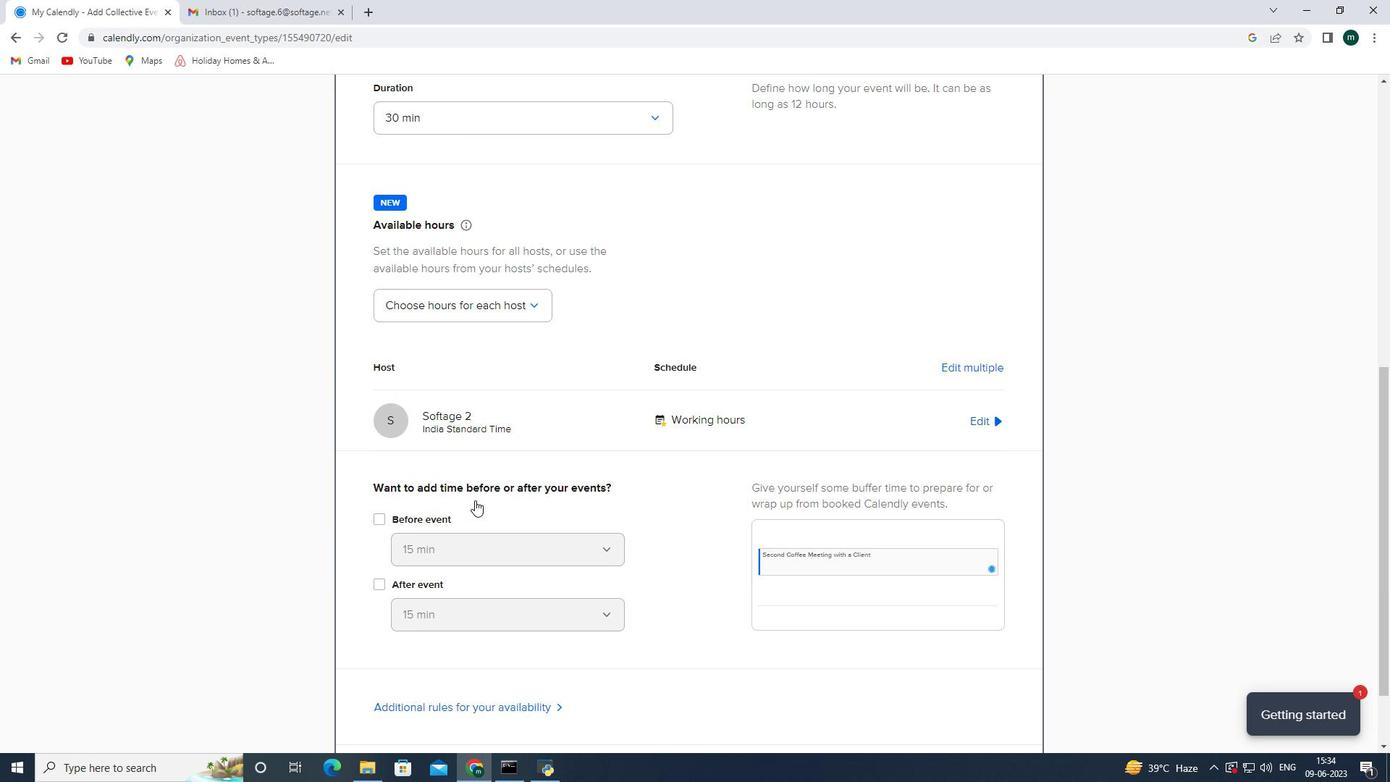 
Action: Mouse scrolled (475, 499) with delta (0, 0)
Screenshot: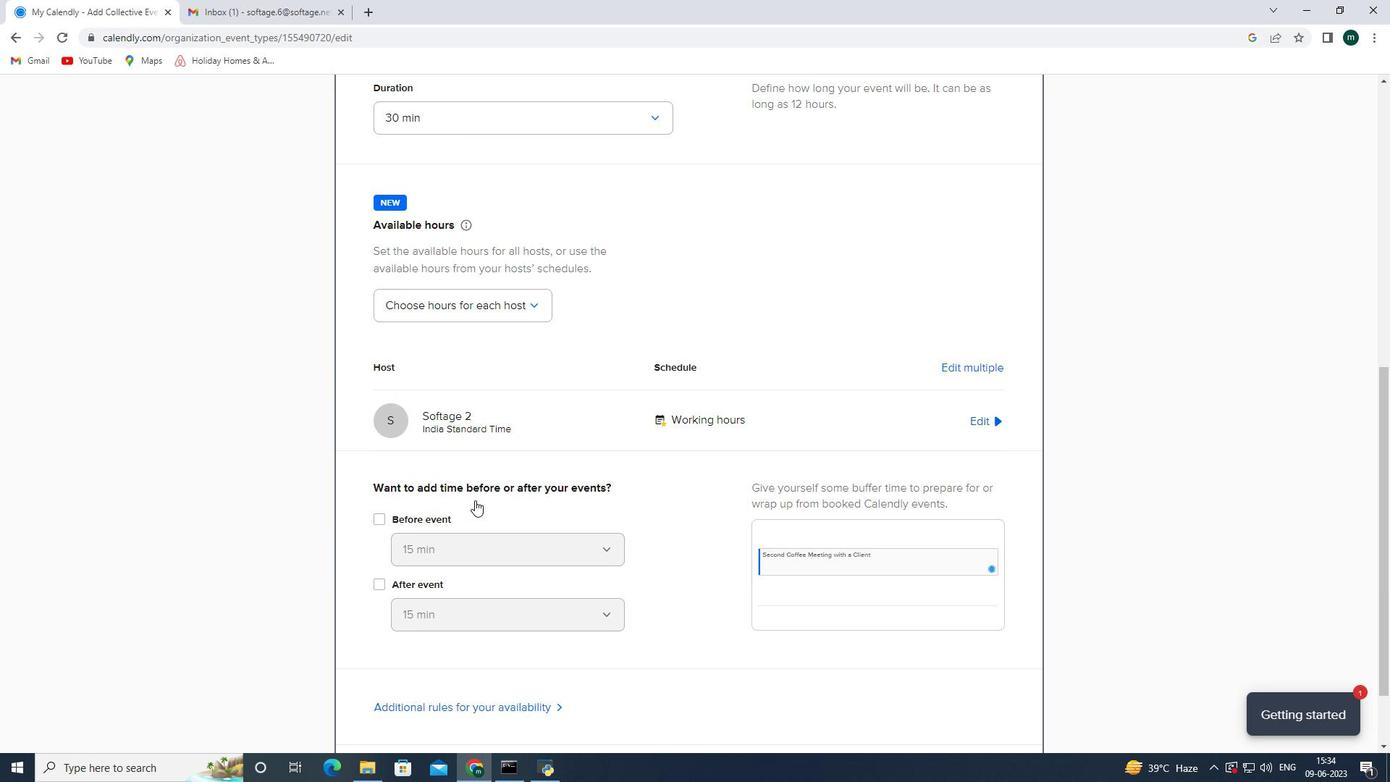 
Action: Mouse scrolled (475, 499) with delta (0, 0)
Screenshot: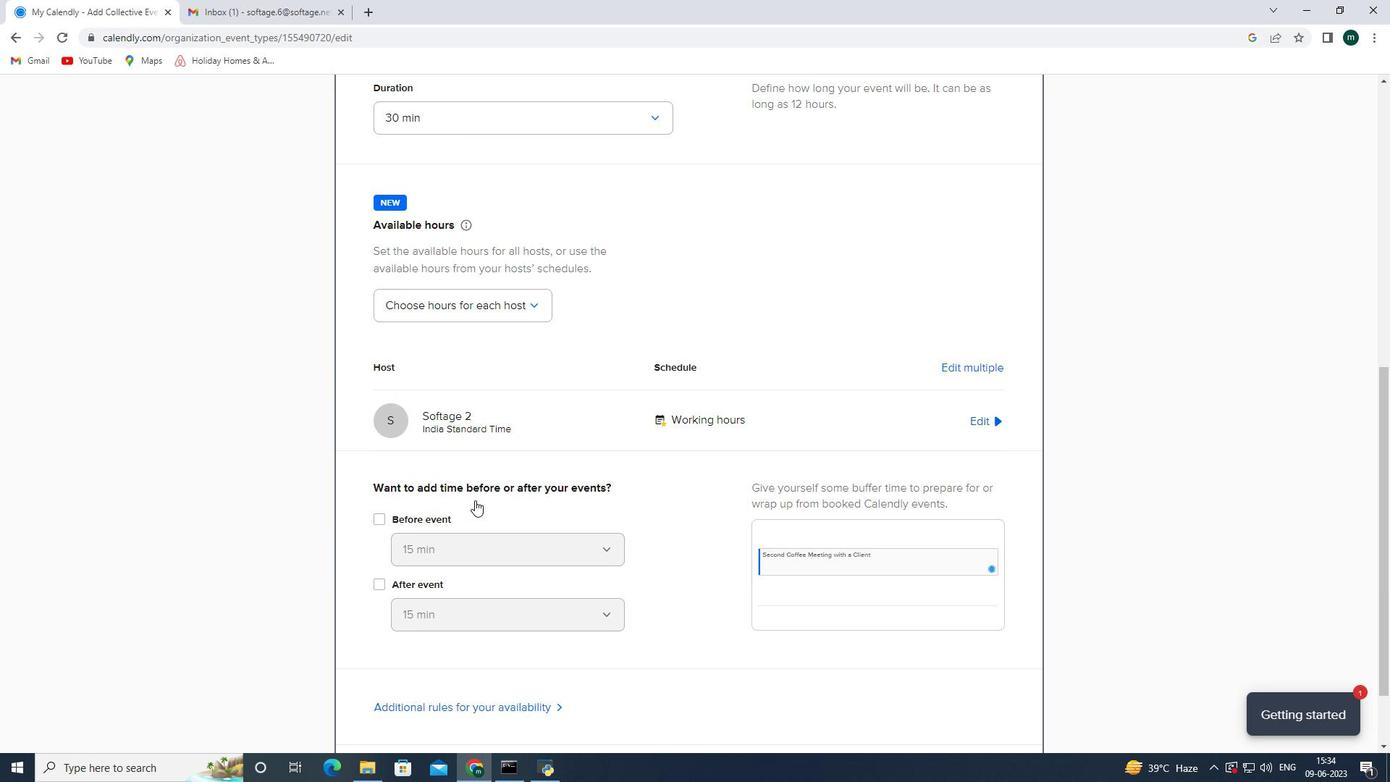 
Action: Mouse scrolled (475, 499) with delta (0, 0)
Screenshot: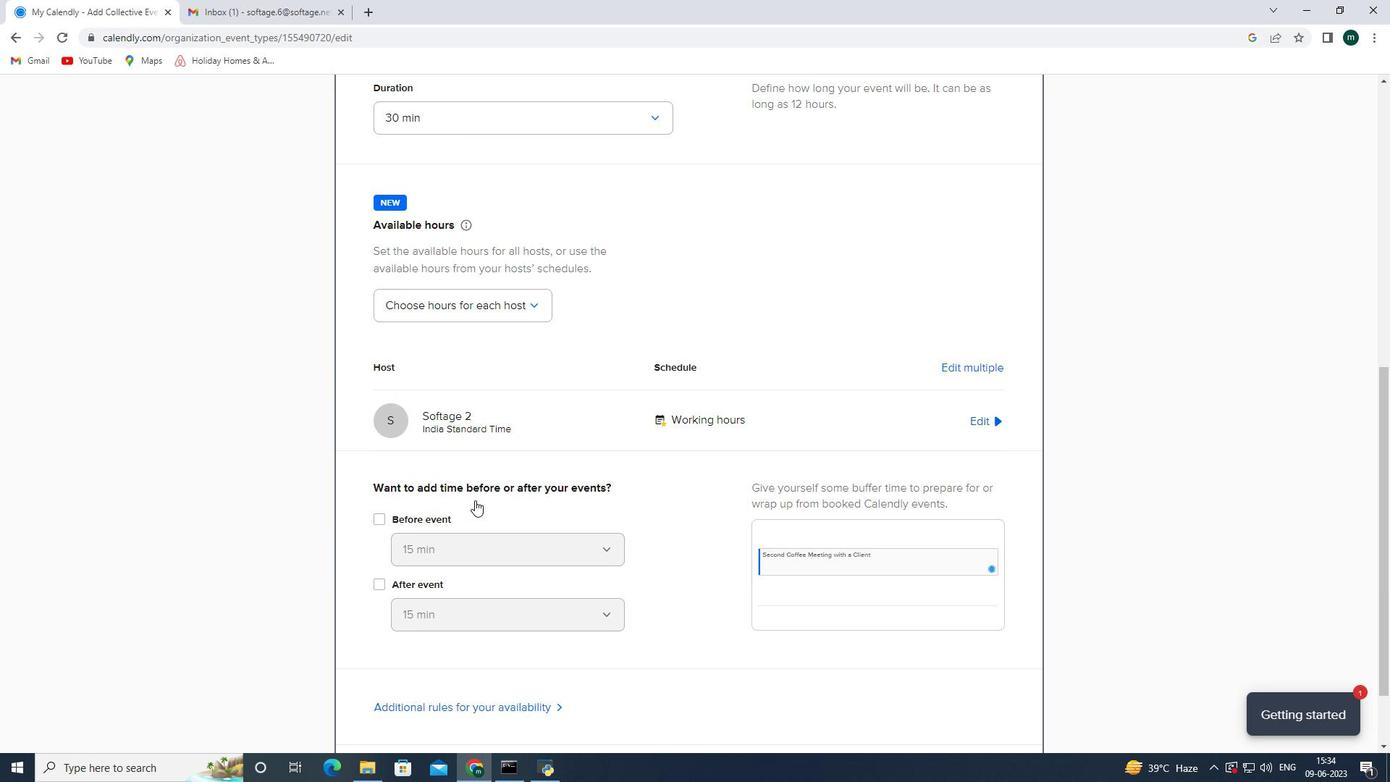 
Action: Mouse moved to (569, 496)
Screenshot: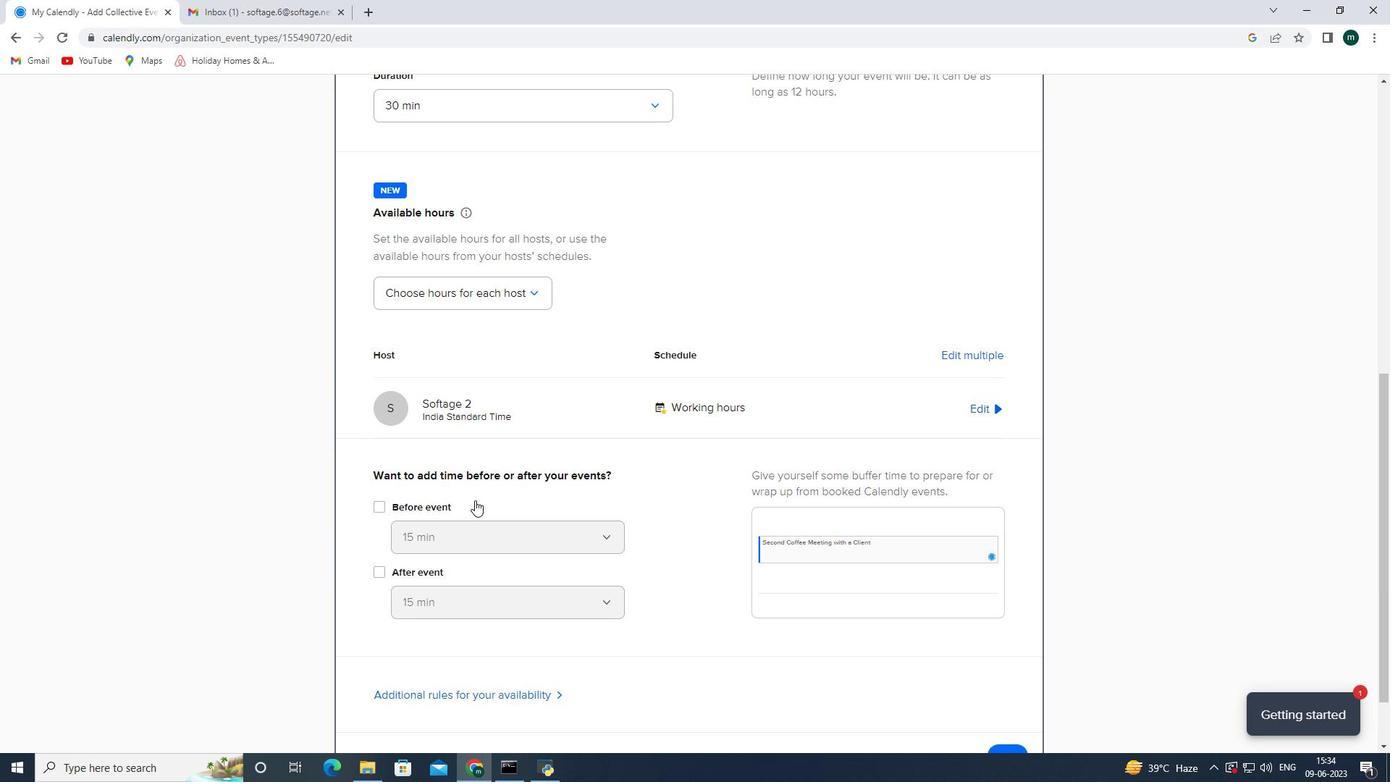 
Action: Mouse scrolled (569, 496) with delta (0, 0)
Screenshot: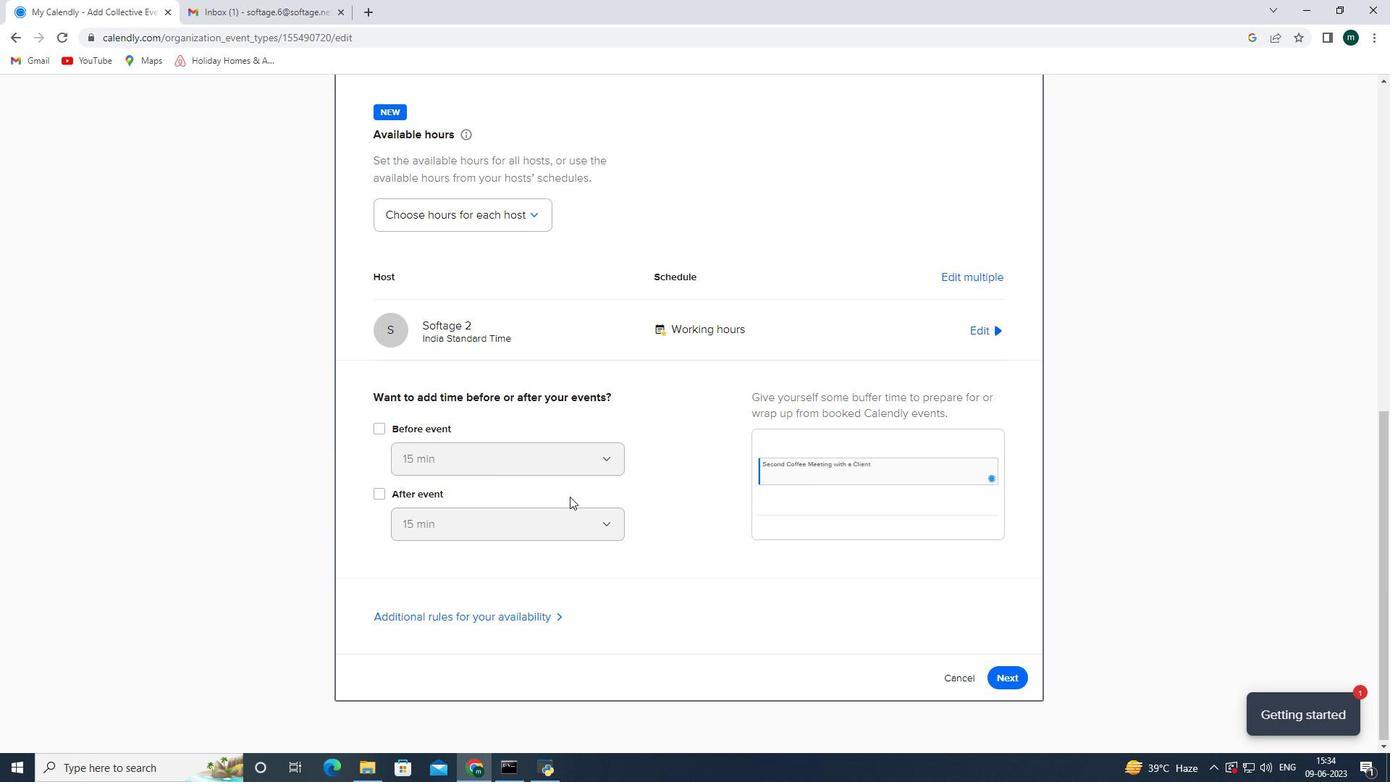 
Action: Mouse scrolled (569, 496) with delta (0, 0)
Screenshot: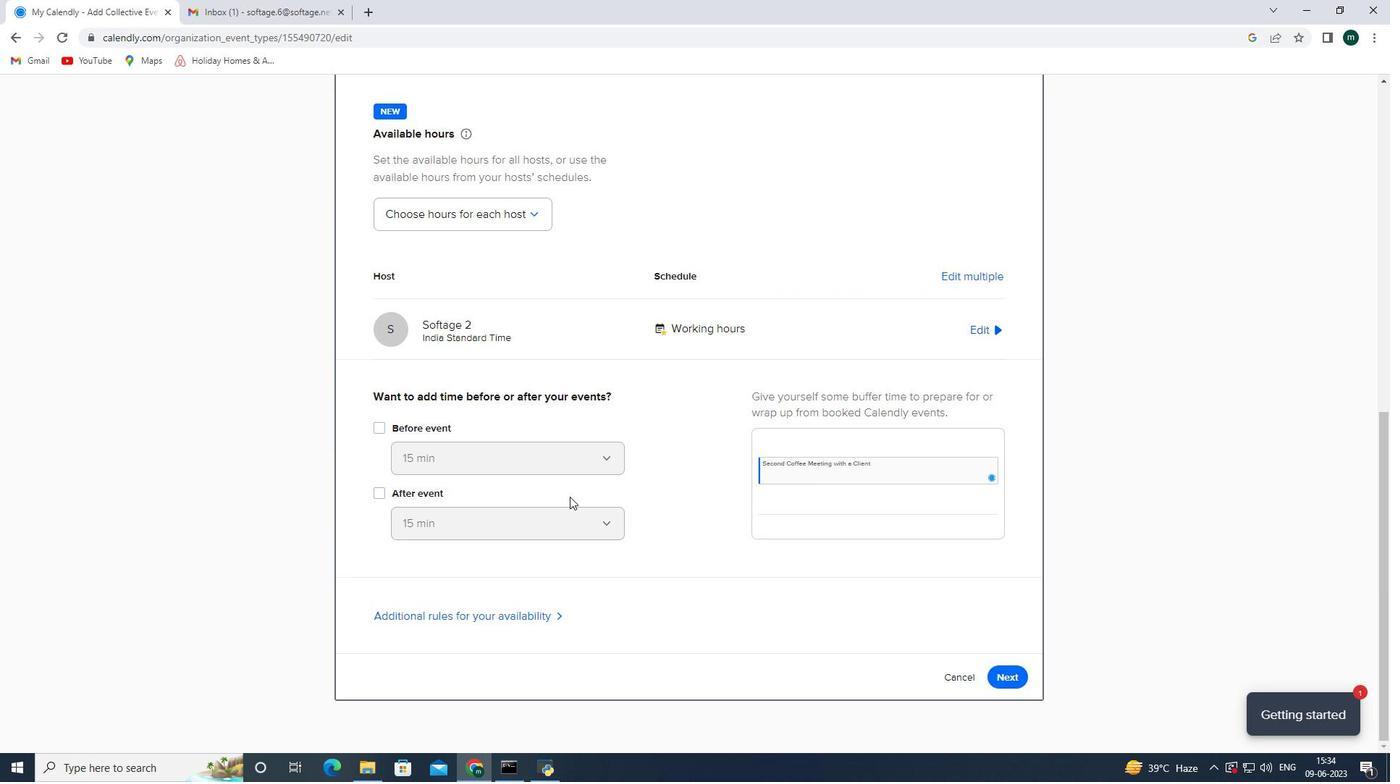 
Action: Mouse scrolled (569, 496) with delta (0, 0)
Screenshot: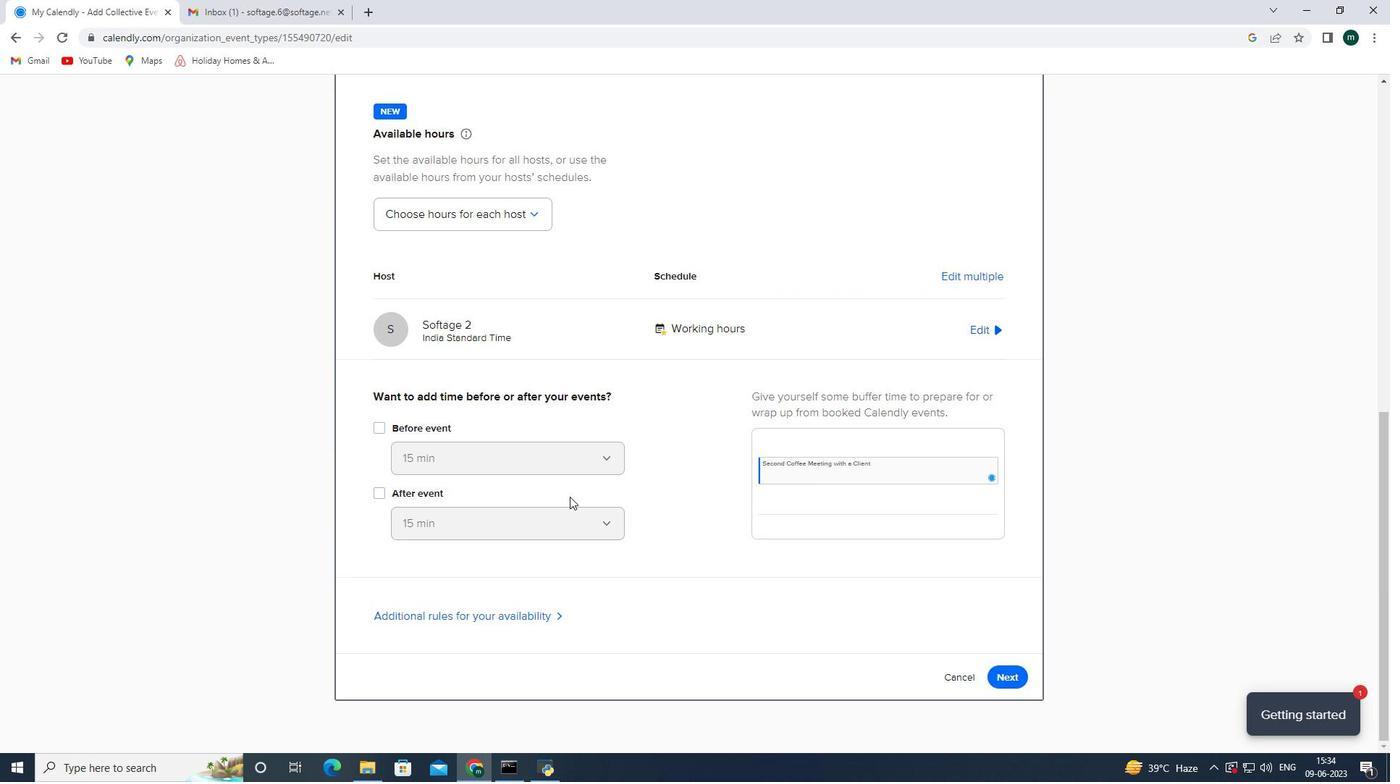 
Action: Mouse scrolled (569, 496) with delta (0, 0)
Screenshot: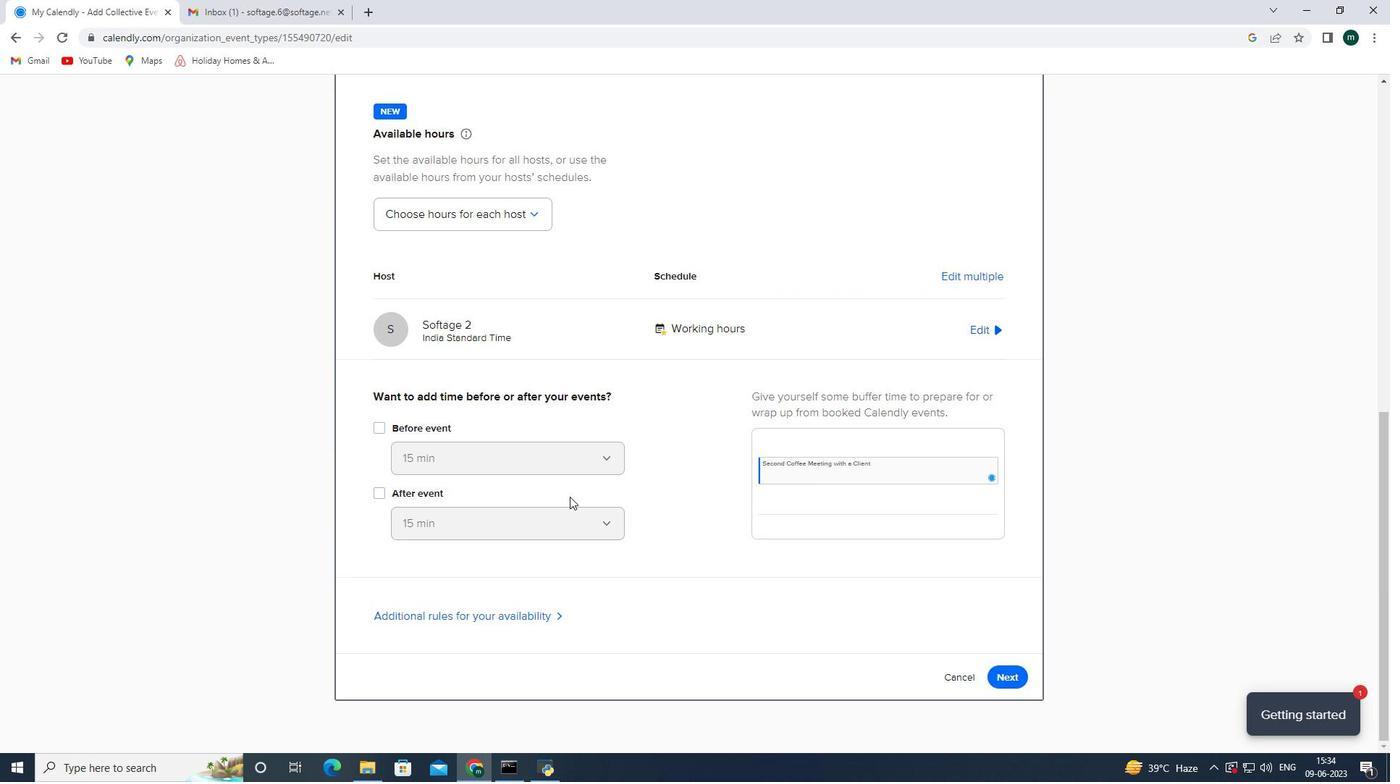 
Action: Mouse scrolled (569, 496) with delta (0, 0)
Screenshot: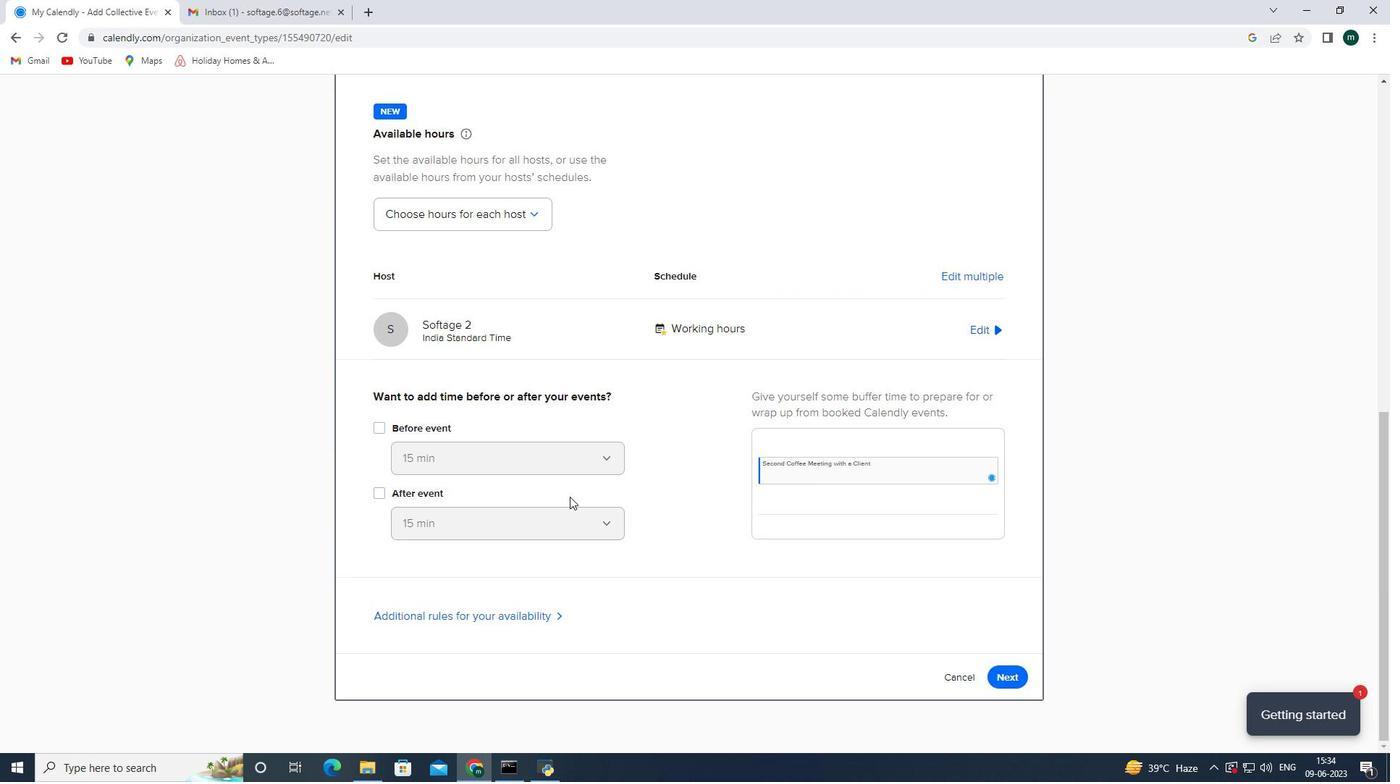 
Action: Mouse scrolled (569, 496) with delta (0, 0)
Screenshot: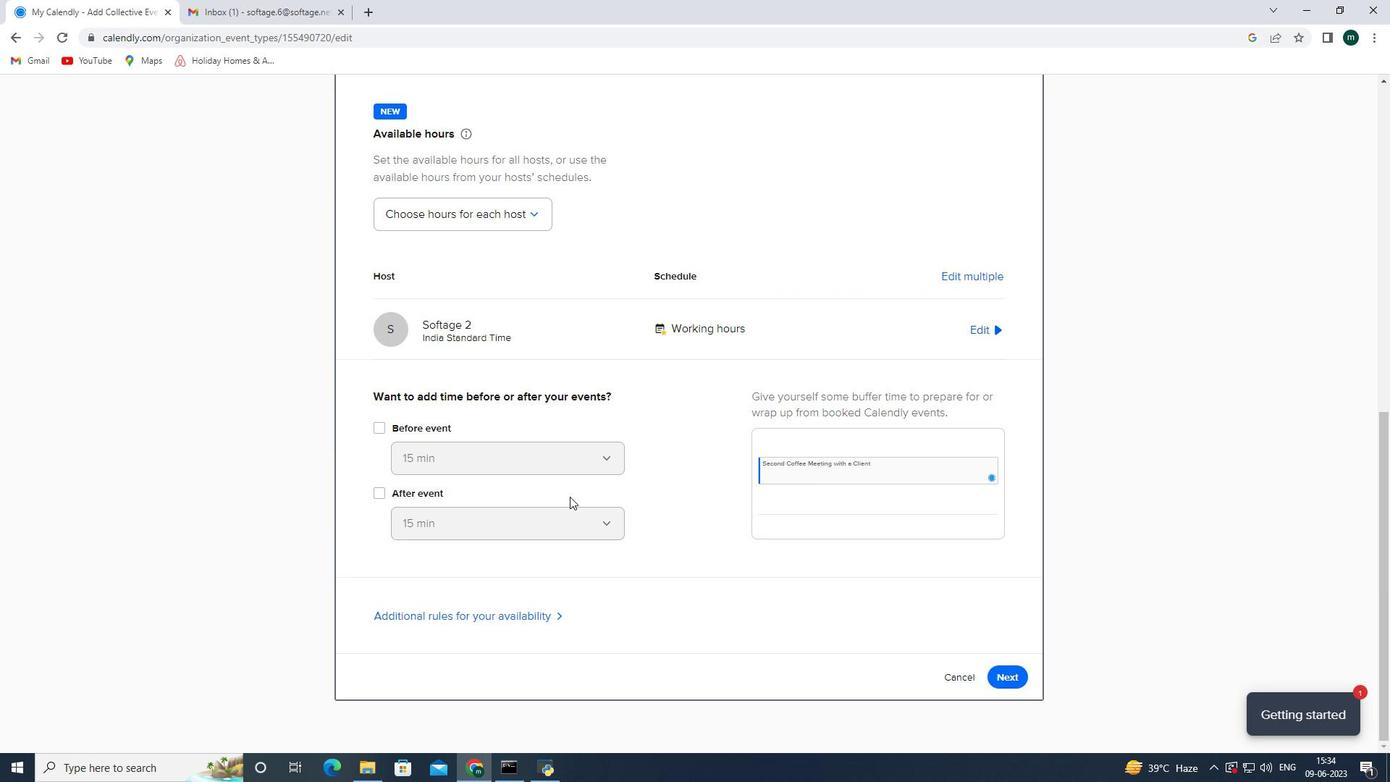 
Action: Mouse scrolled (569, 496) with delta (0, 0)
Screenshot: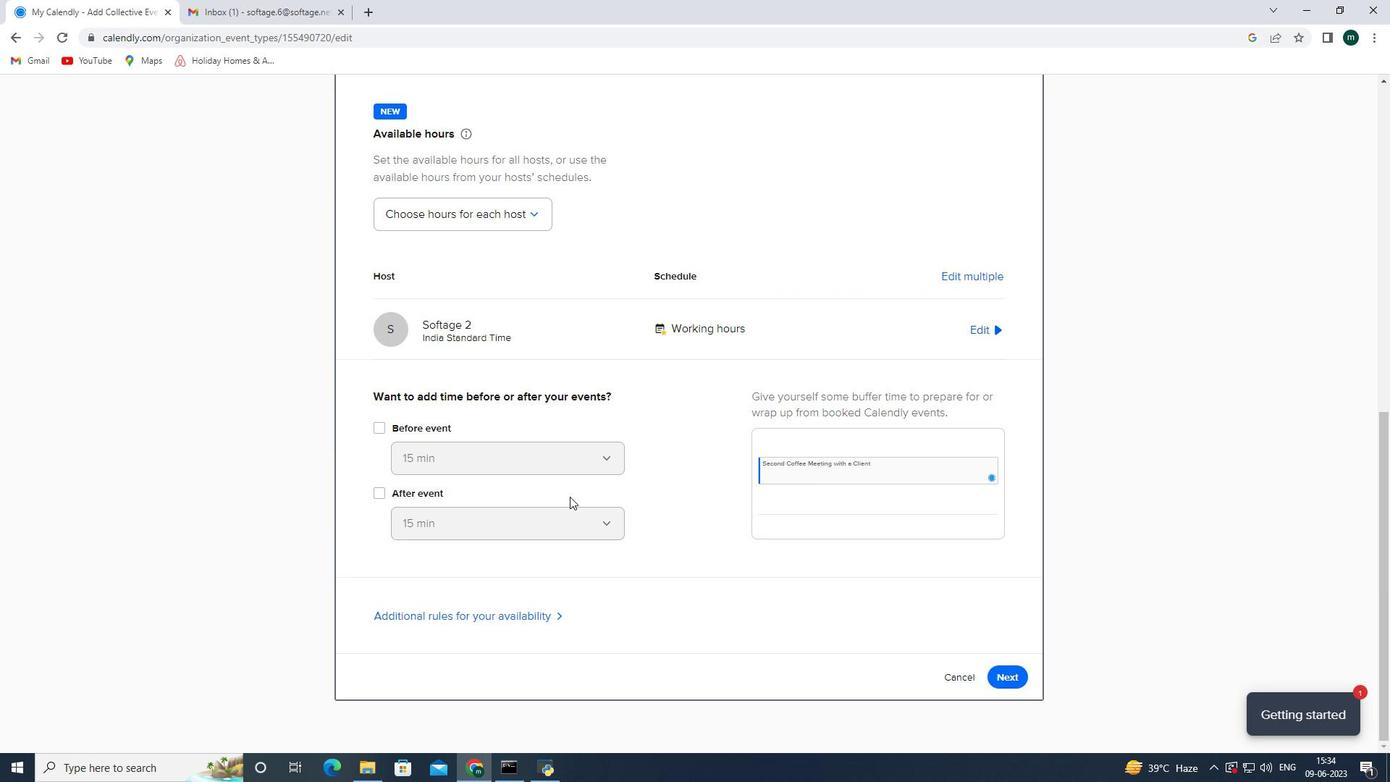 
Action: Mouse moved to (1011, 680)
Screenshot: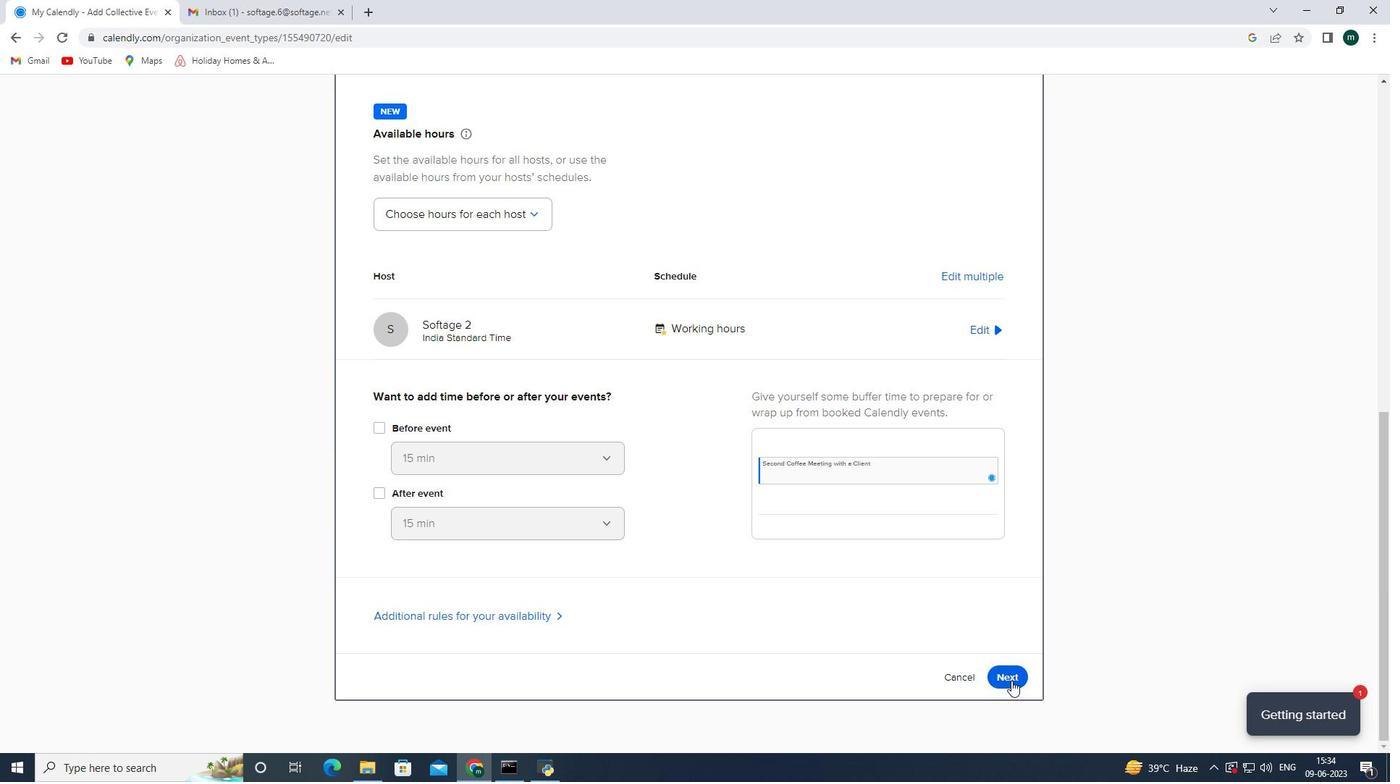
Action: Mouse pressed left at (1011, 680)
Screenshot: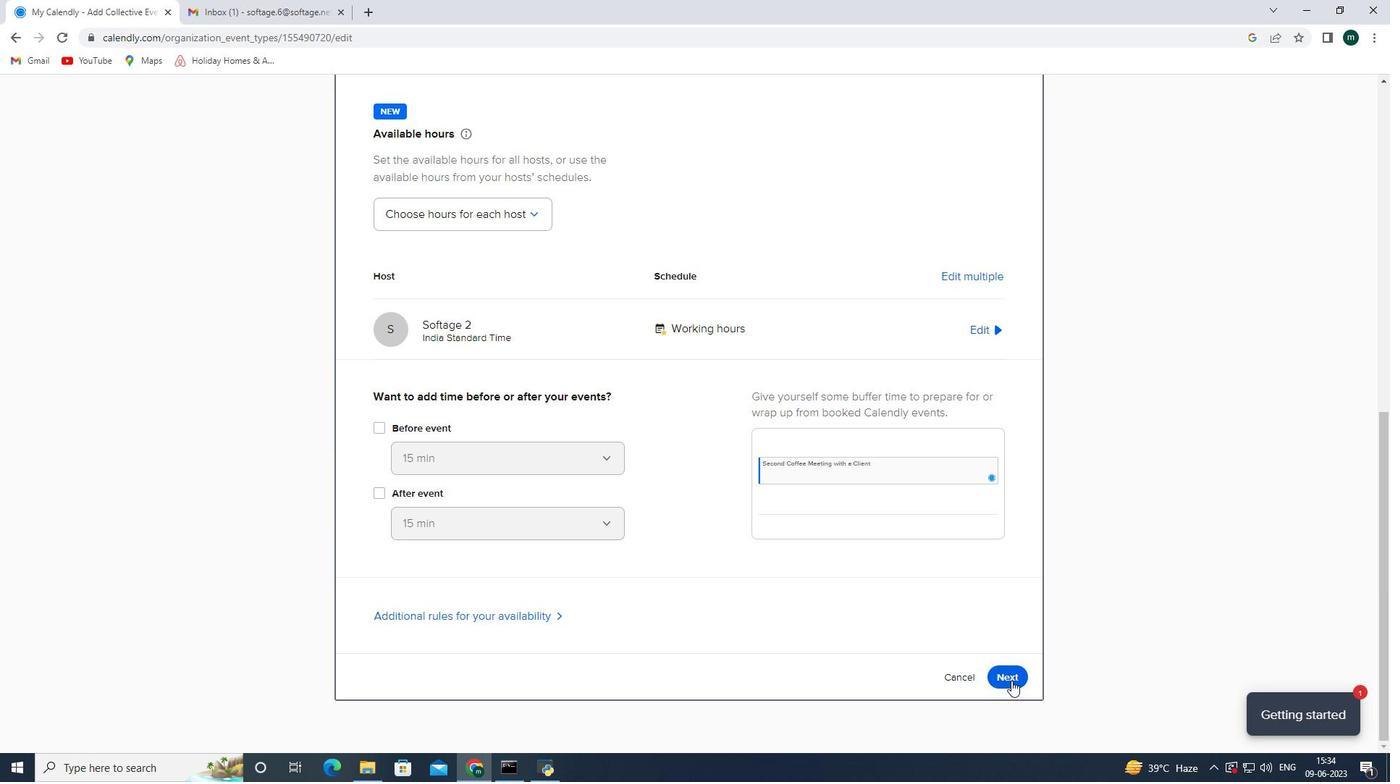
Action: Mouse moved to (941, 157)
Screenshot: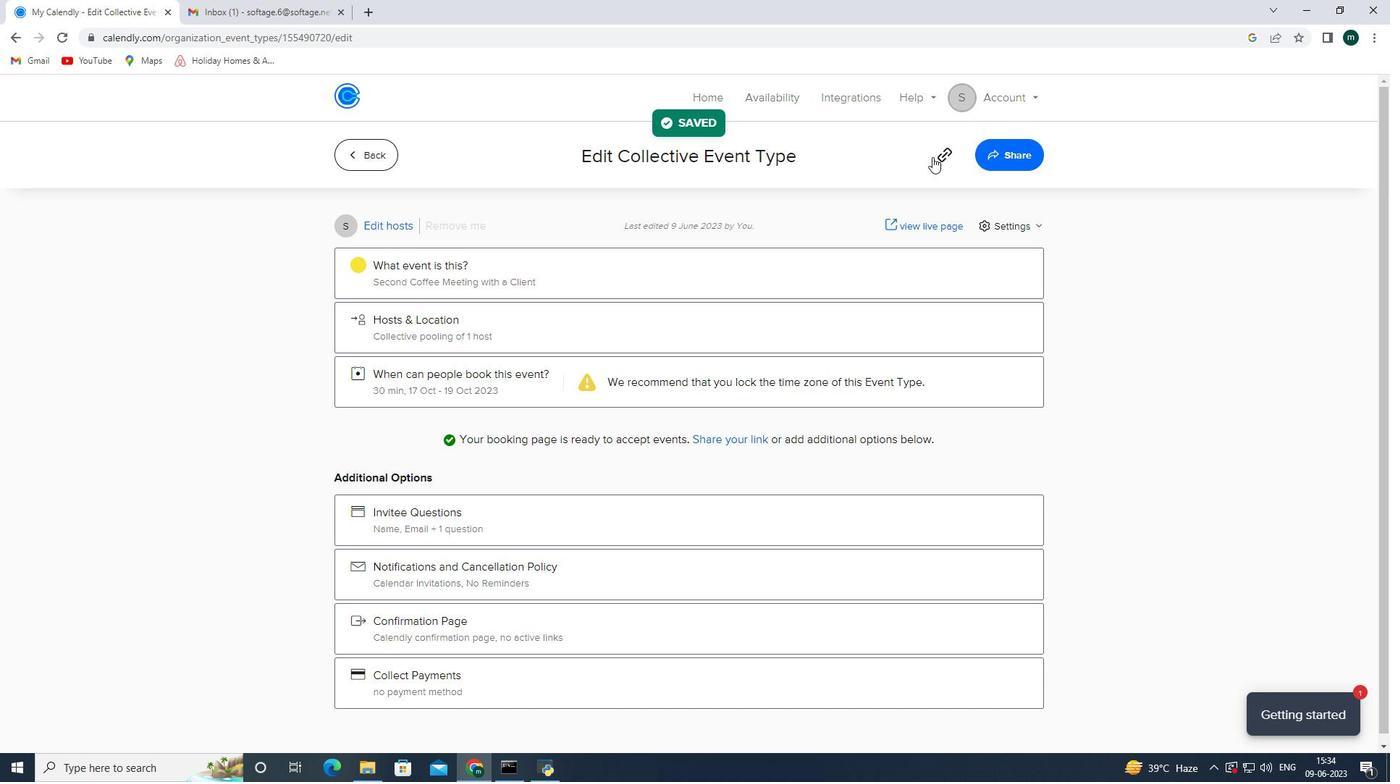 
Action: Mouse pressed left at (941, 157)
Screenshot: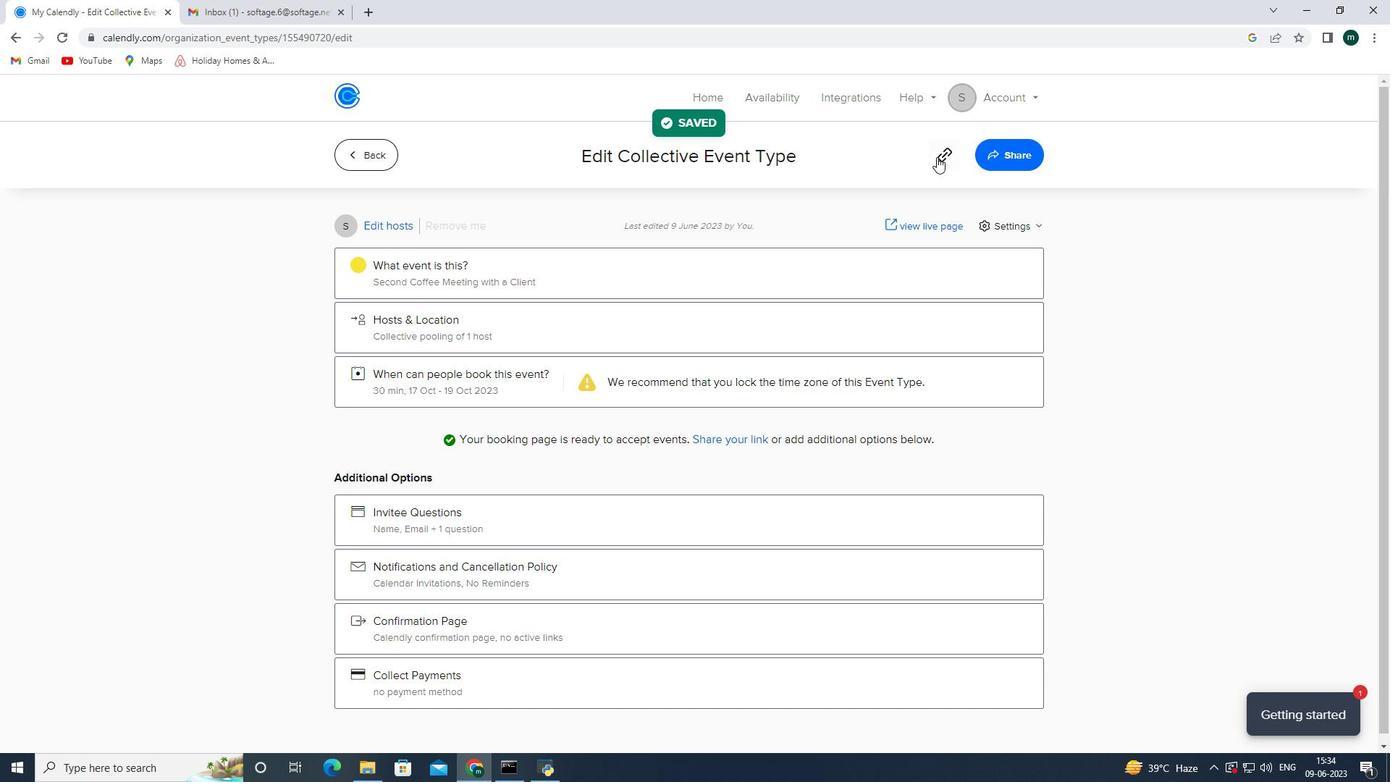 
Action: Mouse moved to (283, 7)
Screenshot: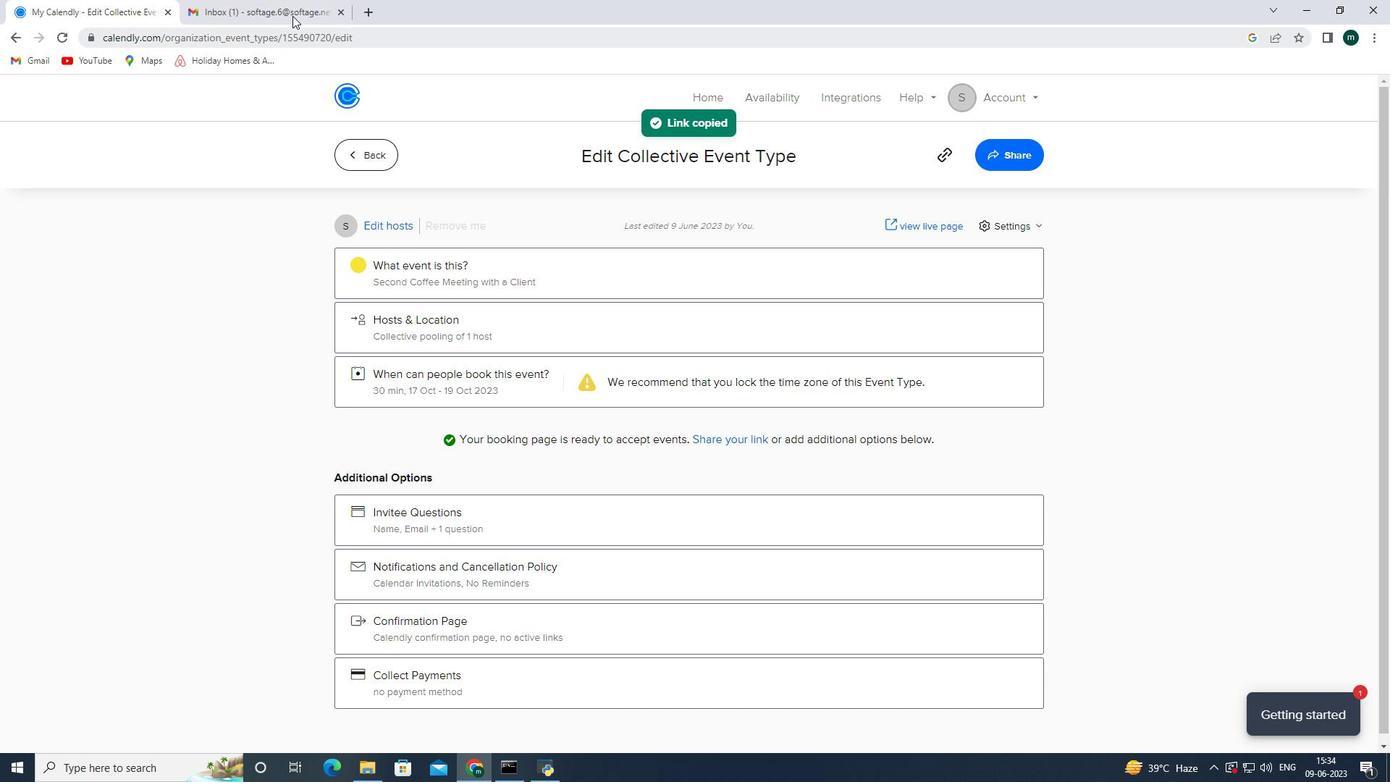 
Action: Mouse pressed left at (283, 7)
Screenshot: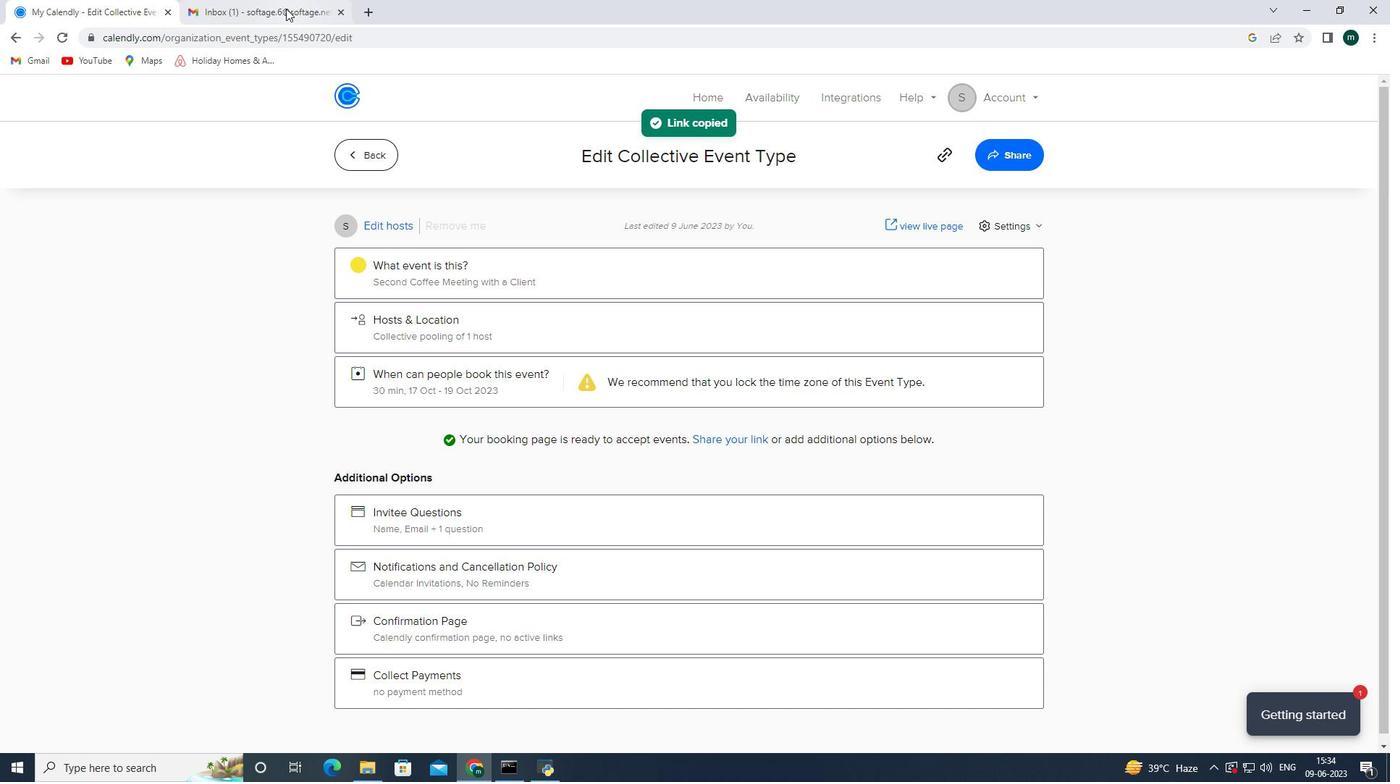 
Action: Mouse moved to (107, 141)
Screenshot: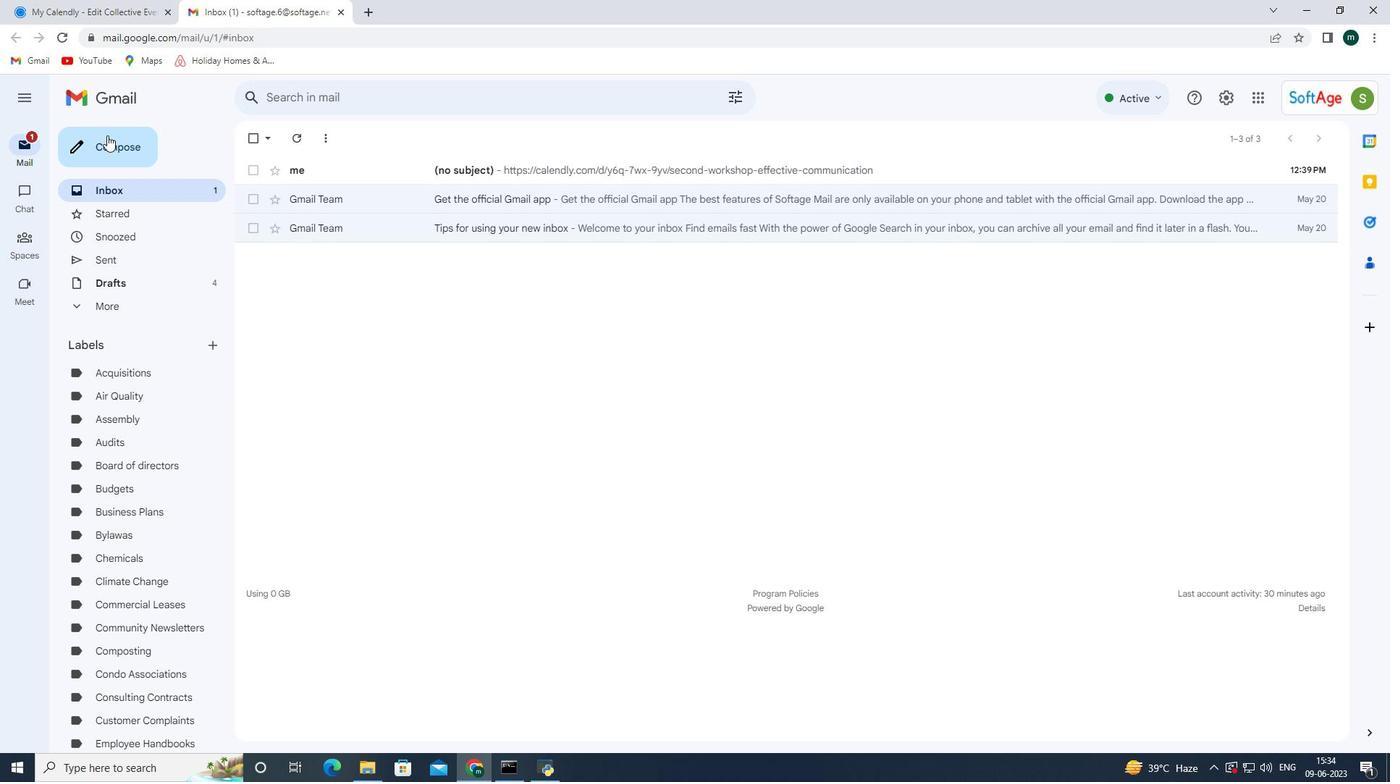 
Action: Mouse pressed left at (107, 141)
Screenshot: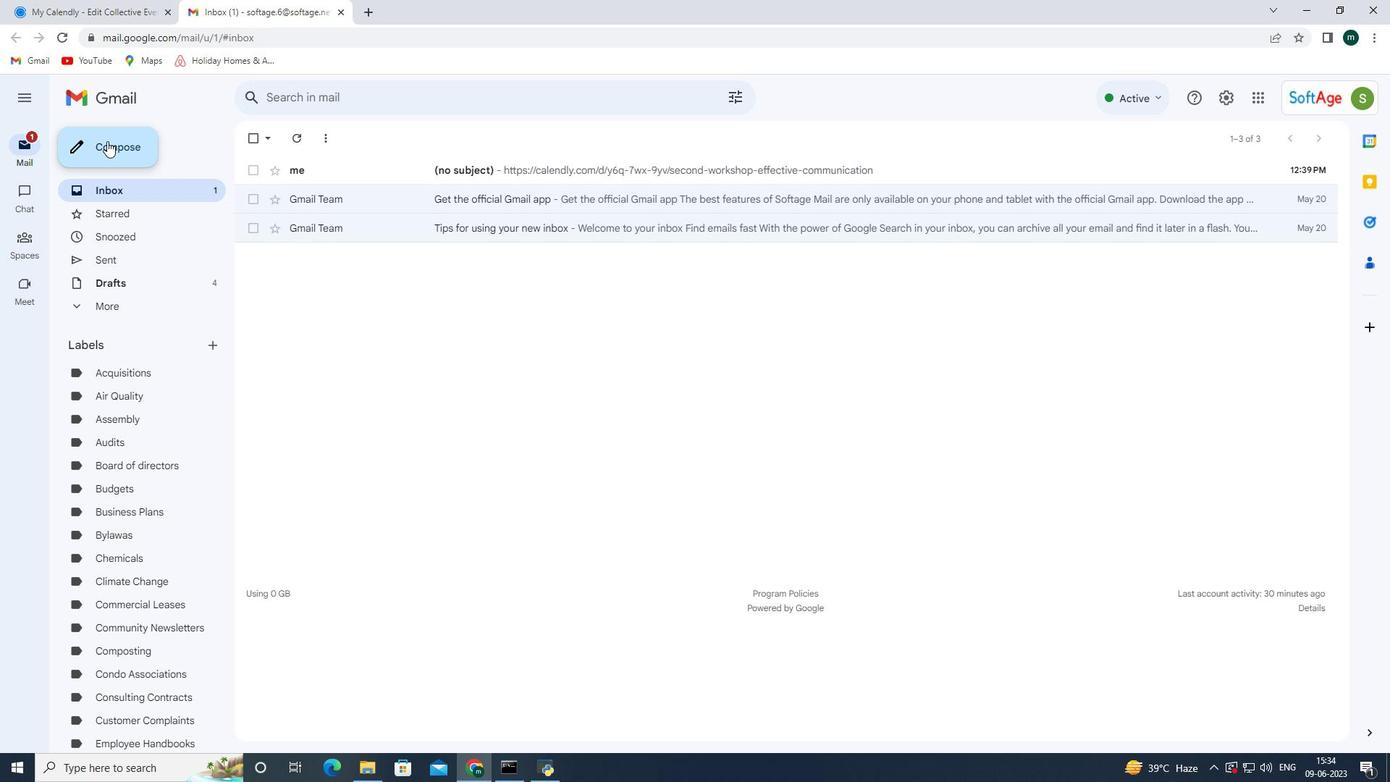 
Action: Mouse moved to (1041, 345)
Screenshot: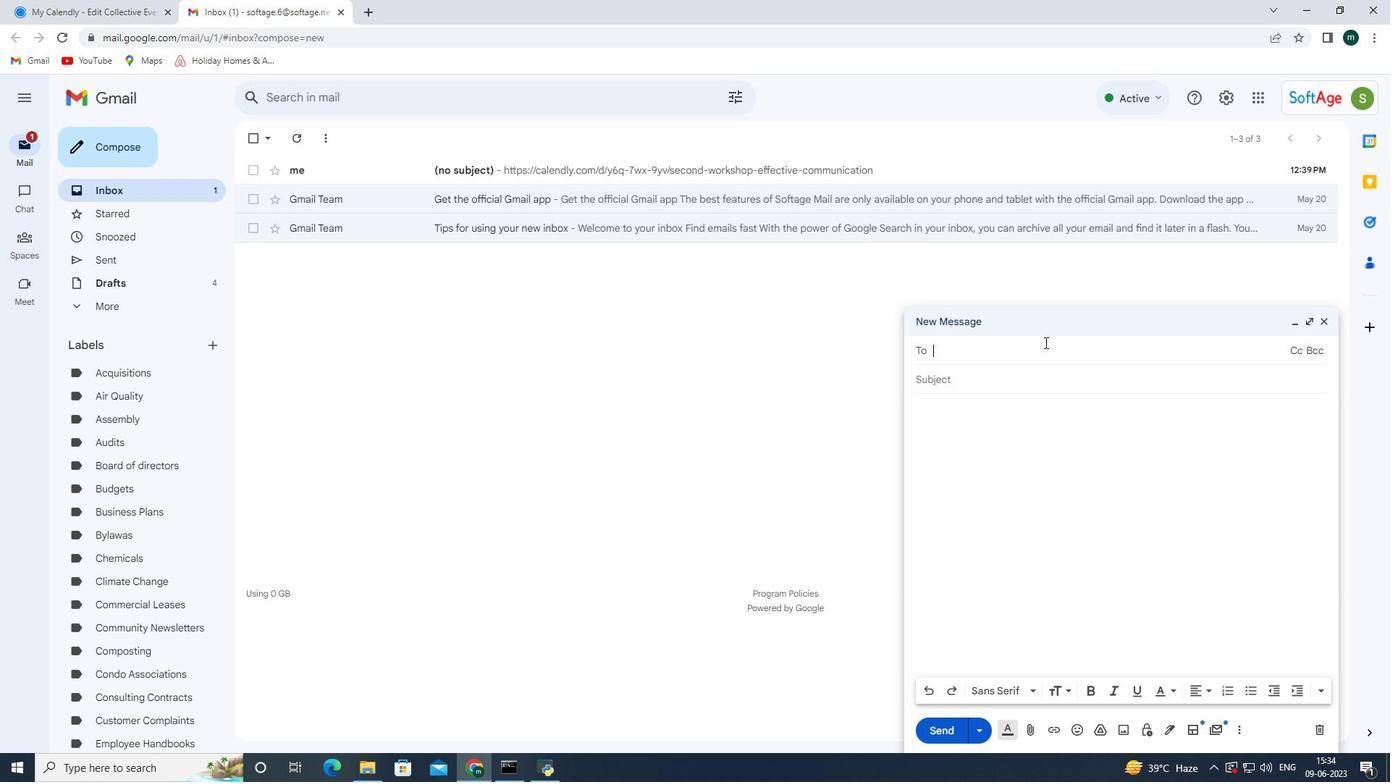 
Action: Mouse pressed left at (1041, 345)
Screenshot: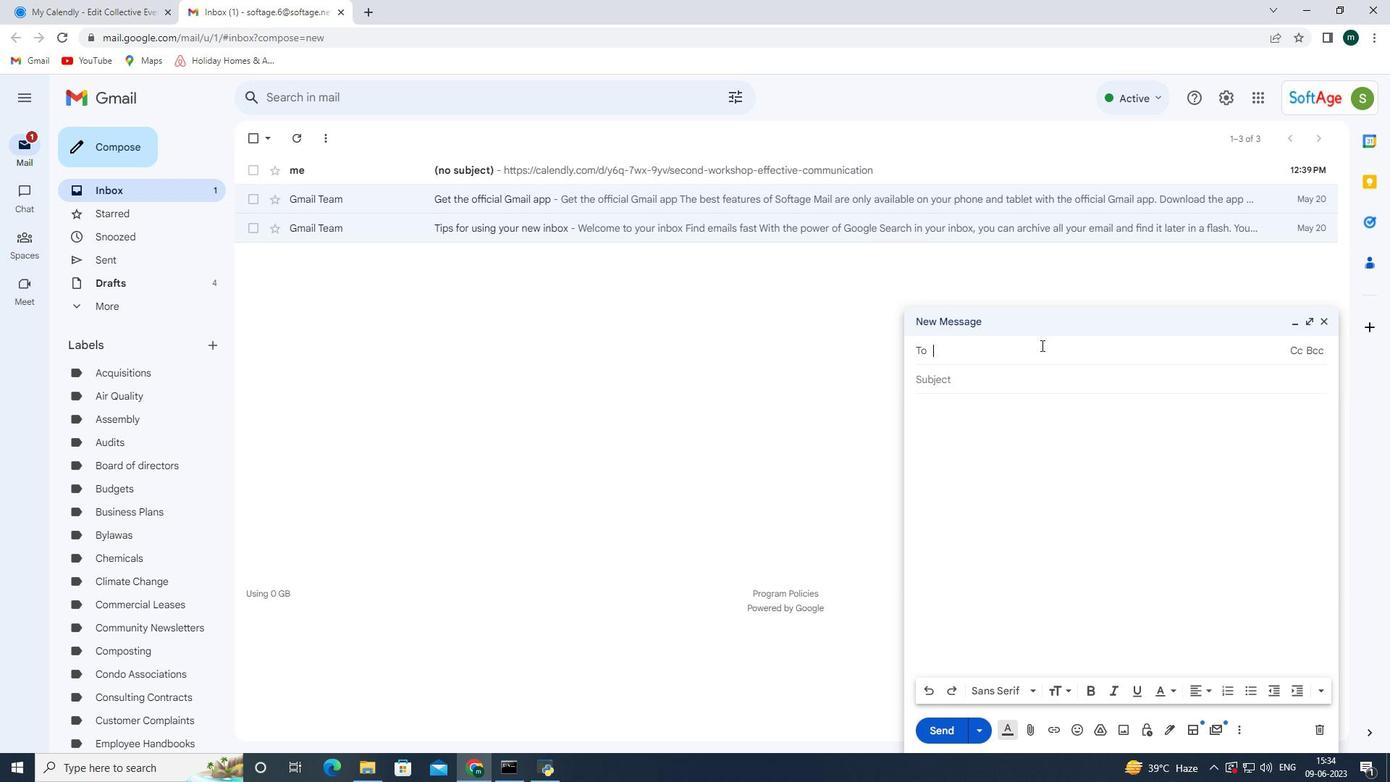 
Action: Key pressed s
Screenshot: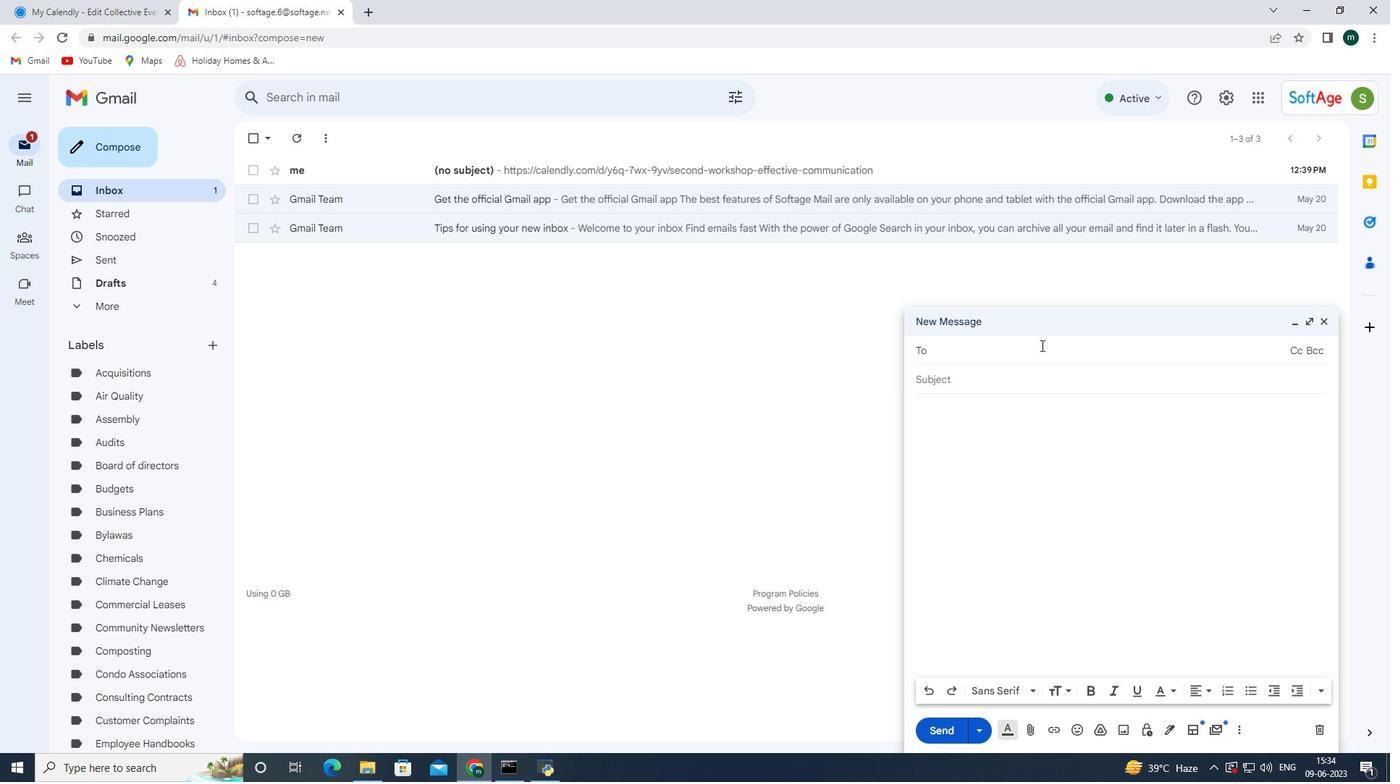 
Action: Mouse moved to (1066, 498)
Screenshot: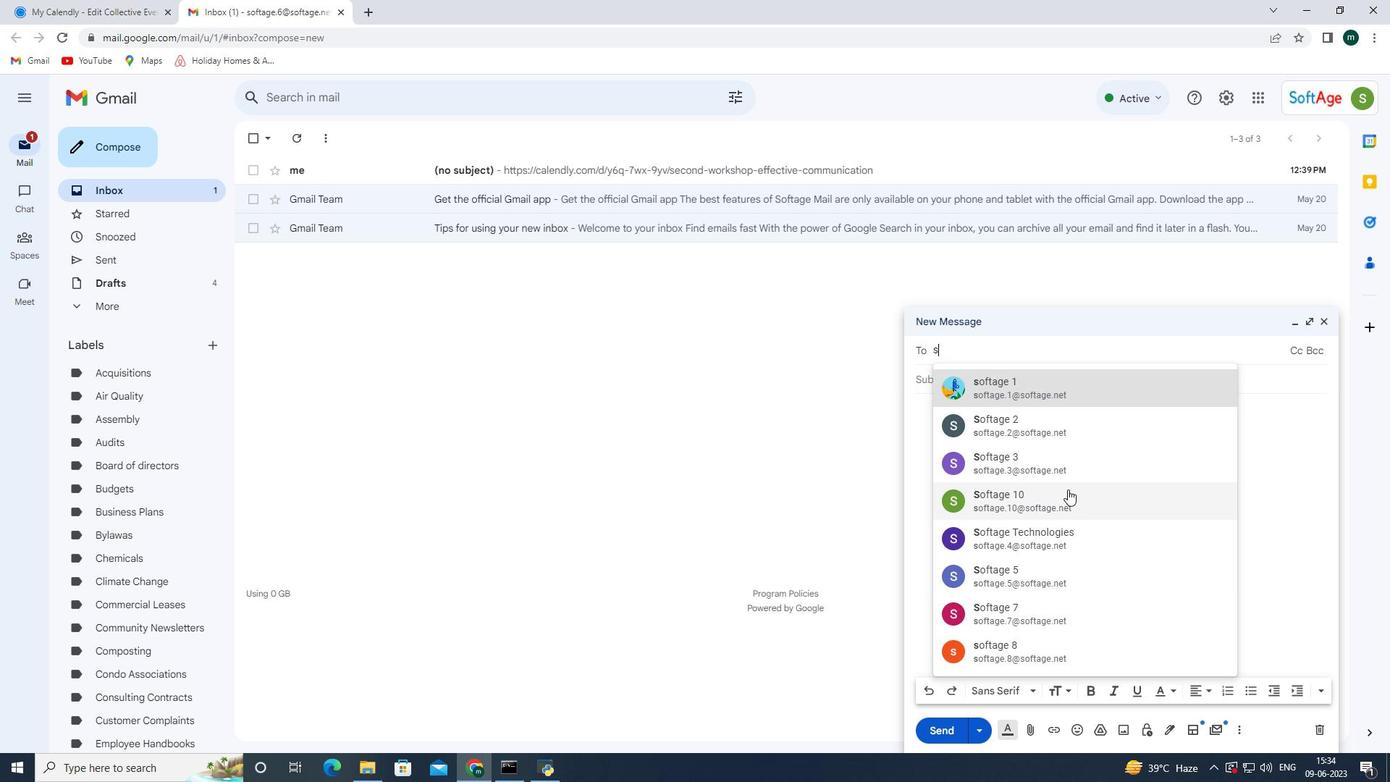 
Action: Mouse pressed left at (1066, 498)
Screenshot: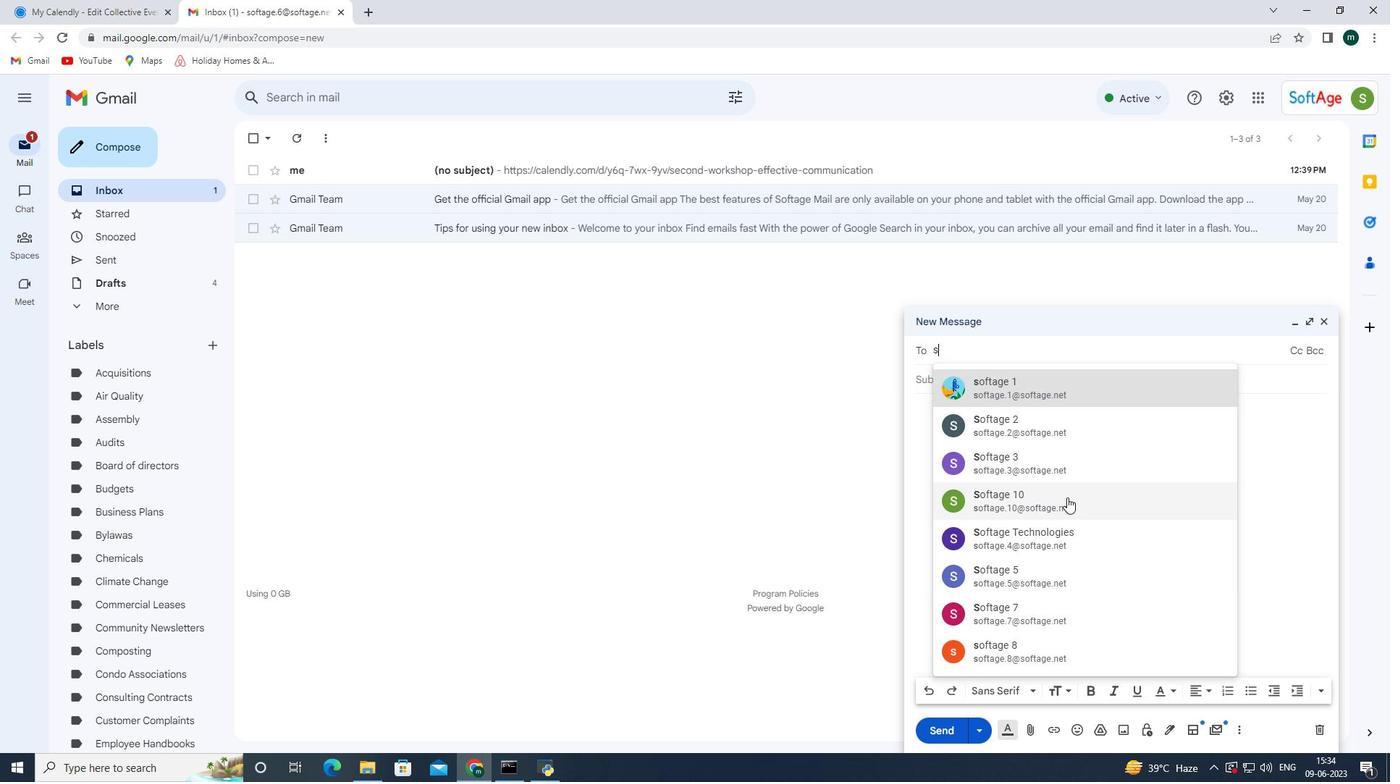 
Action: Mouse moved to (1079, 359)
Screenshot: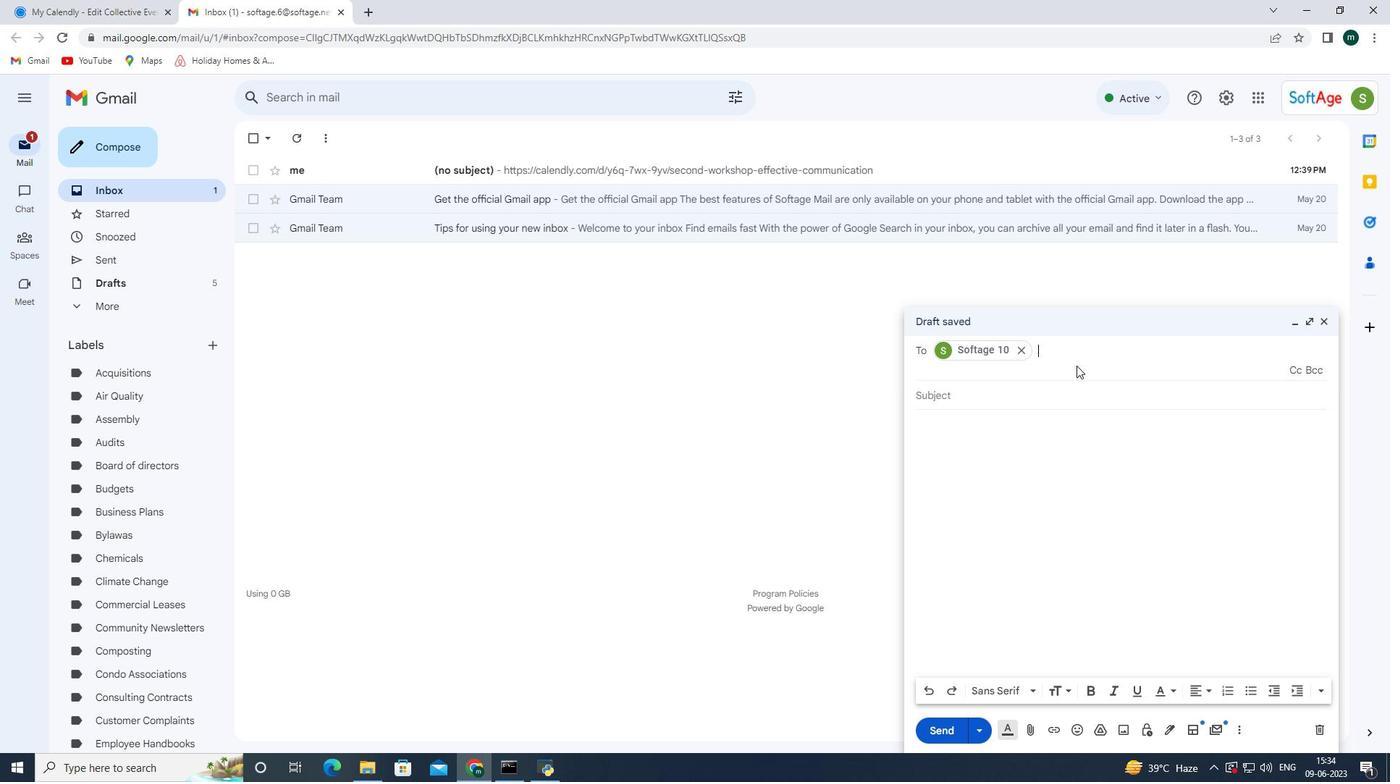 
Action: Mouse pressed left at (1079, 359)
Screenshot: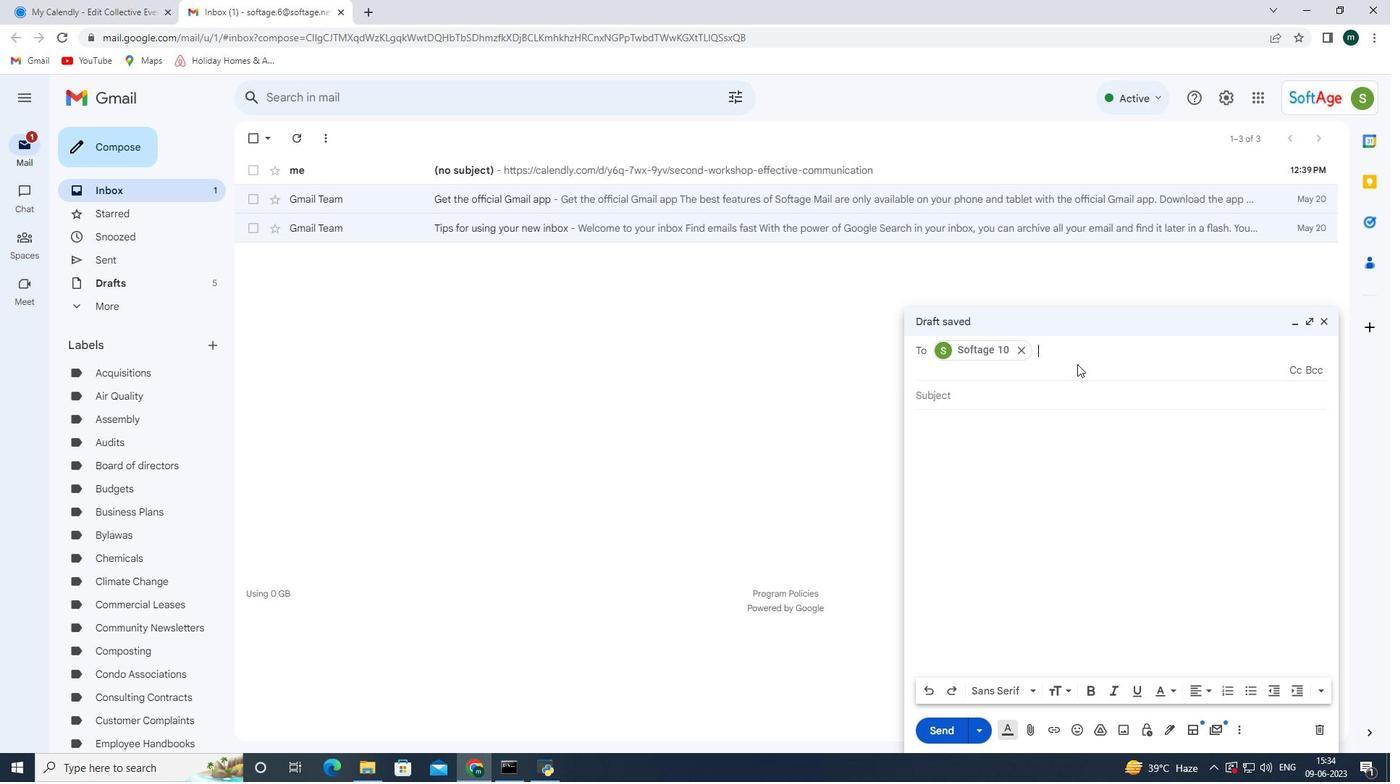 
Action: Mouse moved to (1079, 359)
Screenshot: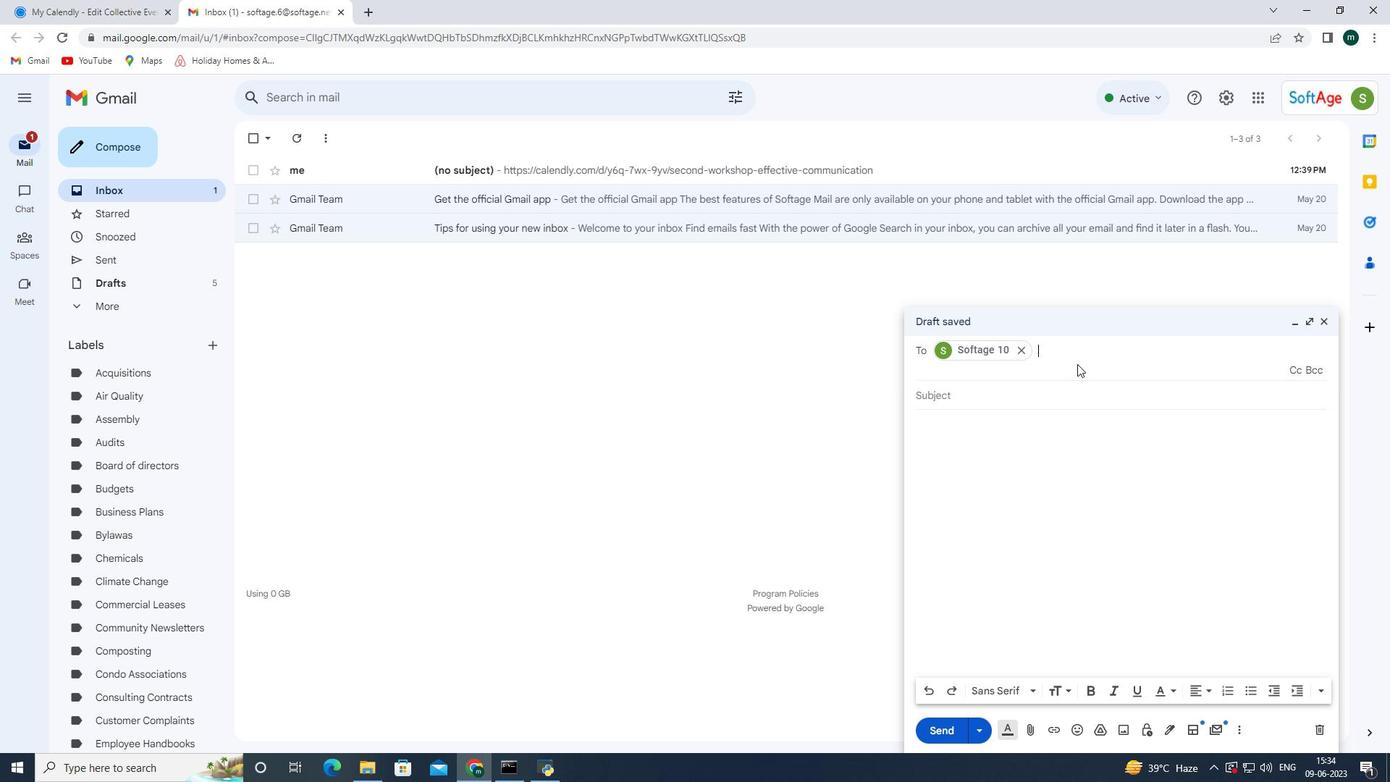 
Action: Key pressed s
Screenshot: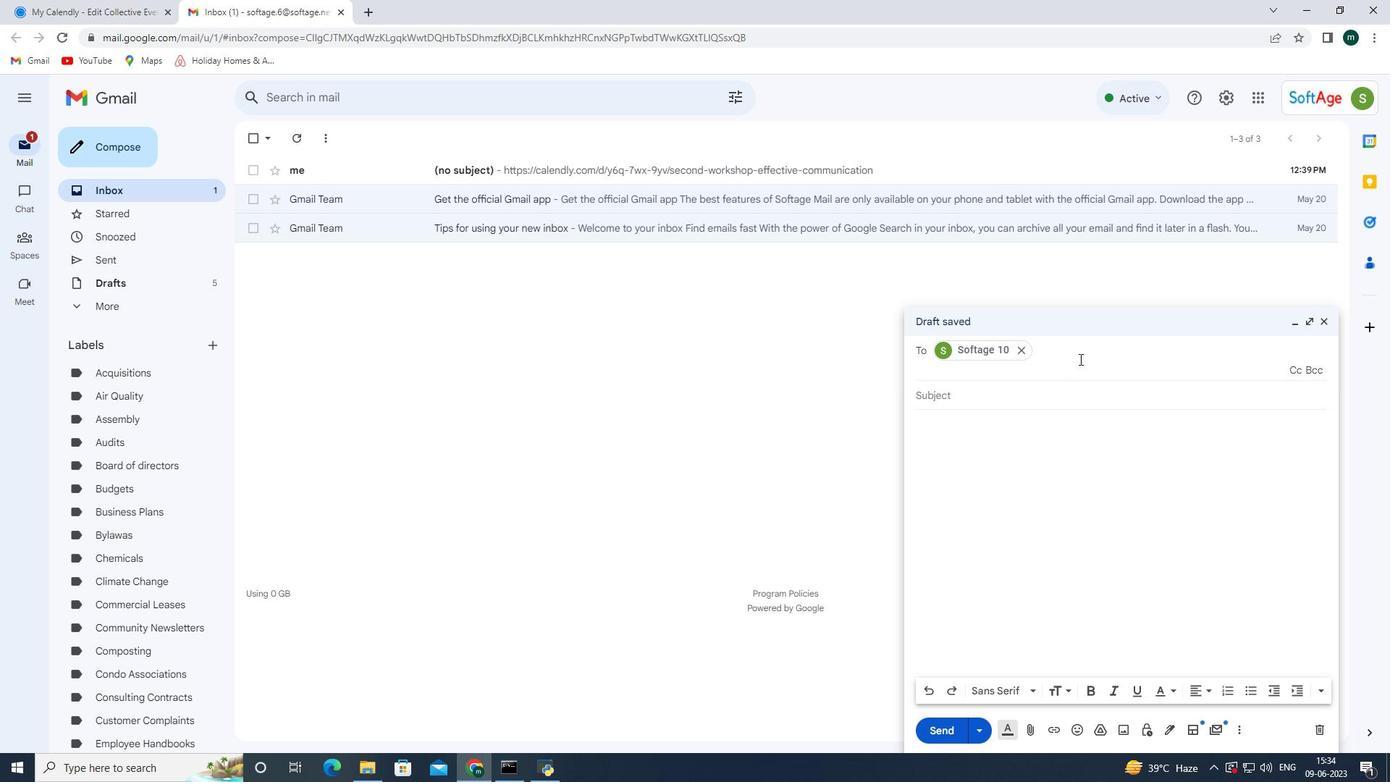 
Action: Mouse moved to (1151, 455)
Screenshot: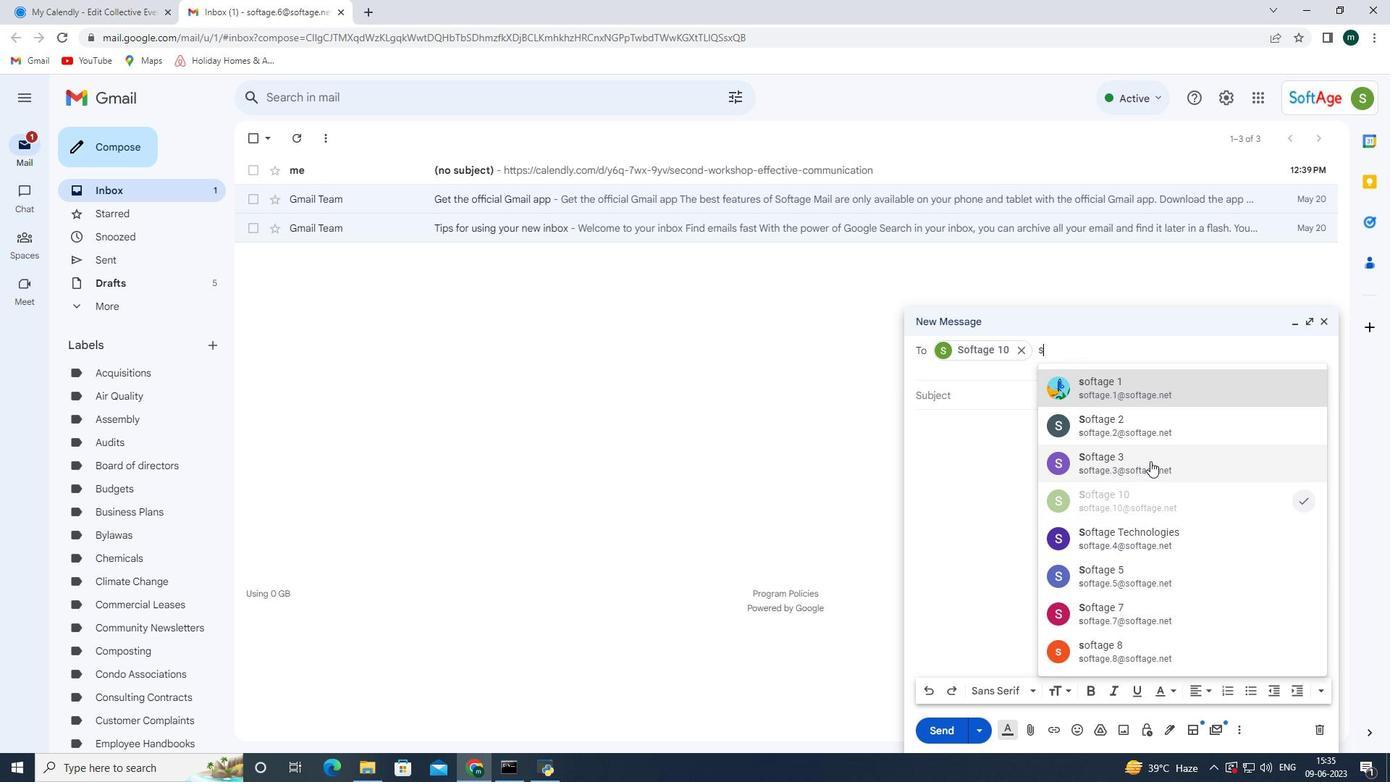 
Action: Key pressed oftage.4<Key.enter>
Screenshot: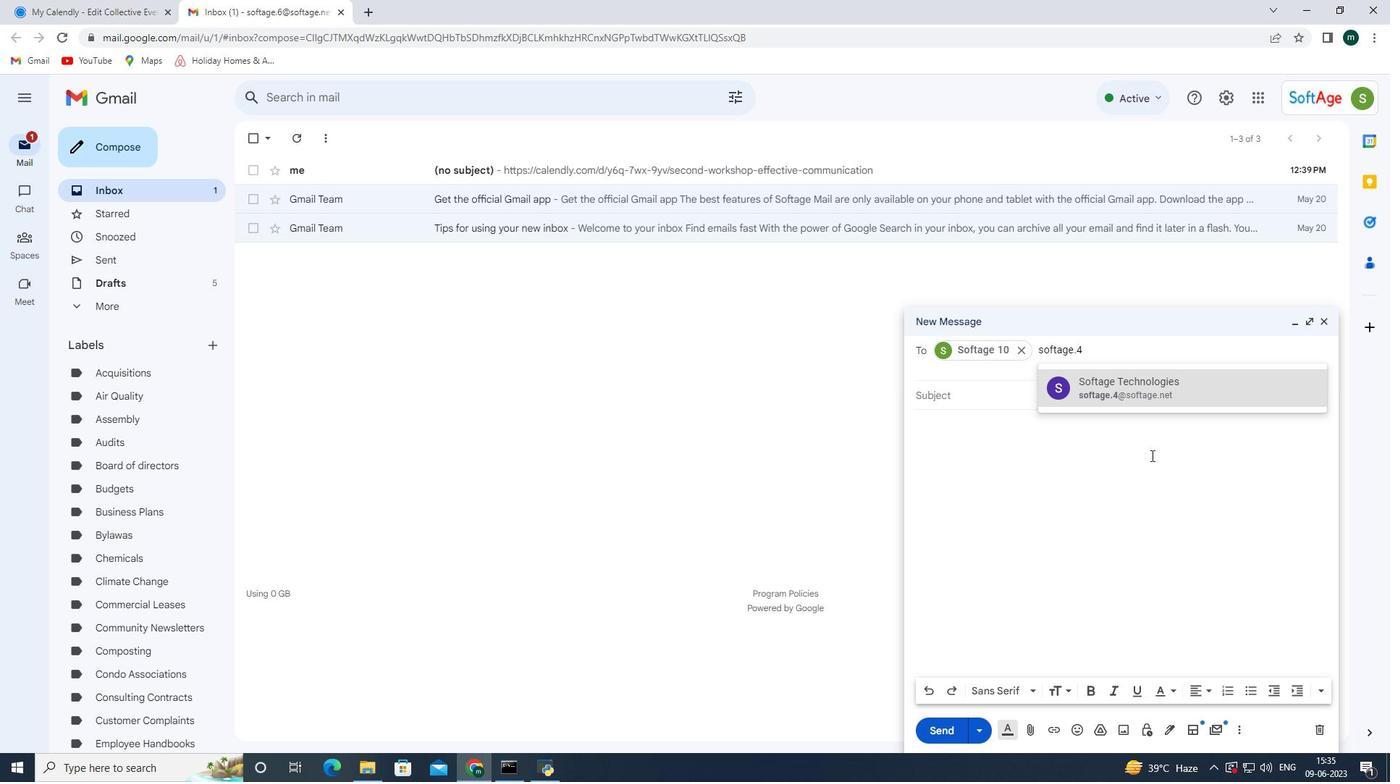 
Action: Mouse moved to (1134, 448)
Screenshot: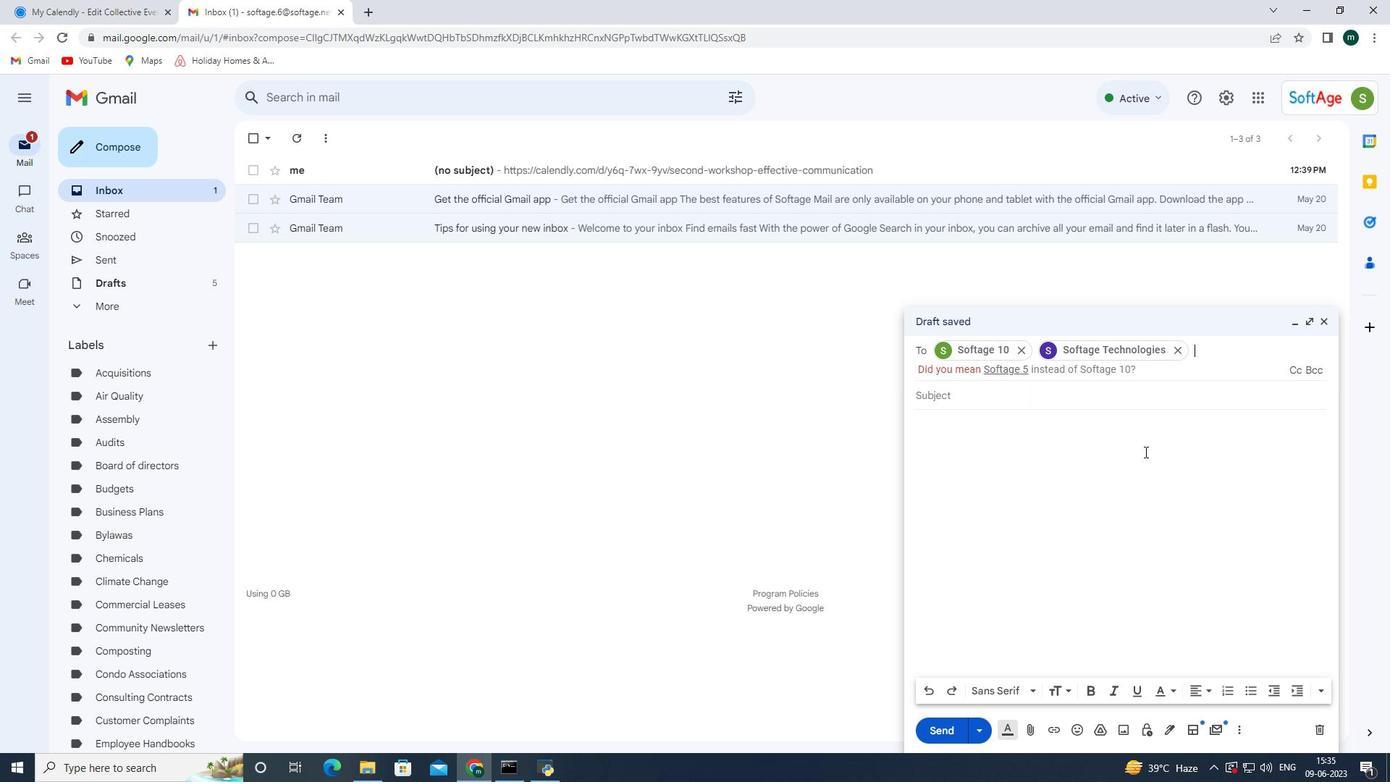 
Action: Mouse pressed left at (1134, 448)
Screenshot: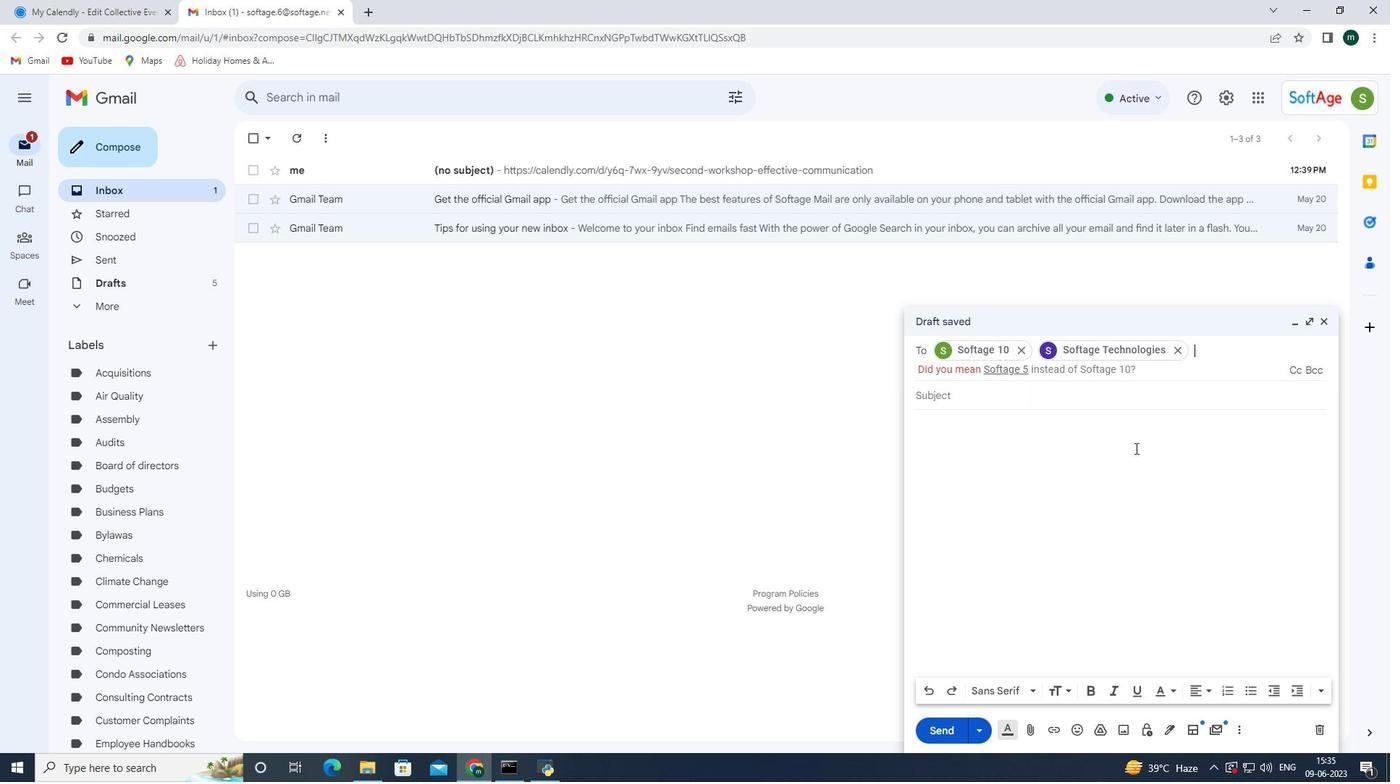 
Action: Mouse moved to (1097, 442)
Screenshot: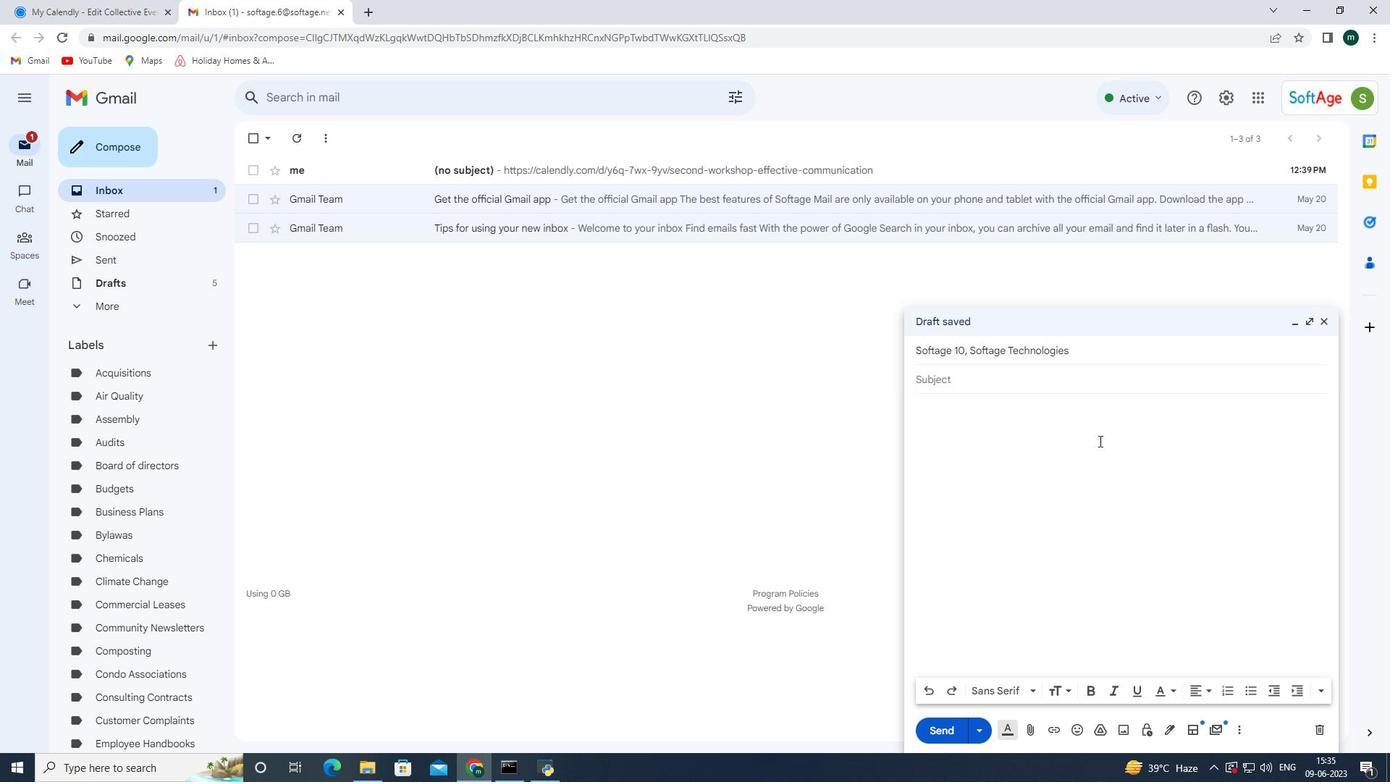 
Action: Key pressed ctrl+V
Screenshot: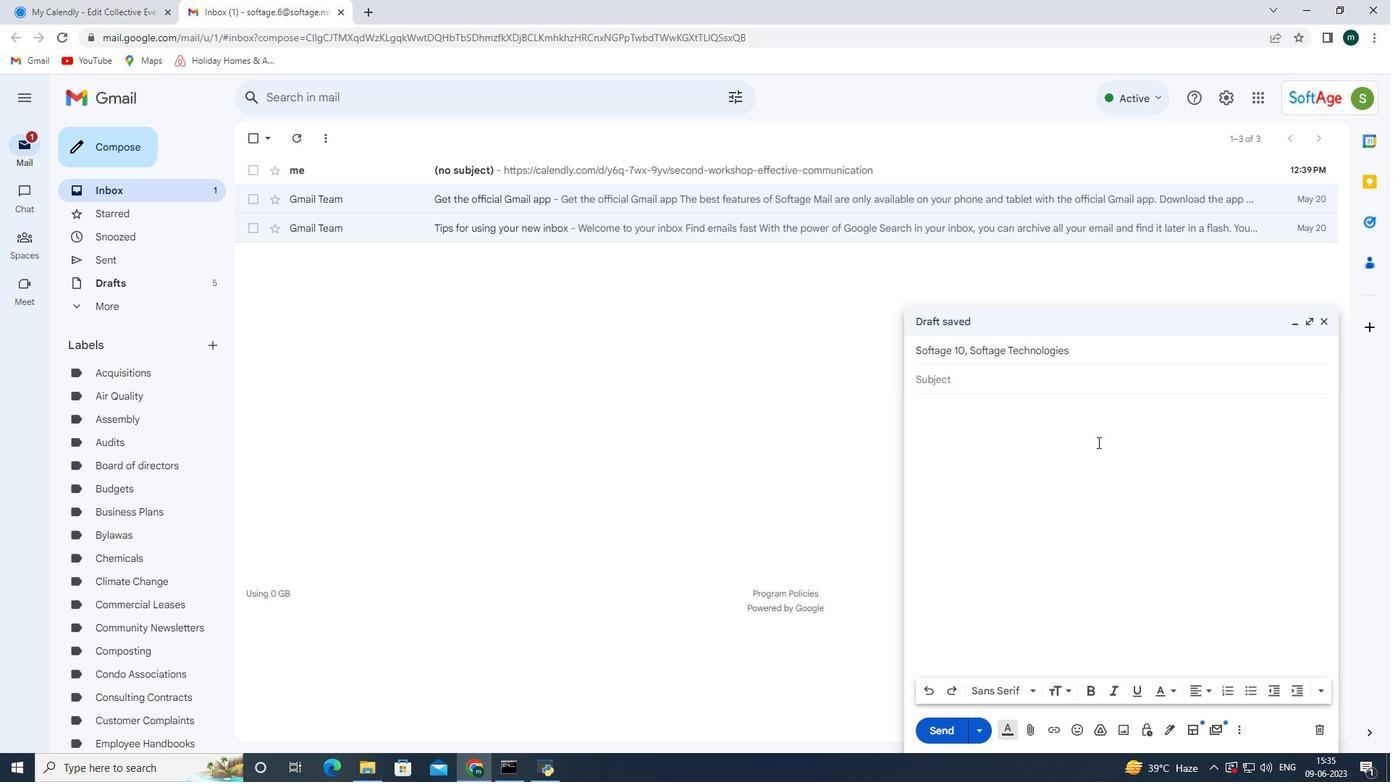 
Action: Mouse moved to (945, 728)
Screenshot: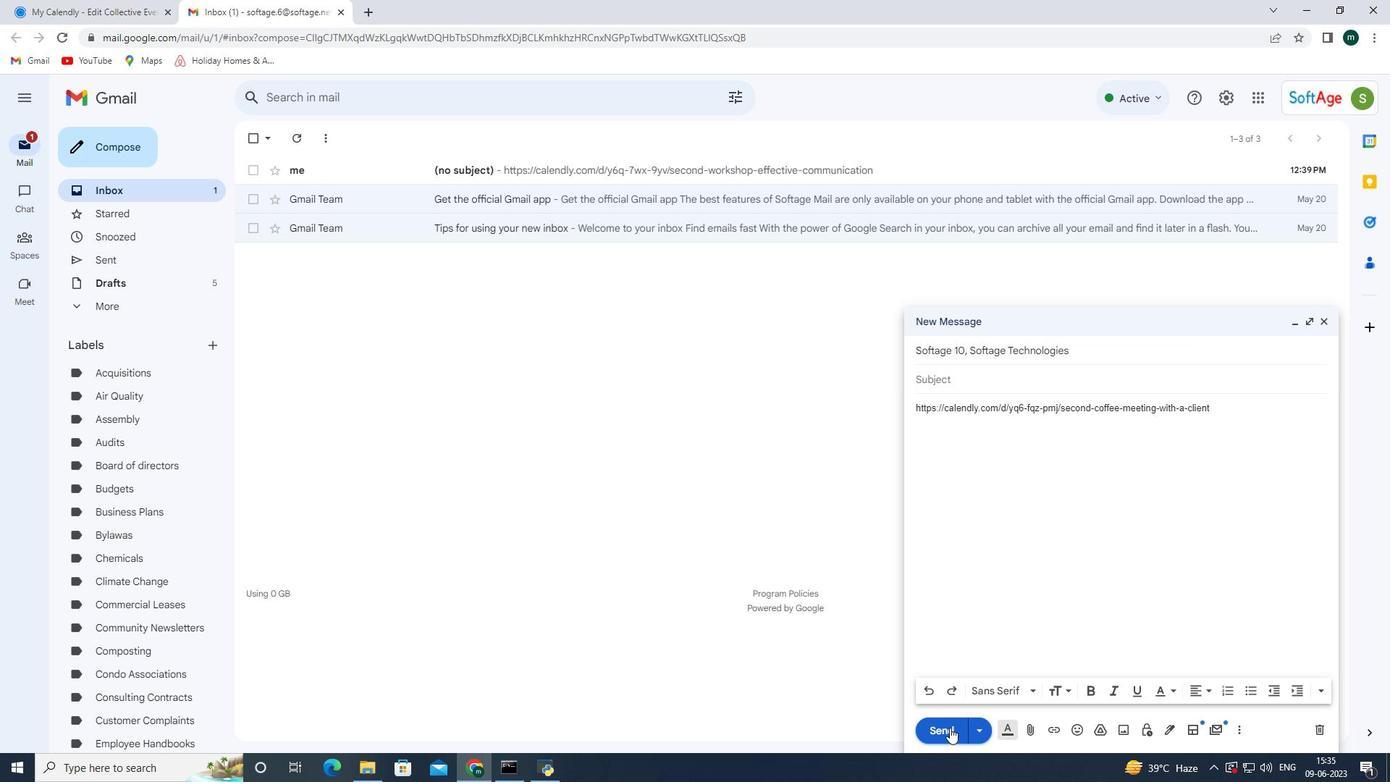 
Action: Mouse pressed left at (945, 728)
Screenshot: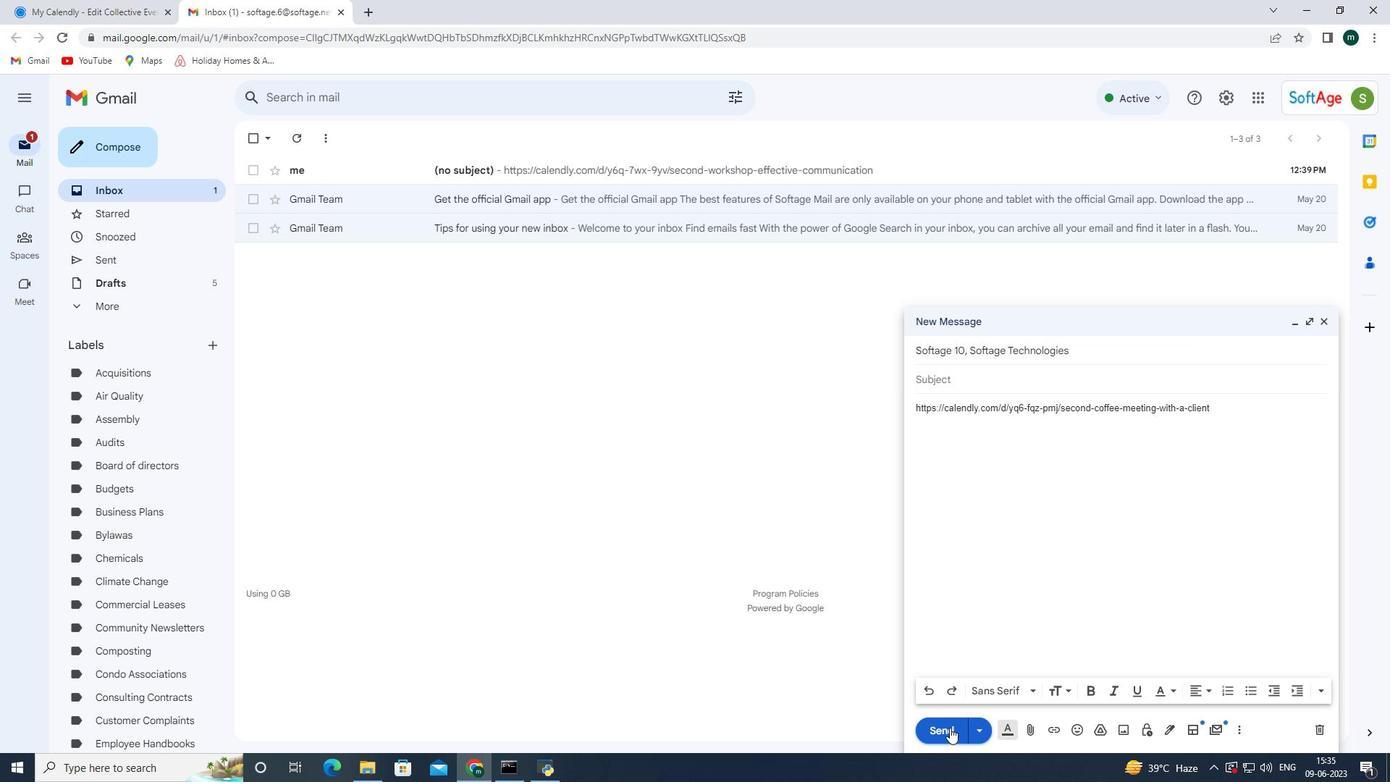 
Action: Mouse moved to (516, 356)
Screenshot: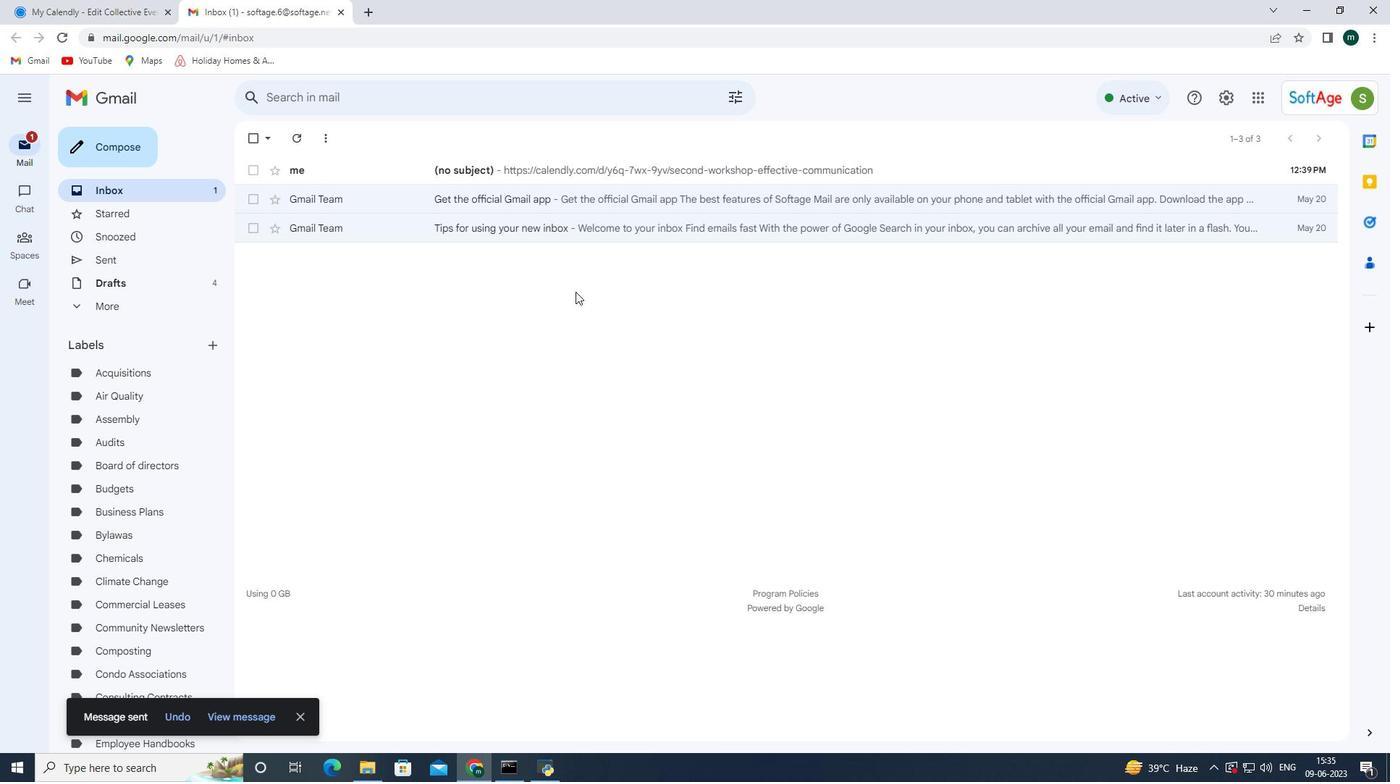 
